 Task: Reply All to email with the signature Chloe Collins with the subject Partnership proposal from softage.1@softage.net with the message I would like to schedule a meeting to discuss the latest developments in the project., select last 2 words, change the font of the message to Serif and change the font typography to bold and underline Send the email
Action: Mouse moved to (447, 582)
Screenshot: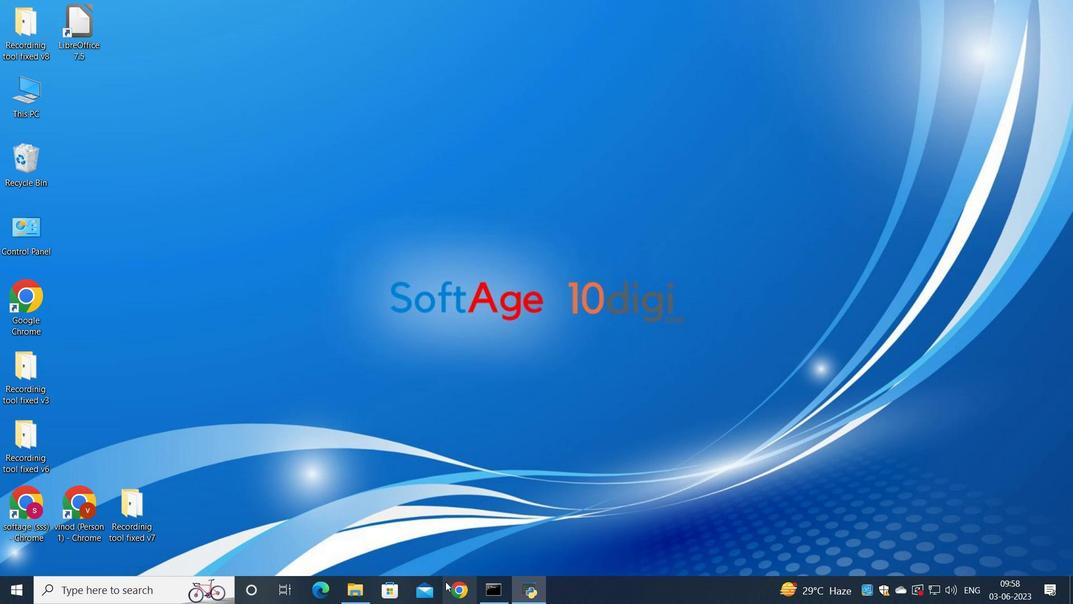
Action: Mouse pressed left at (447, 582)
Screenshot: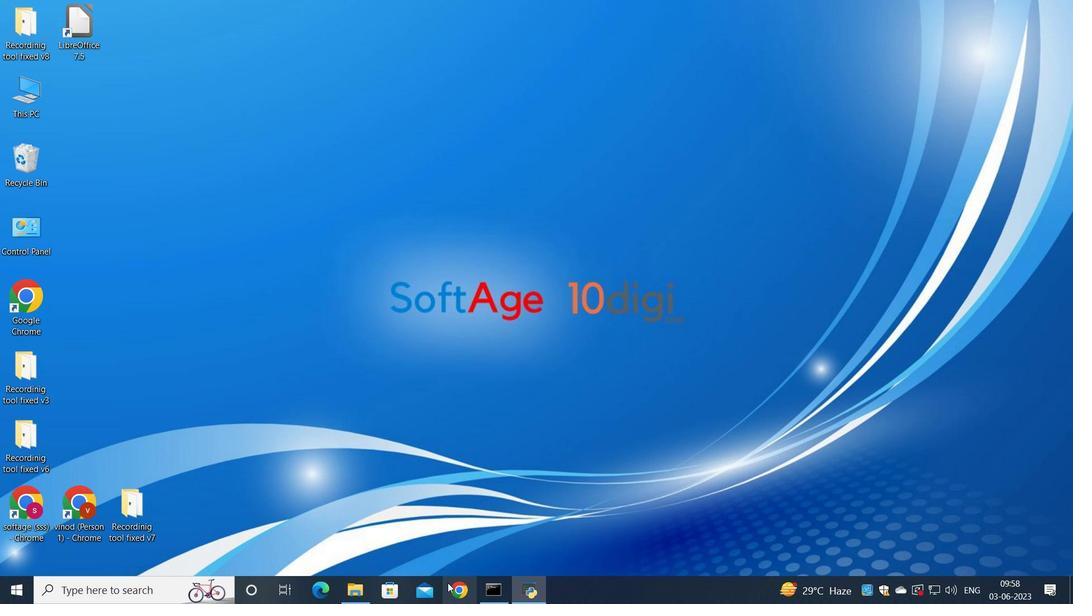 
Action: Mouse moved to (484, 374)
Screenshot: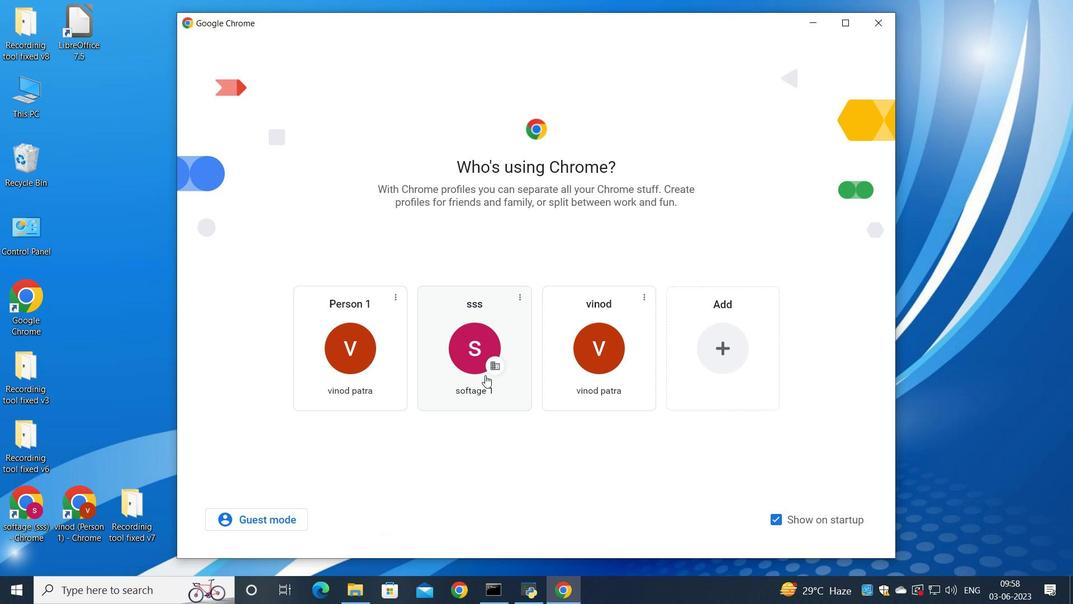 
Action: Mouse pressed left at (484, 374)
Screenshot: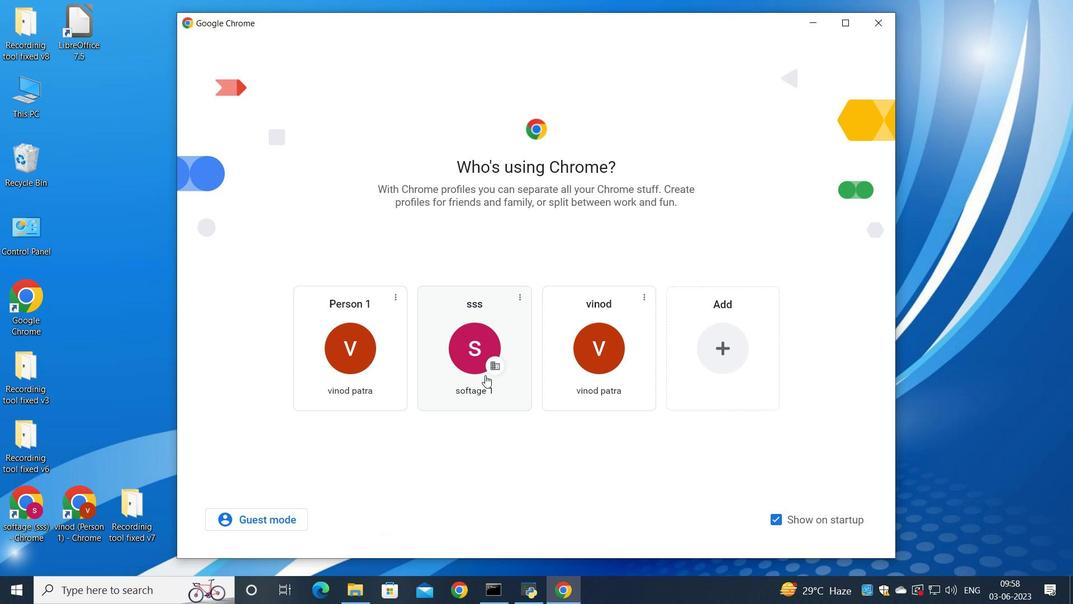 
Action: Mouse moved to (929, 95)
Screenshot: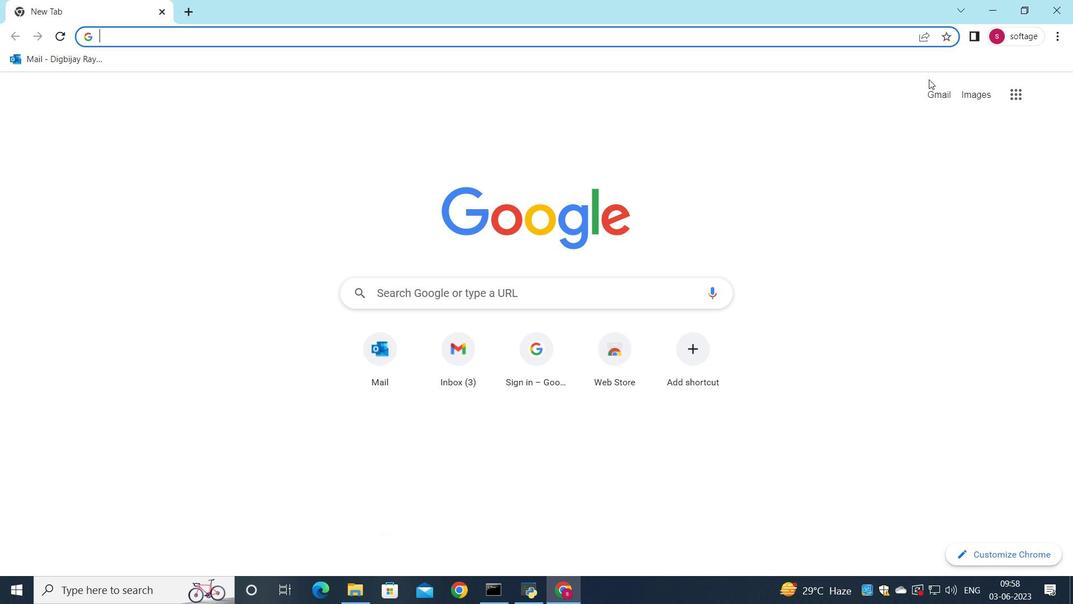 
Action: Mouse pressed left at (929, 95)
Screenshot: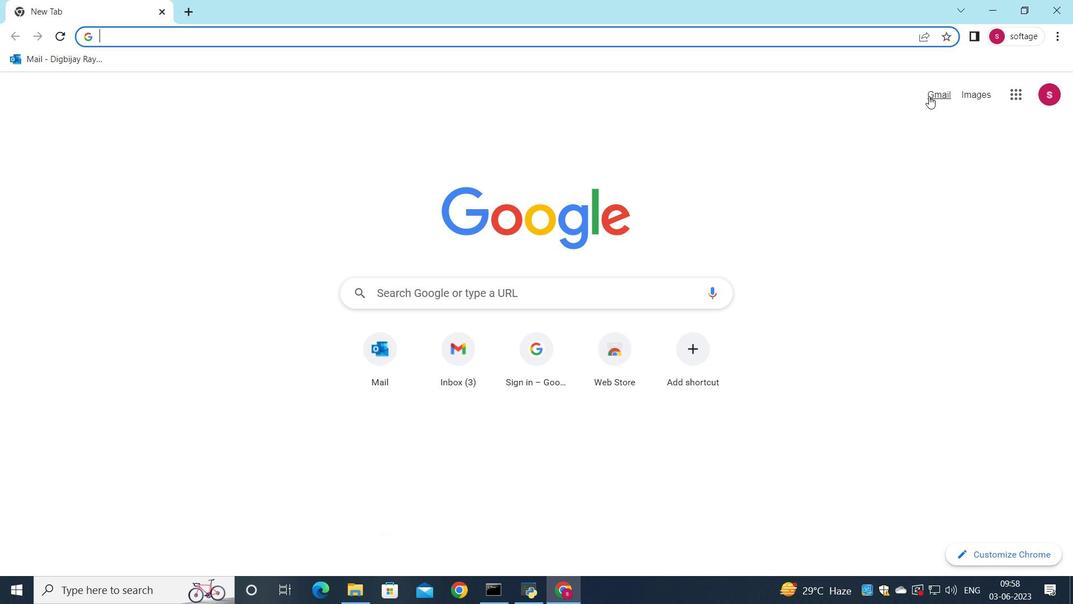 
Action: Mouse moved to (920, 90)
Screenshot: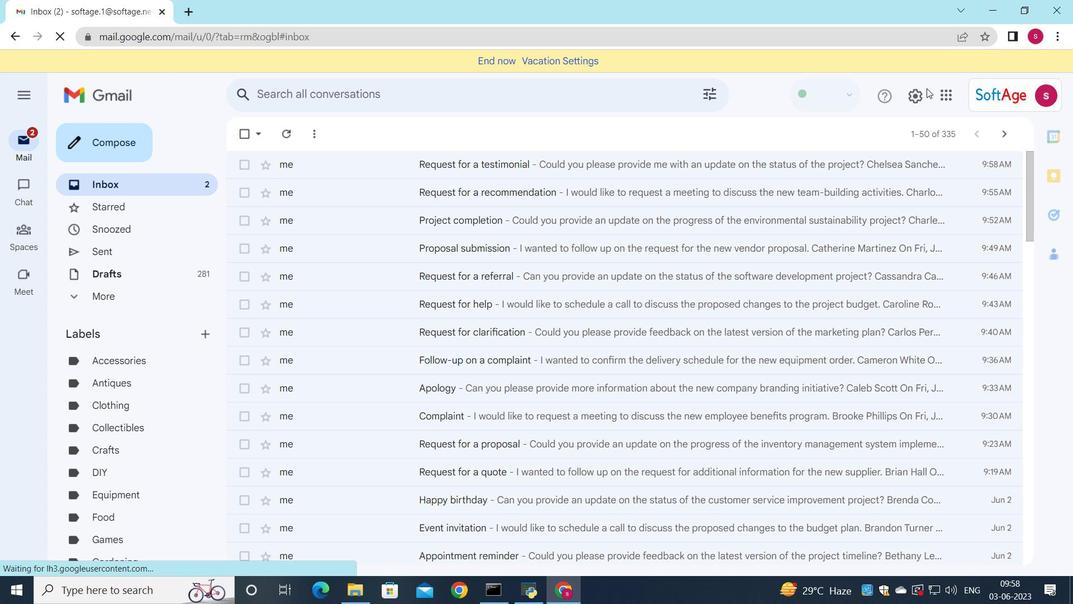 
Action: Mouse pressed left at (920, 90)
Screenshot: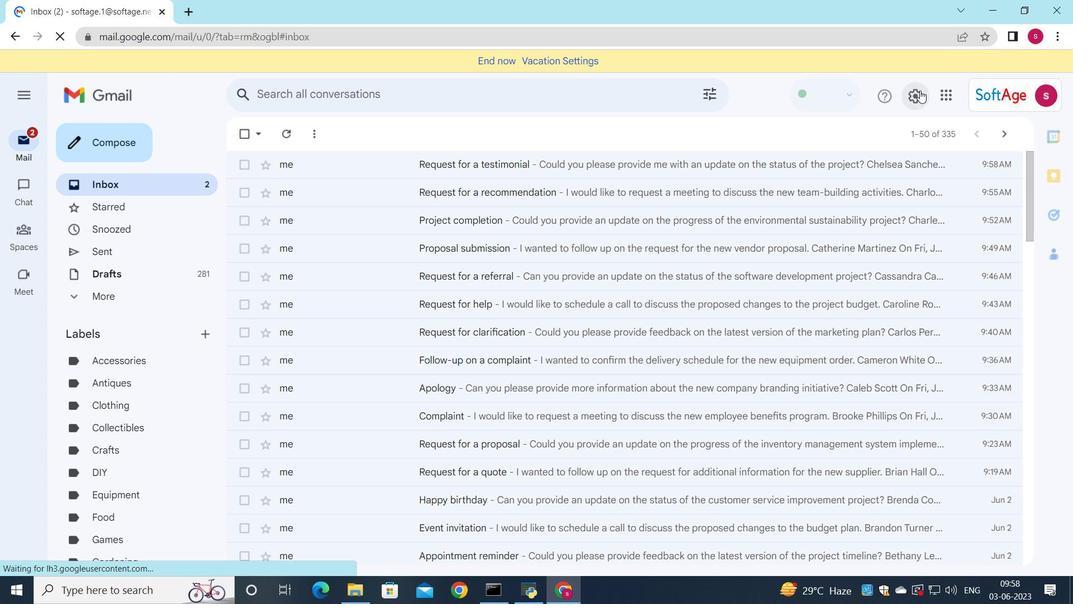 
Action: Mouse moved to (908, 160)
Screenshot: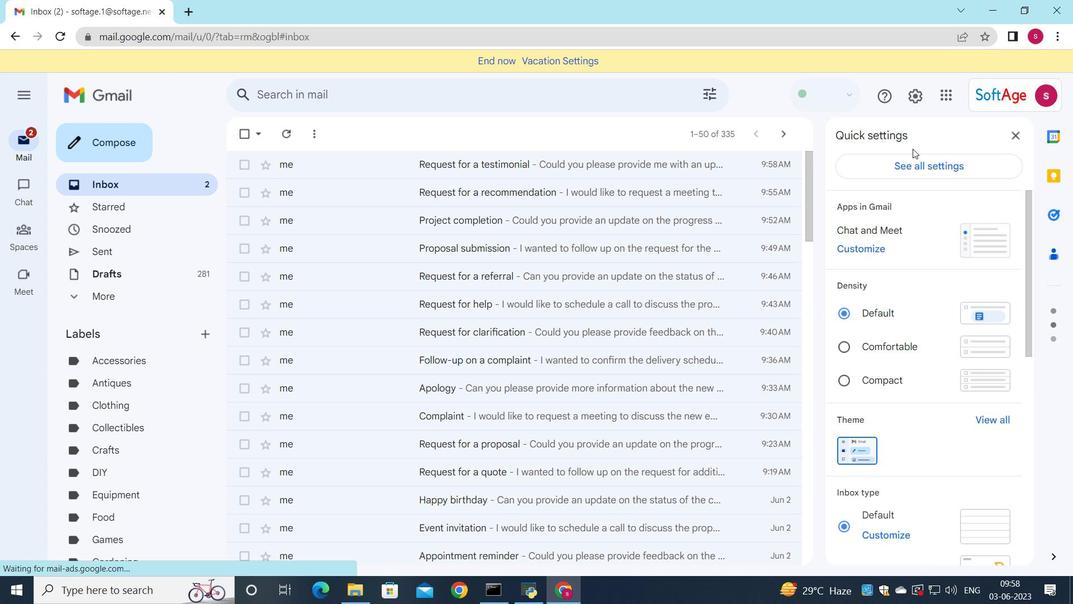 
Action: Mouse pressed left at (908, 160)
Screenshot: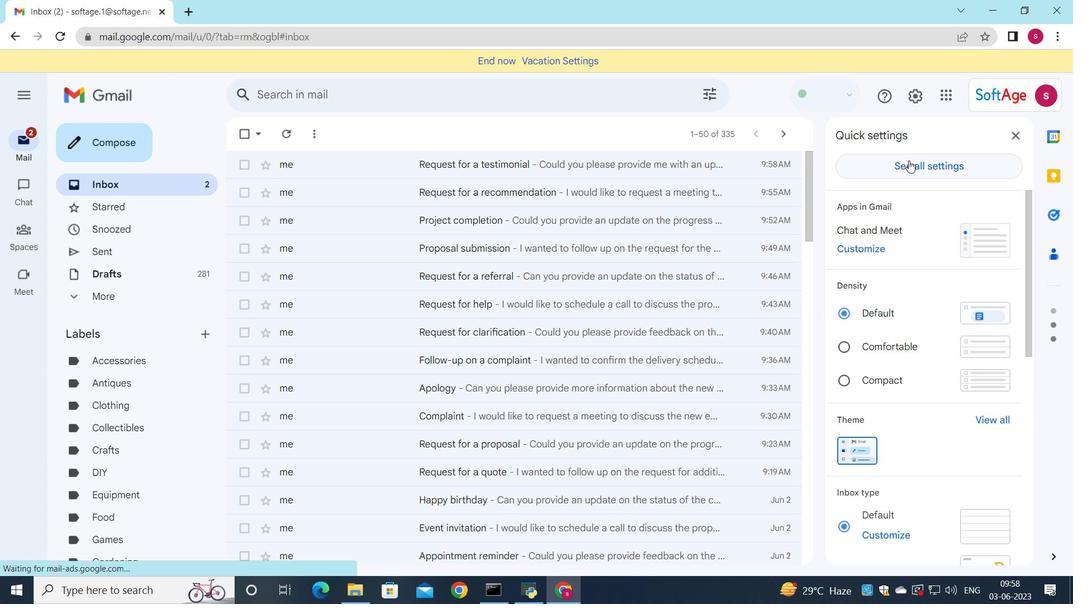 
Action: Mouse moved to (446, 365)
Screenshot: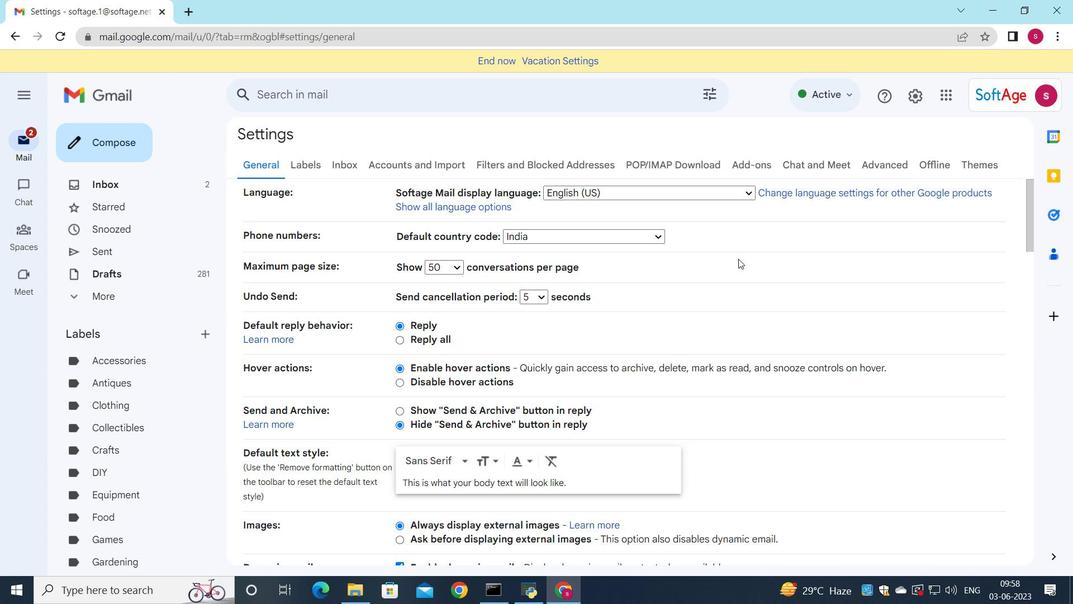 
Action: Mouse scrolled (446, 365) with delta (0, 0)
Screenshot: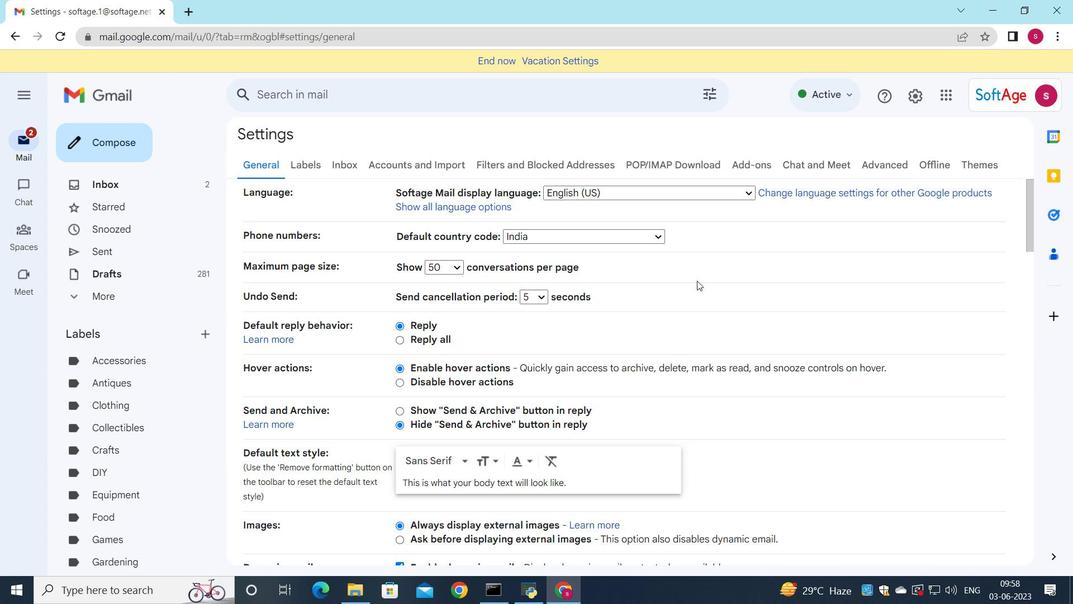 
Action: Mouse scrolled (446, 365) with delta (0, 0)
Screenshot: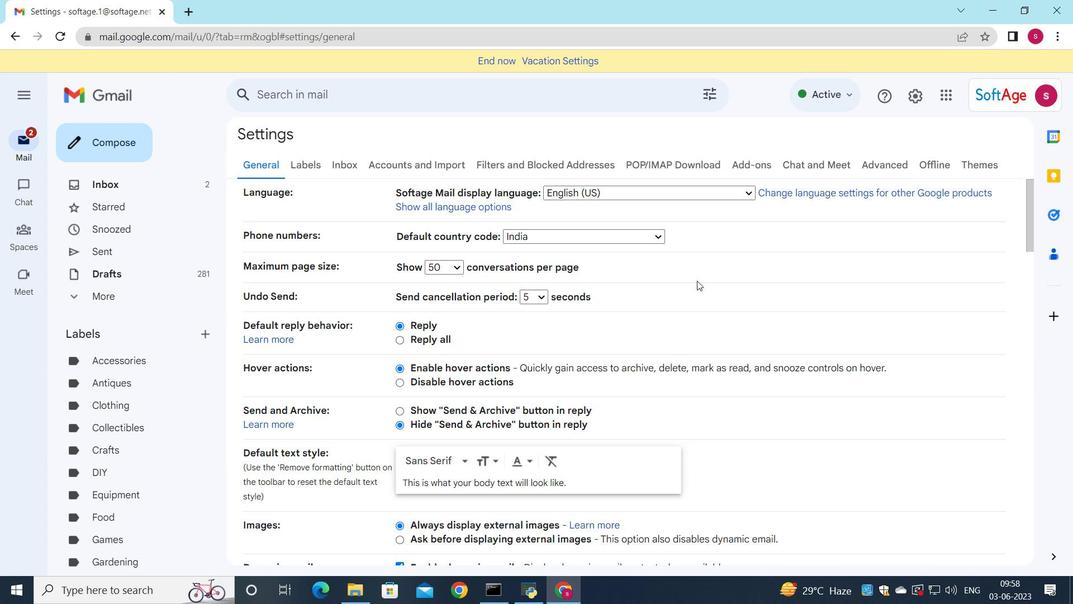 
Action: Mouse scrolled (446, 365) with delta (0, 0)
Screenshot: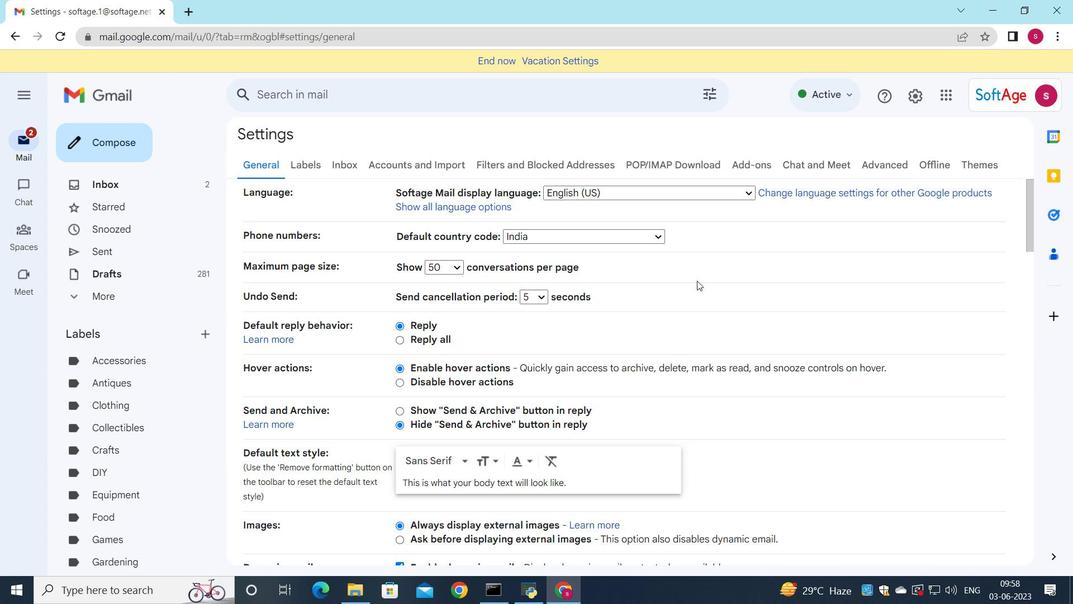 
Action: Mouse scrolled (446, 365) with delta (0, 0)
Screenshot: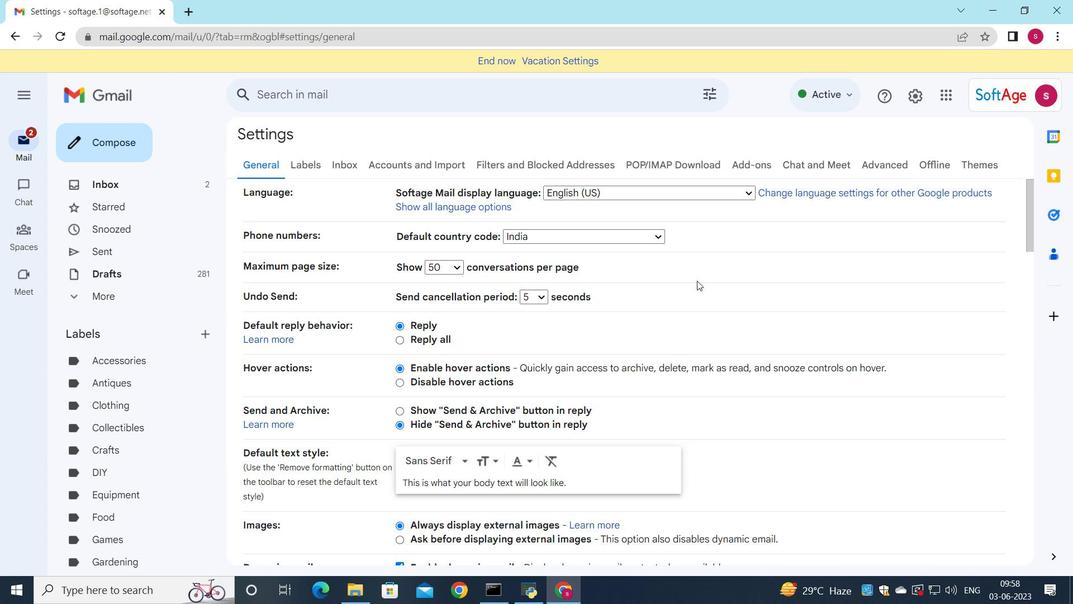 
Action: Mouse scrolled (446, 365) with delta (0, 0)
Screenshot: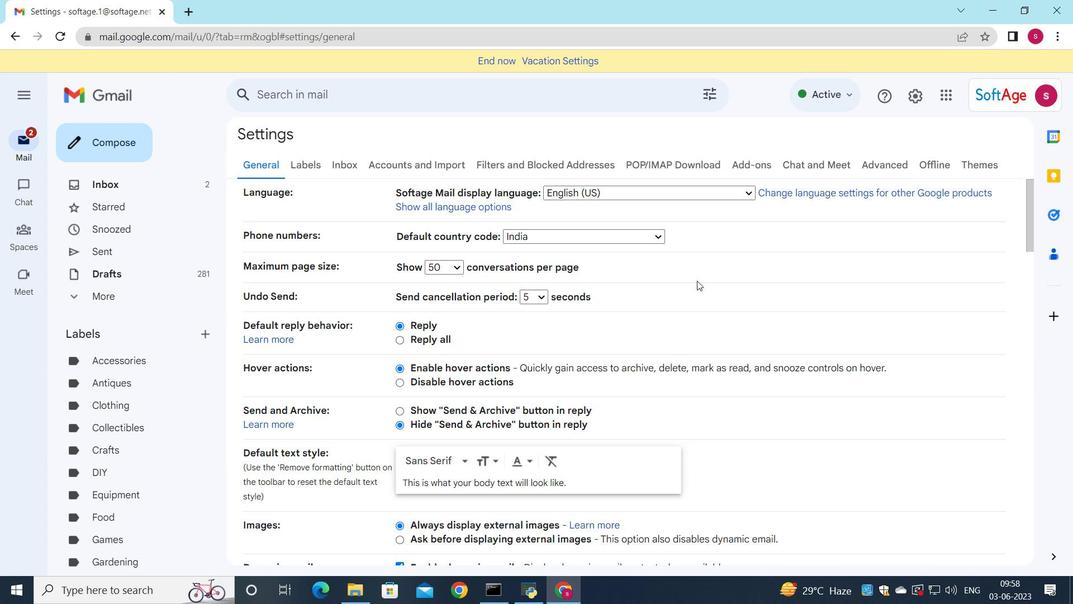 
Action: Mouse moved to (332, 399)
Screenshot: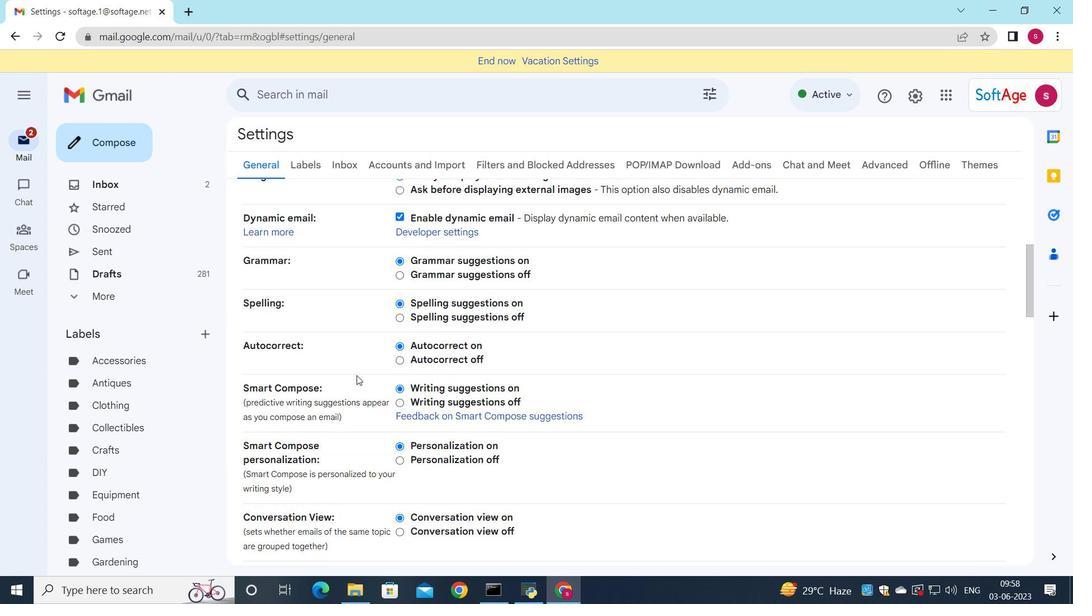 
Action: Mouse scrolled (332, 399) with delta (0, 0)
Screenshot: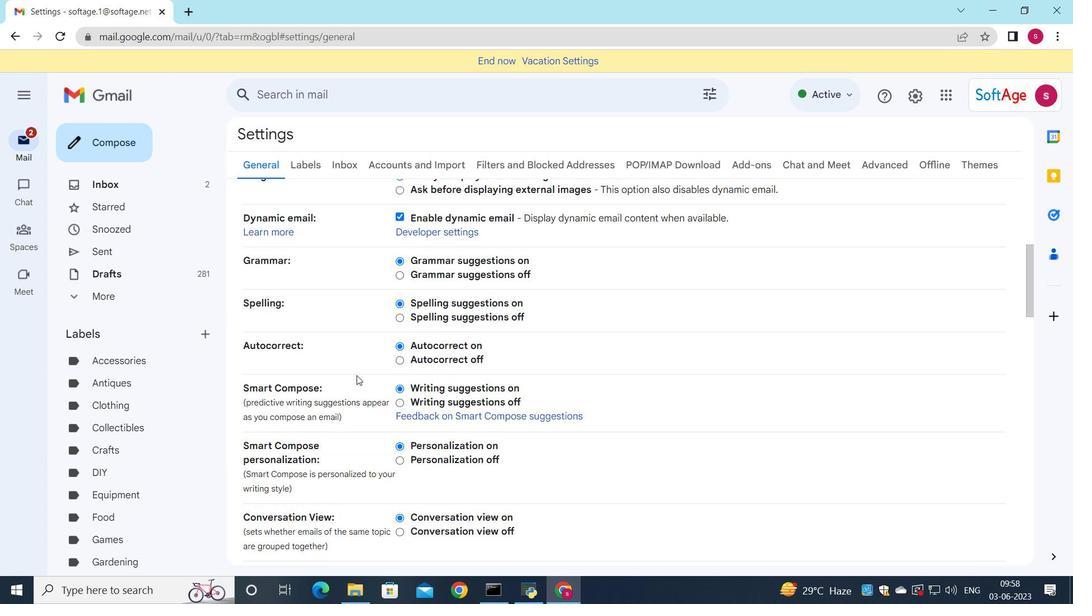 
Action: Mouse moved to (331, 401)
Screenshot: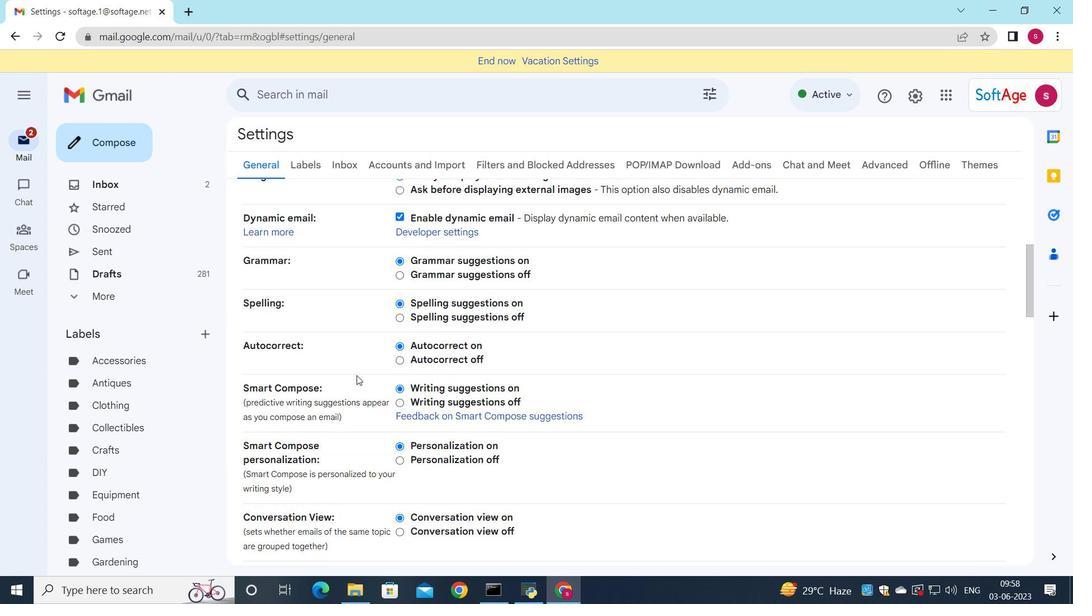 
Action: Mouse scrolled (331, 400) with delta (0, 0)
Screenshot: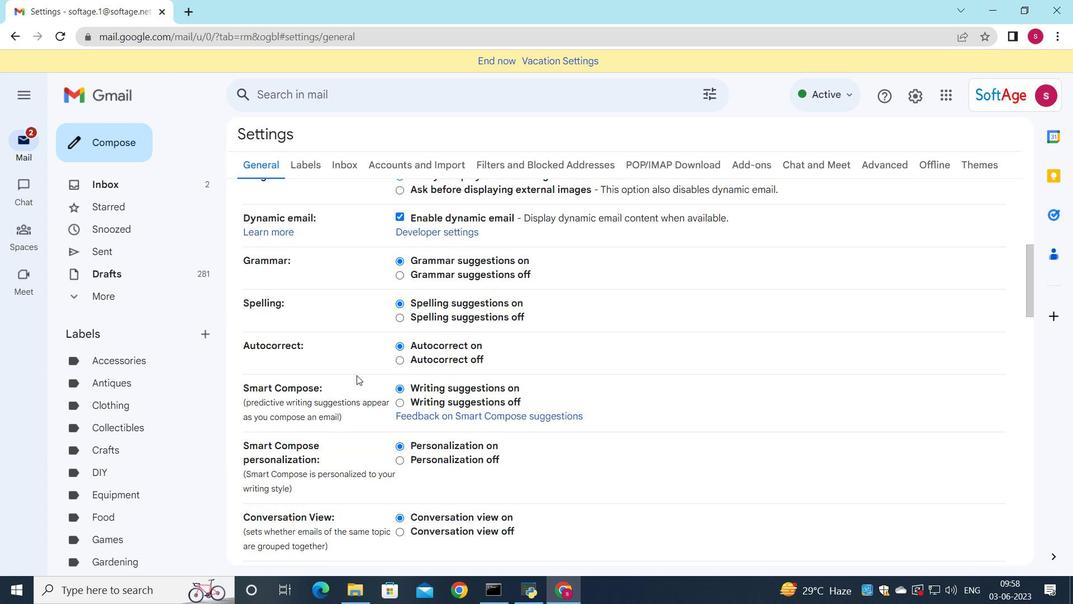 
Action: Mouse scrolled (331, 400) with delta (0, 0)
Screenshot: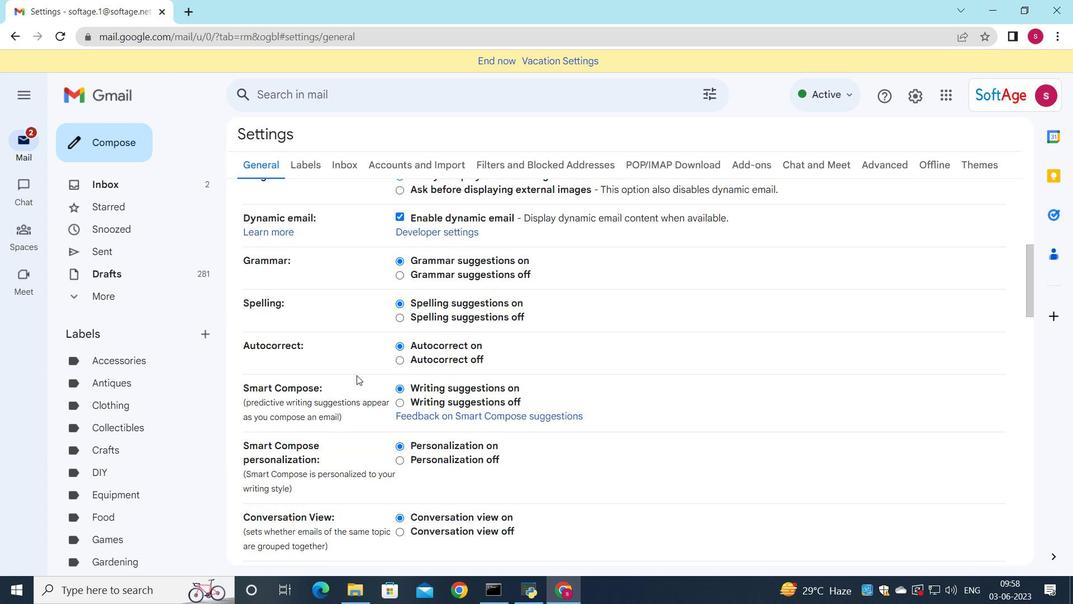 
Action: Mouse scrolled (331, 400) with delta (0, 0)
Screenshot: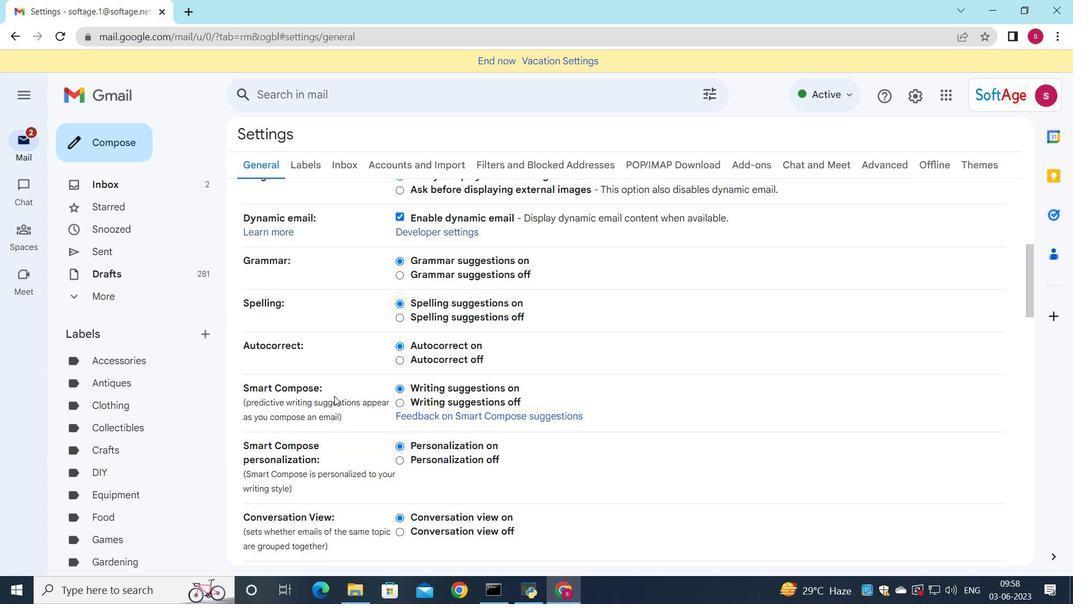 
Action: Mouse moved to (514, 378)
Screenshot: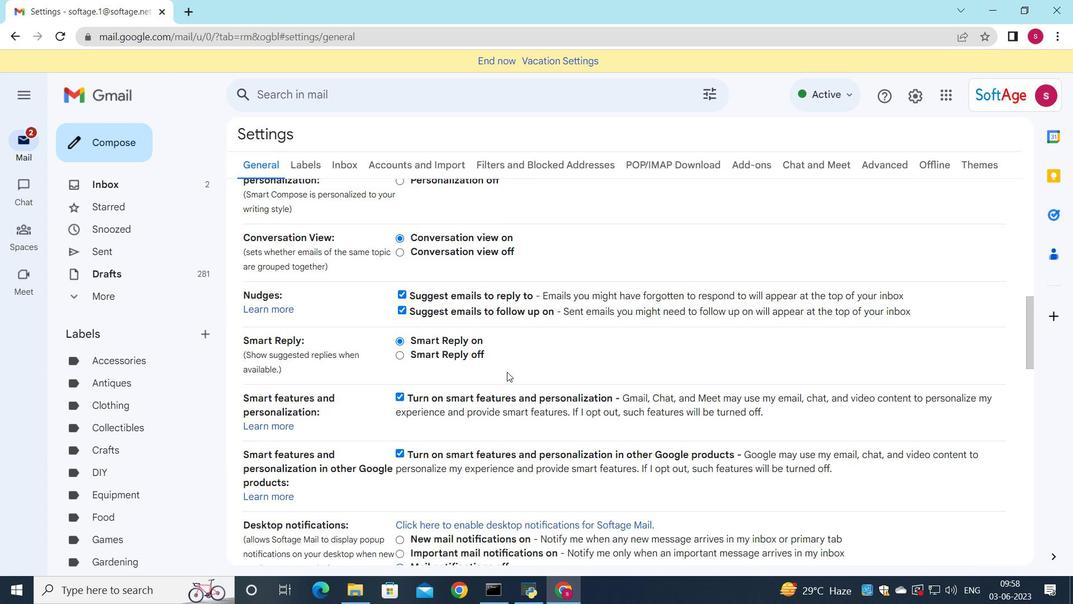 
Action: Mouse scrolled (514, 377) with delta (0, 0)
Screenshot: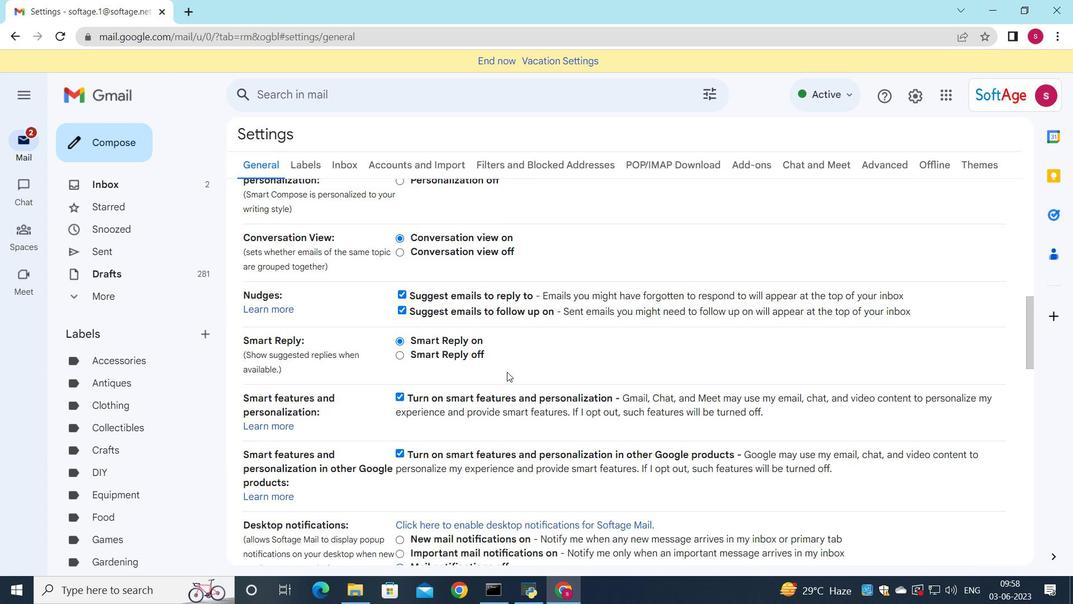 
Action: Mouse moved to (515, 379)
Screenshot: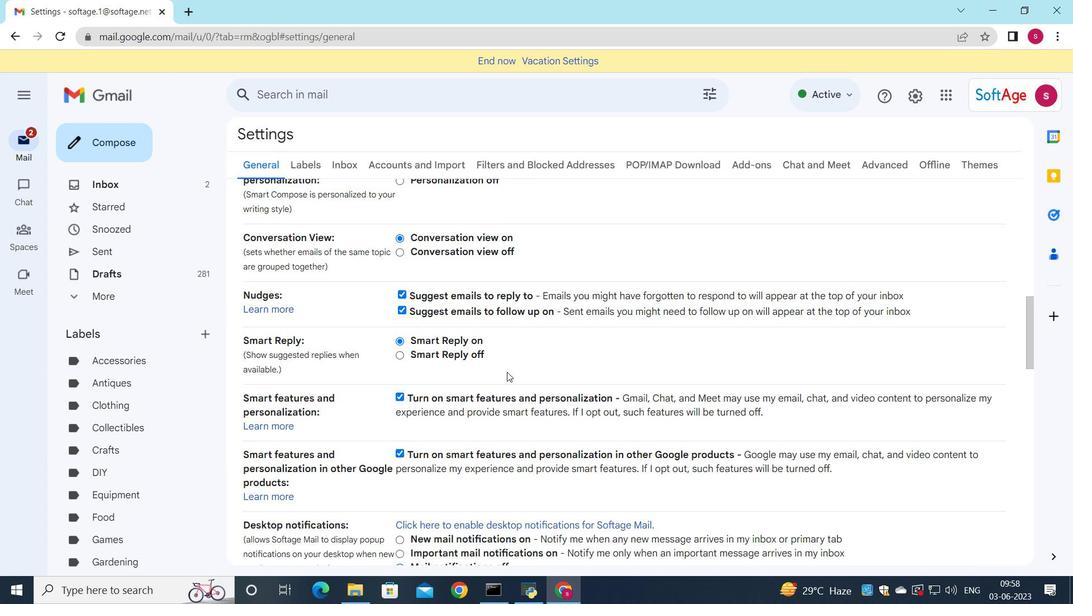 
Action: Mouse scrolled (515, 379) with delta (0, 0)
Screenshot: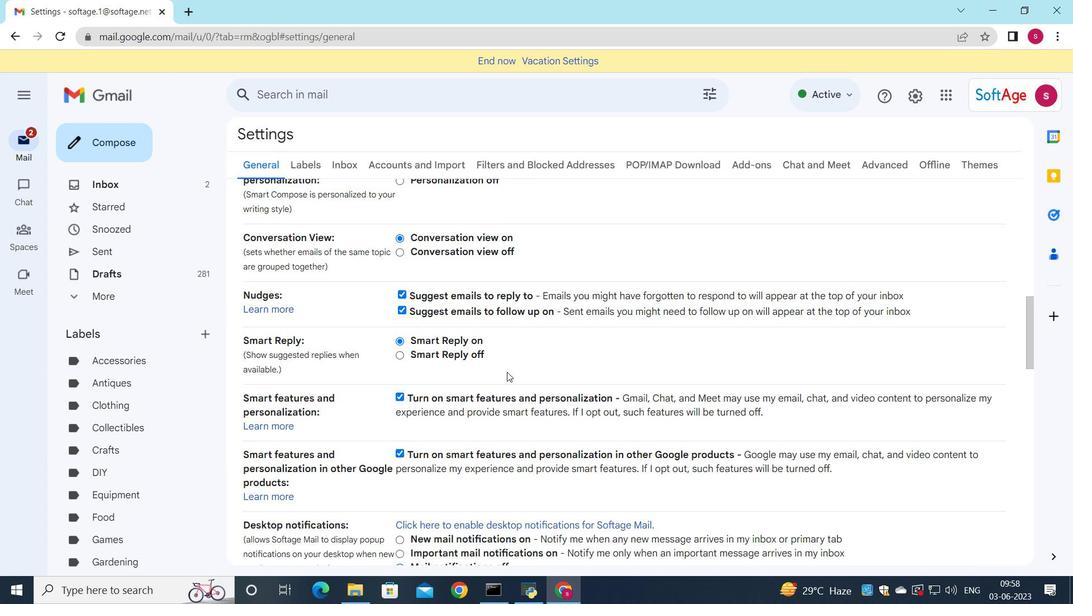 
Action: Mouse moved to (516, 380)
Screenshot: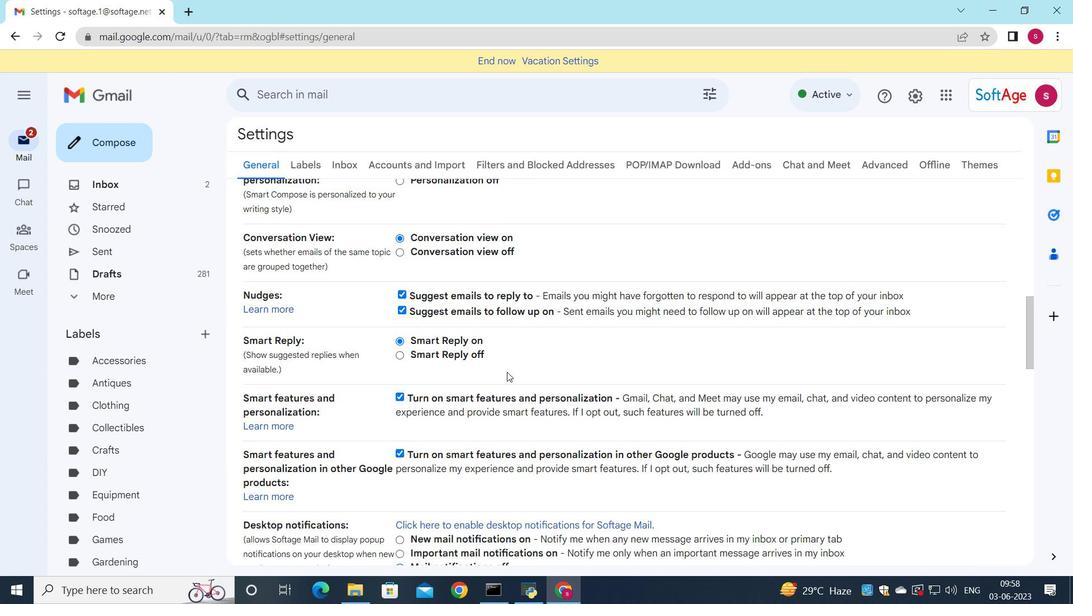 
Action: Mouse scrolled (516, 379) with delta (0, 0)
Screenshot: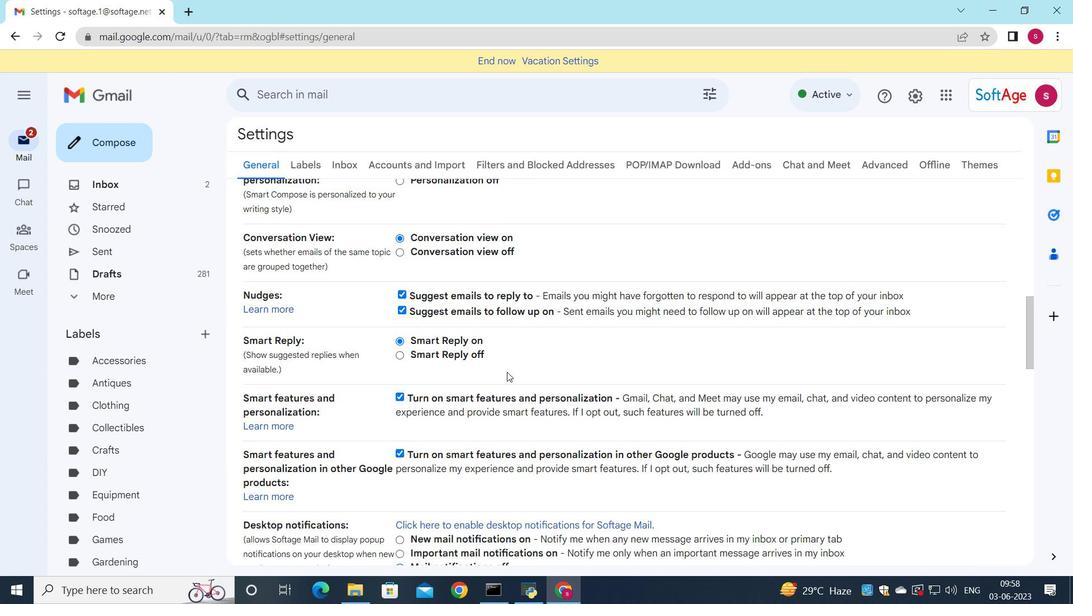 
Action: Mouse scrolled (516, 379) with delta (0, 0)
Screenshot: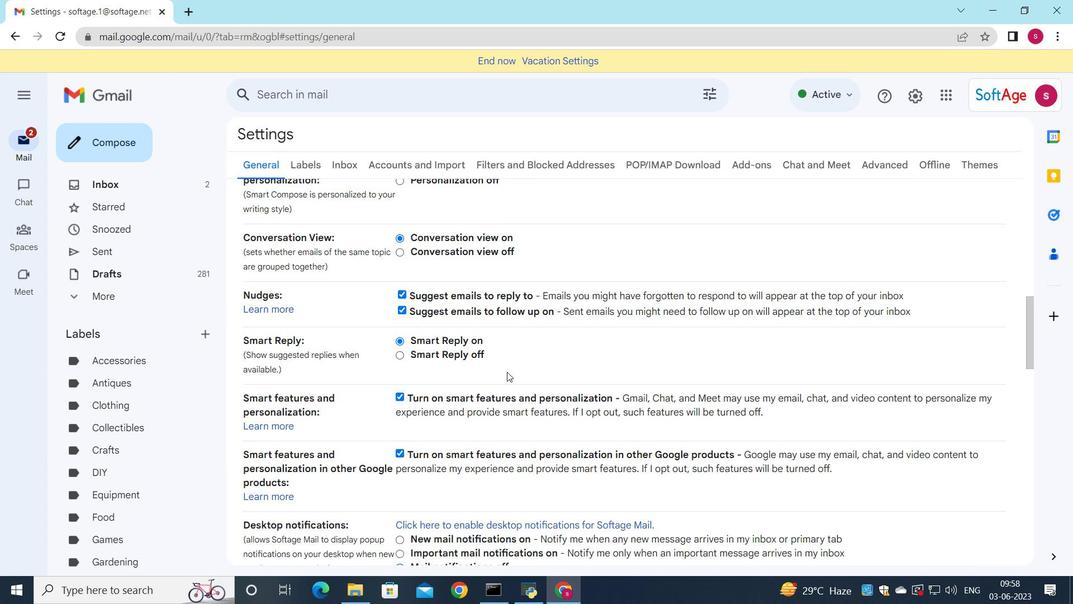 
Action: Mouse moved to (523, 361)
Screenshot: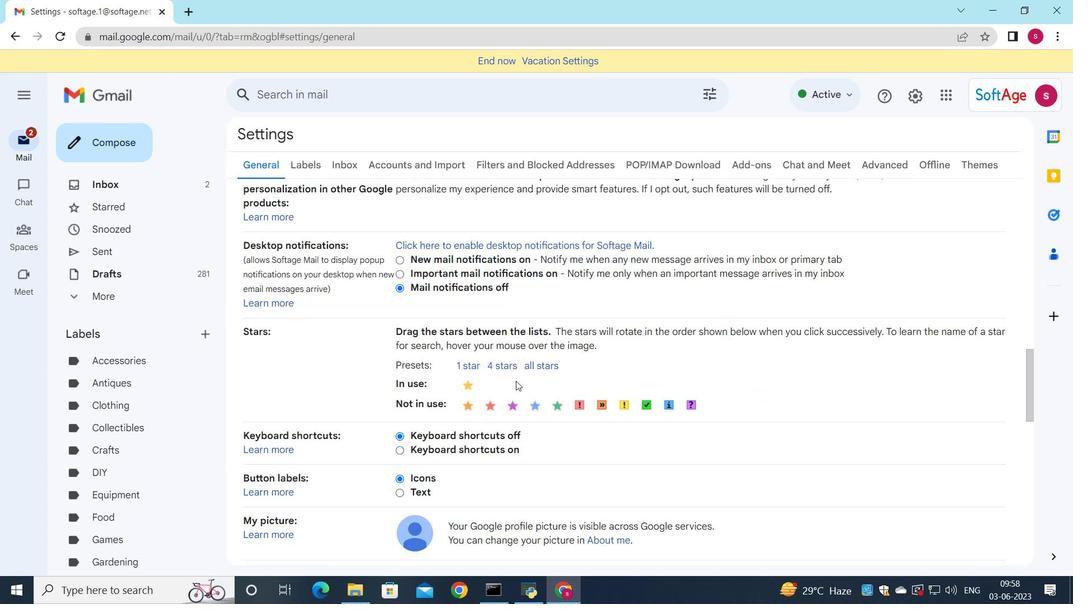 
Action: Mouse scrolled (523, 360) with delta (0, 0)
Screenshot: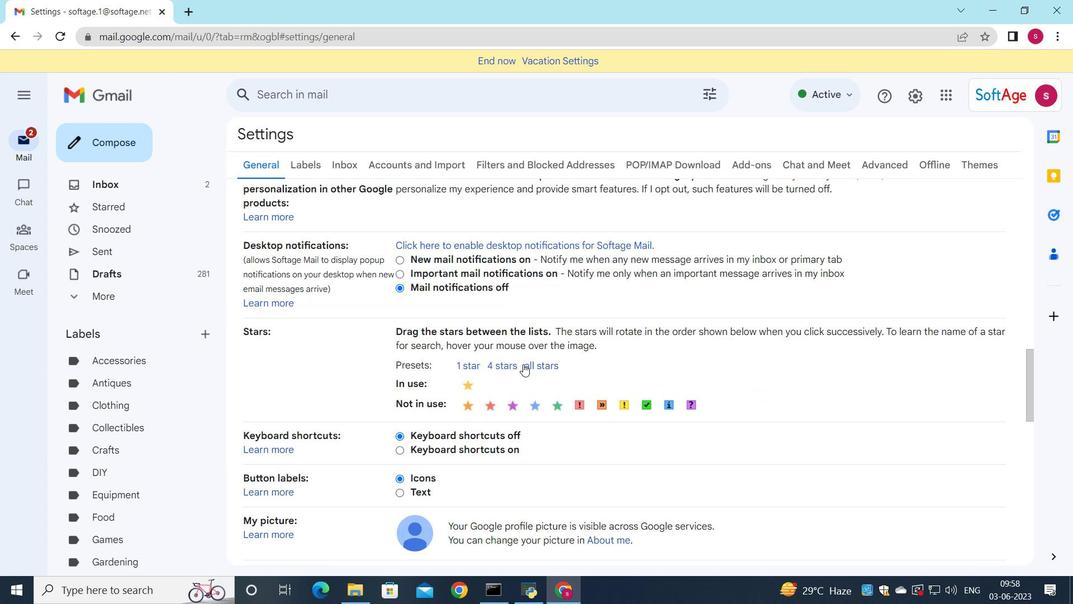 
Action: Mouse moved to (523, 360)
Screenshot: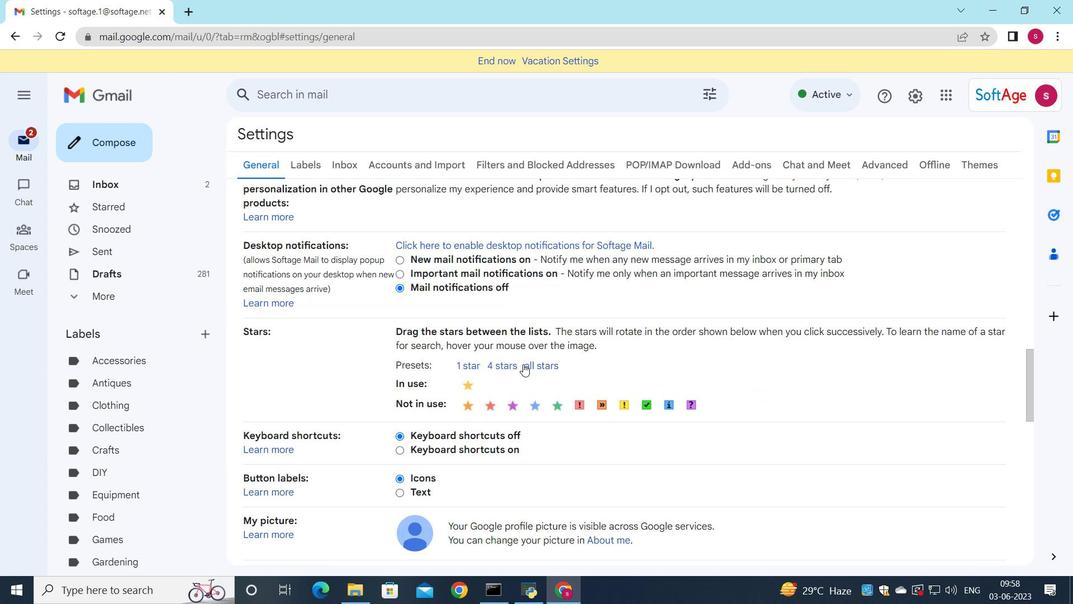 
Action: Mouse scrolled (523, 360) with delta (0, 0)
Screenshot: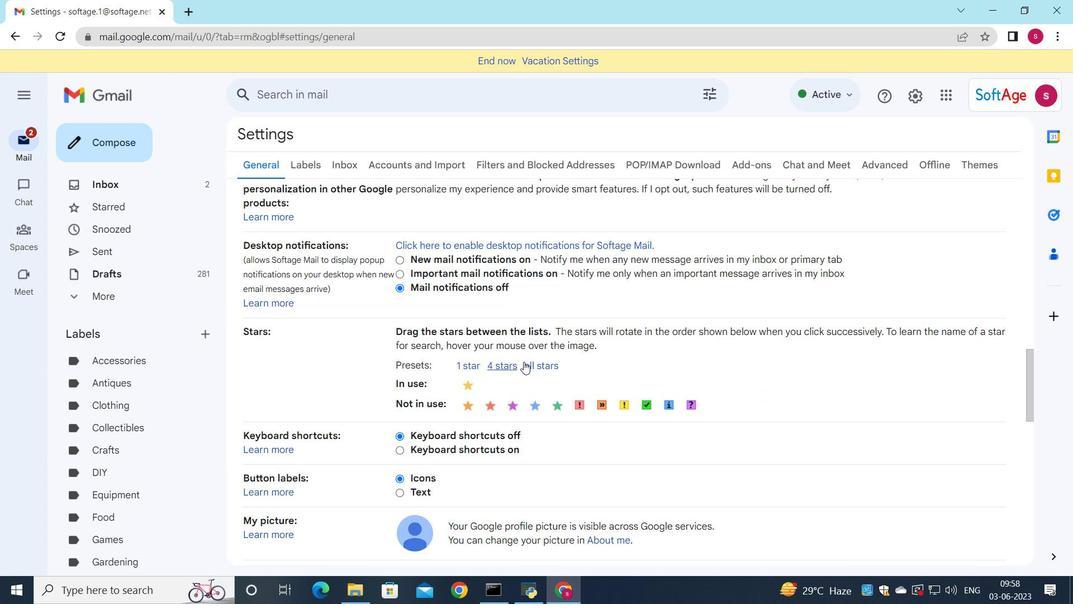 
Action: Mouse scrolled (523, 360) with delta (0, 0)
Screenshot: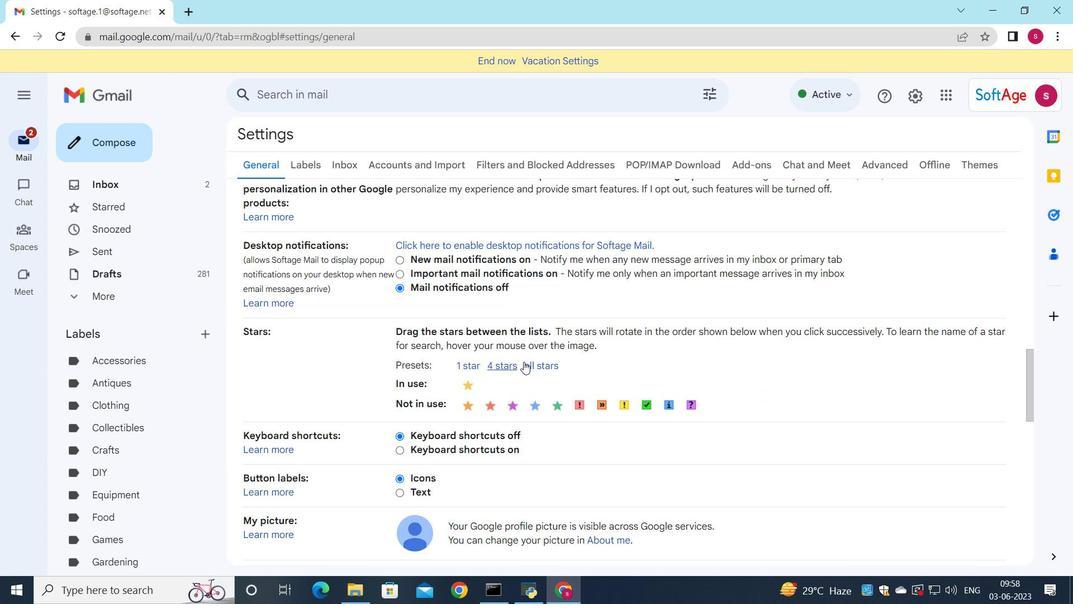 
Action: Mouse scrolled (523, 360) with delta (0, 0)
Screenshot: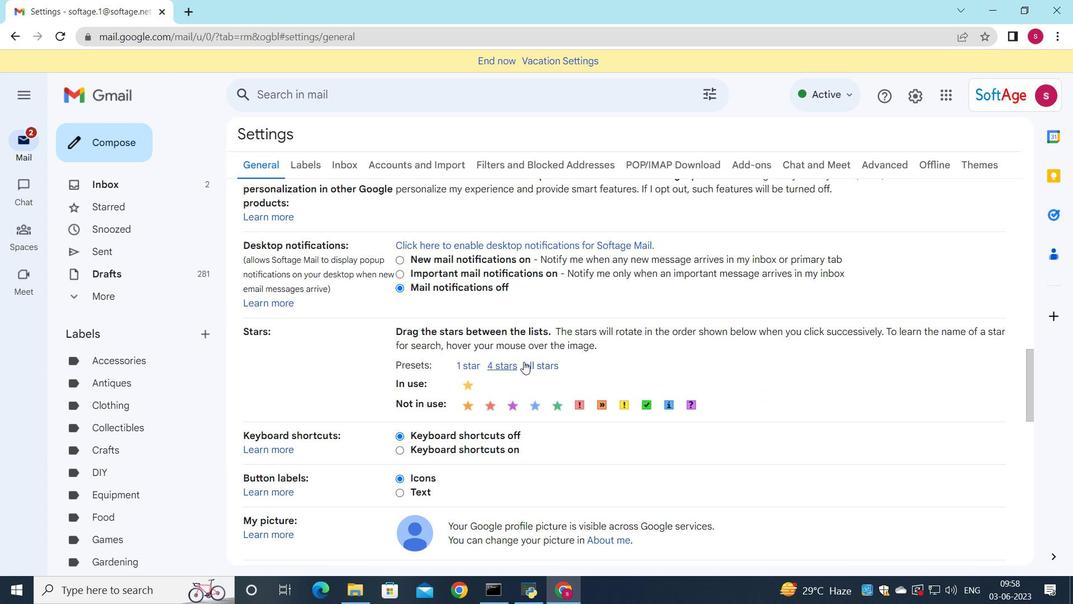 
Action: Mouse moved to (543, 354)
Screenshot: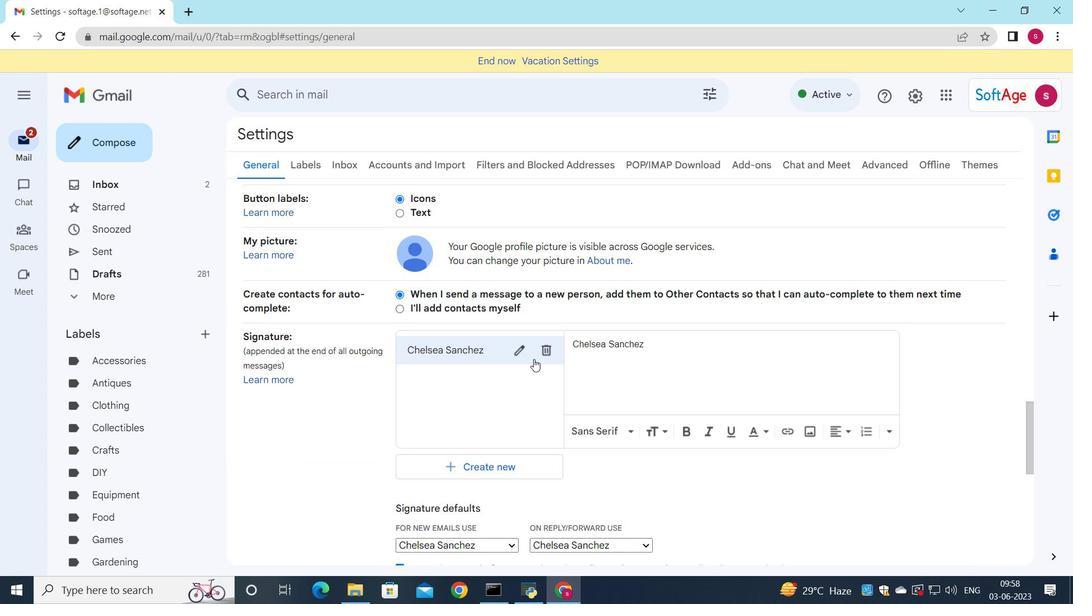 
Action: Mouse pressed left at (543, 354)
Screenshot: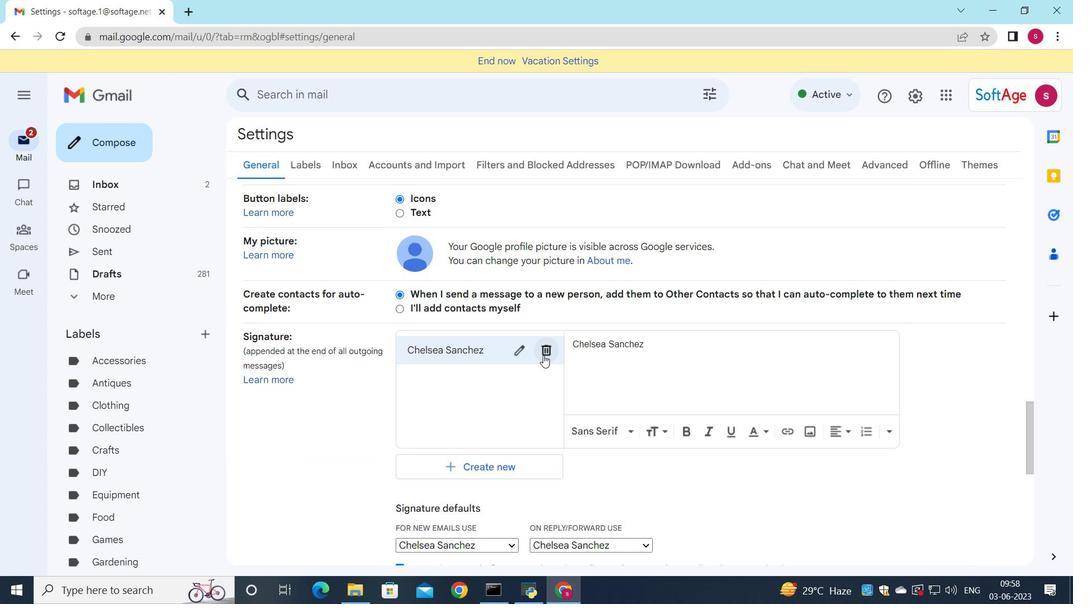 
Action: Mouse moved to (654, 340)
Screenshot: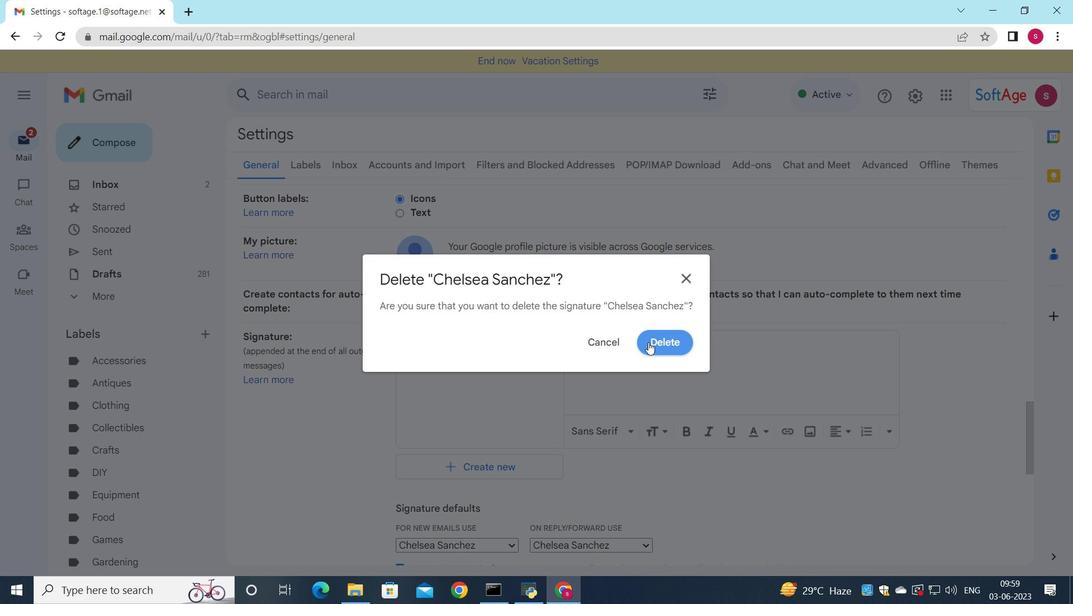 
Action: Mouse pressed left at (654, 340)
Screenshot: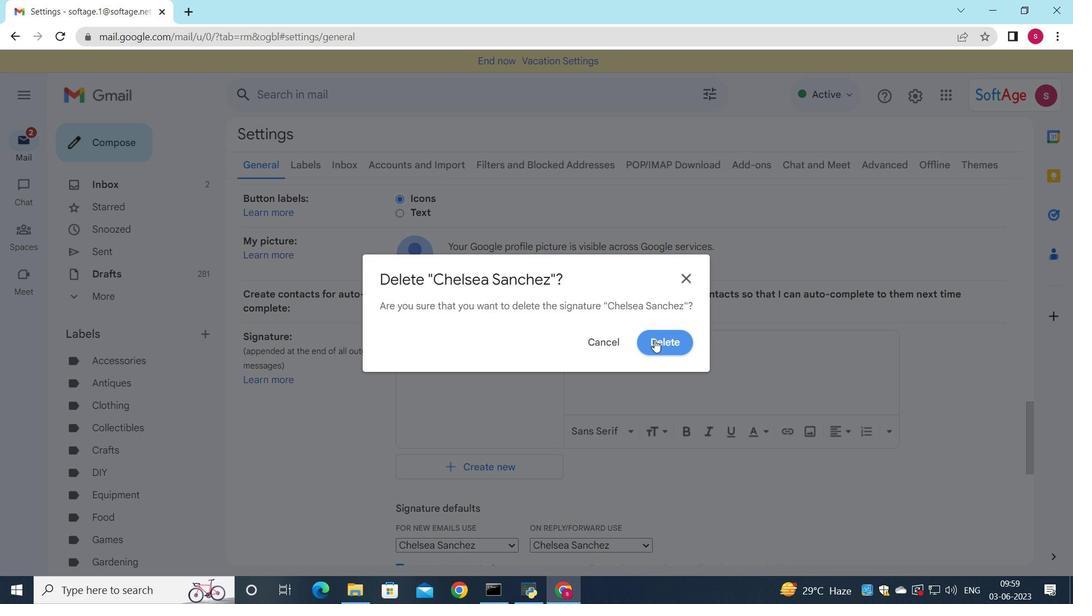 
Action: Mouse moved to (440, 371)
Screenshot: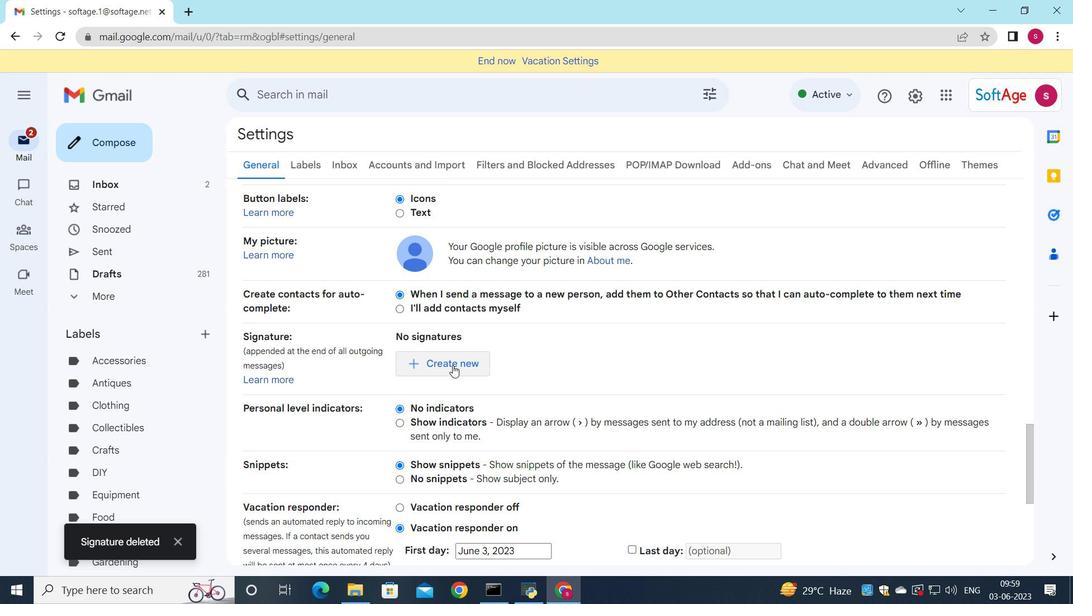 
Action: Mouse pressed left at (440, 371)
Screenshot: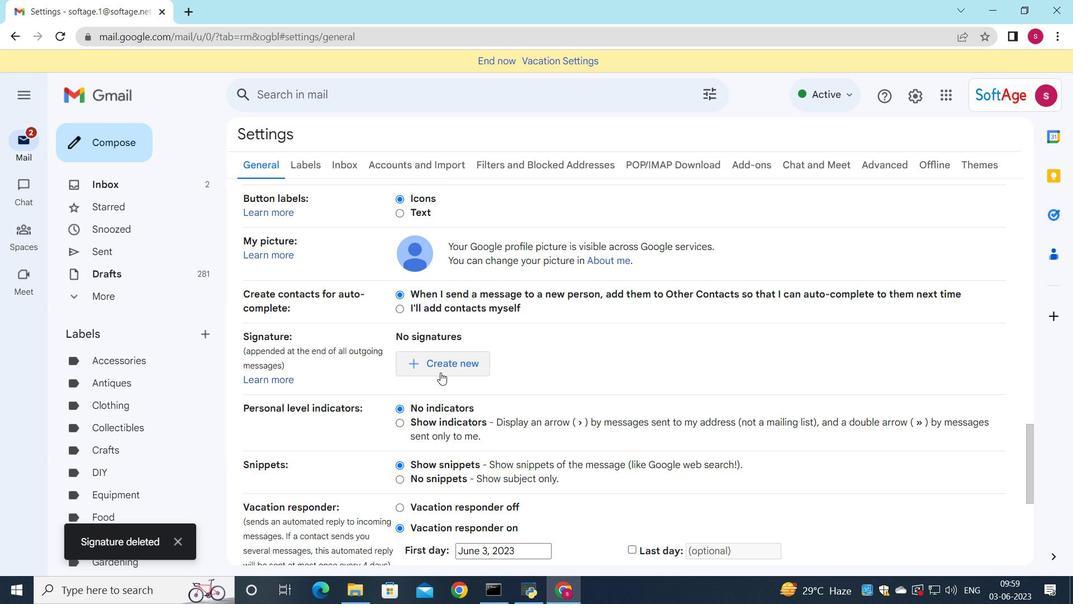 
Action: Mouse moved to (660, 257)
Screenshot: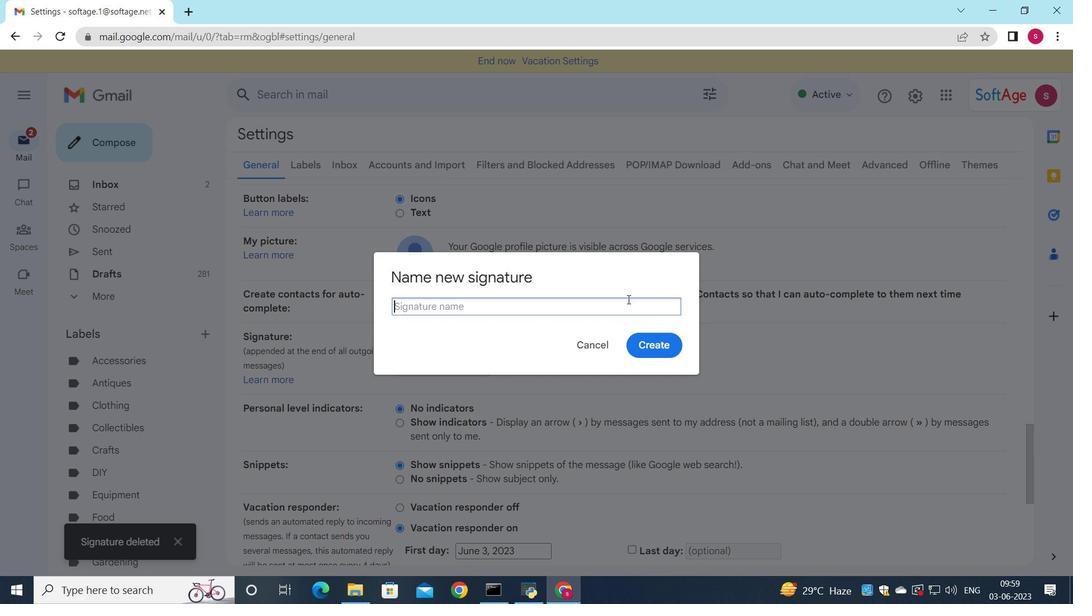 
Action: Key pressed <Key.shift>Chloe<Key.space><Key.shift>Collinsd<Key.backspace>
Screenshot: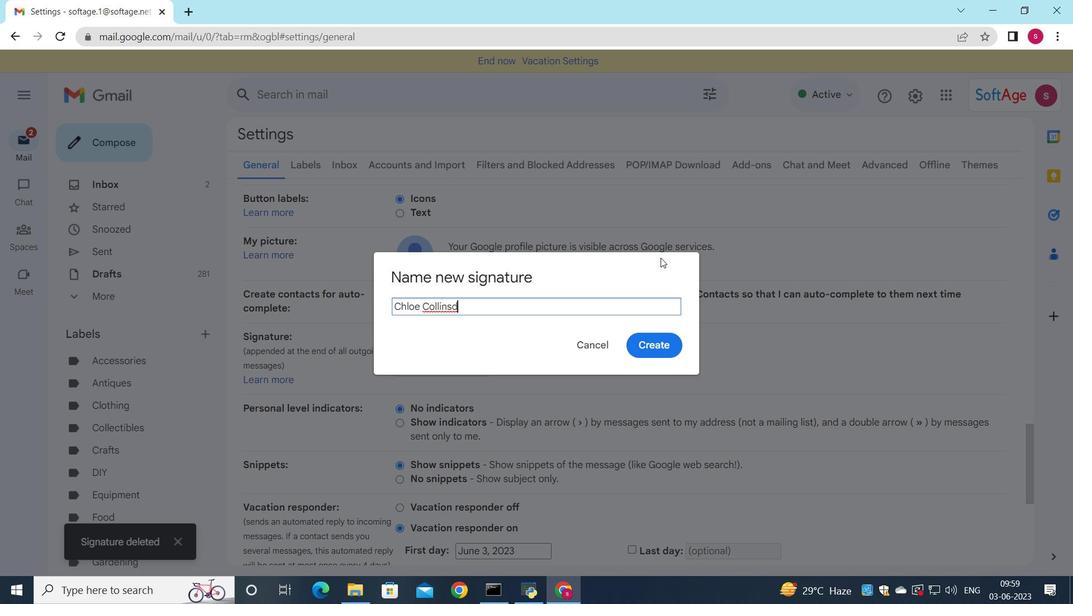 
Action: Mouse moved to (678, 338)
Screenshot: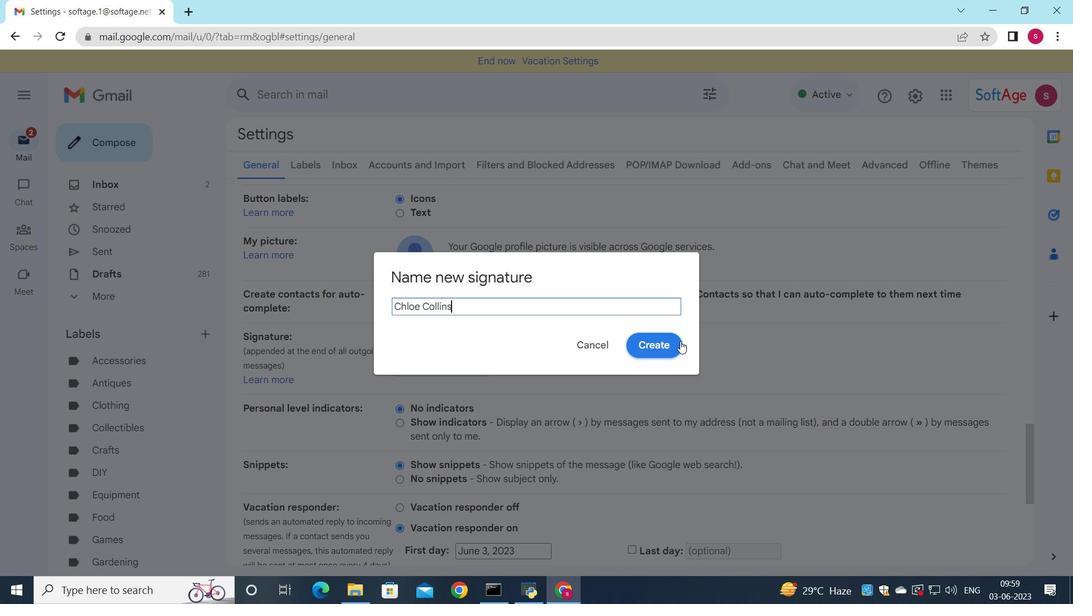 
Action: Mouse pressed left at (678, 338)
Screenshot: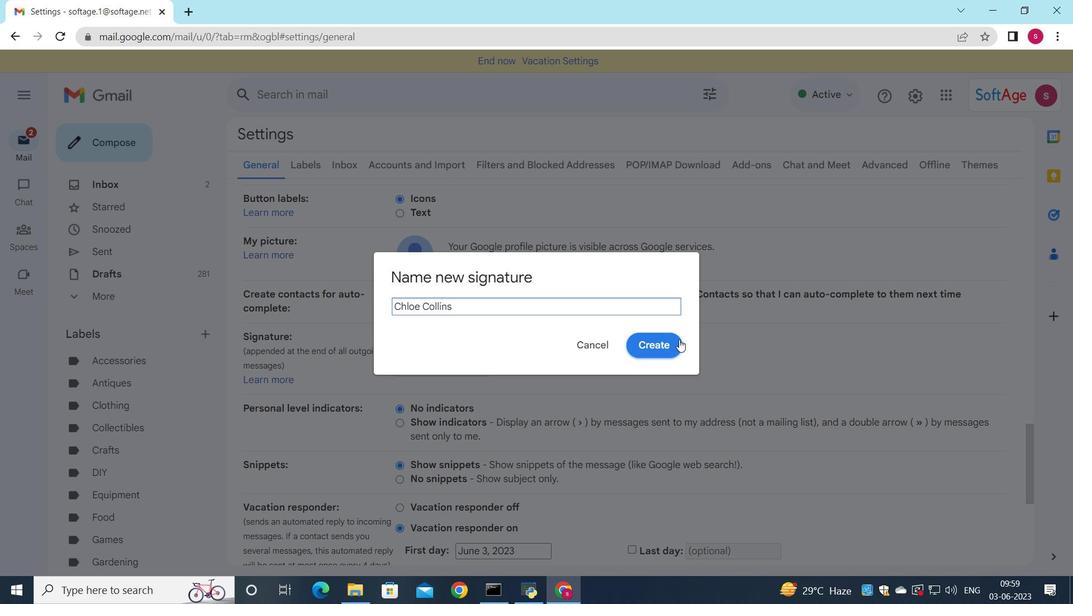 
Action: Mouse moved to (658, 362)
Screenshot: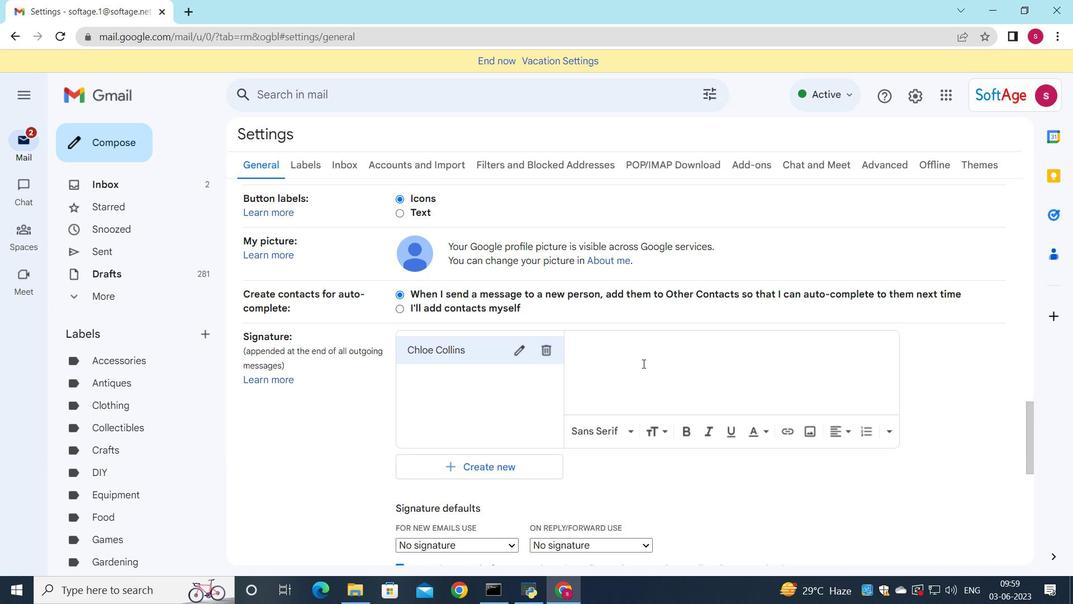 
Action: Mouse pressed left at (658, 362)
Screenshot: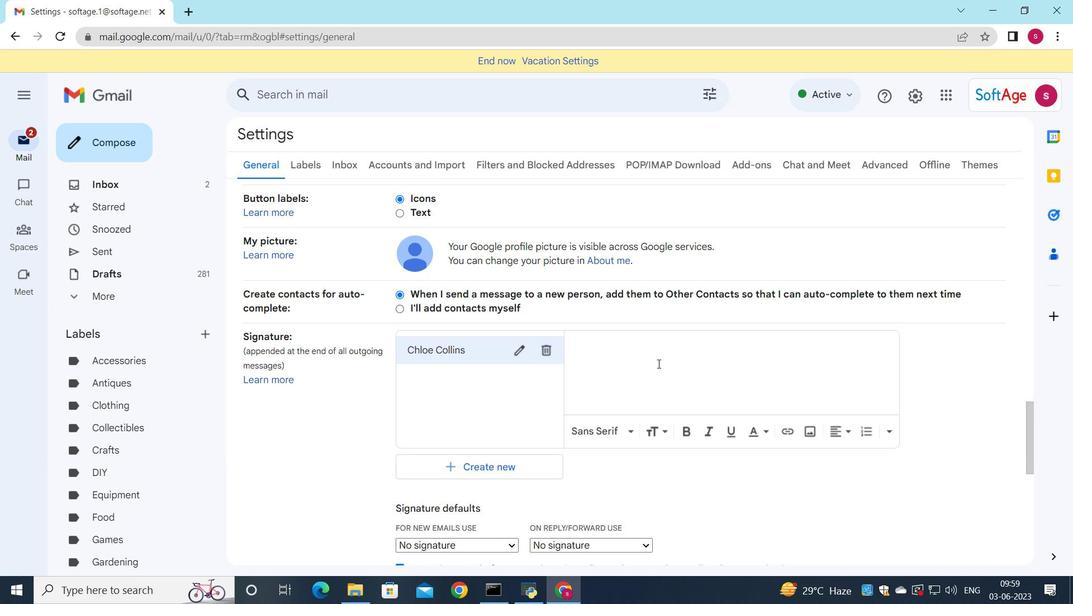 
Action: Mouse moved to (655, 324)
Screenshot: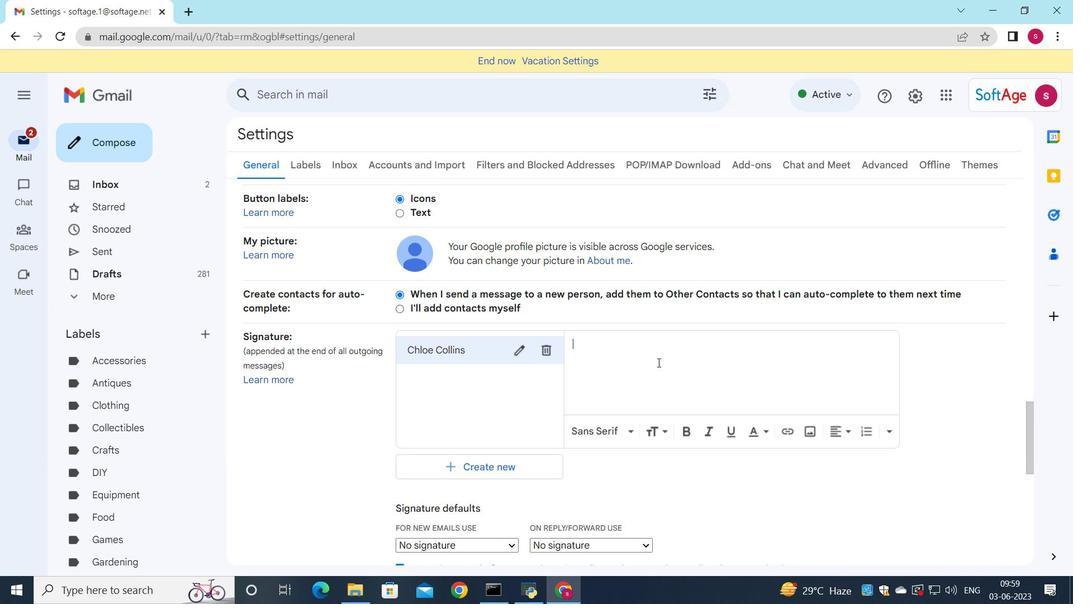 
Action: Key pressed <Key.shift>Chloe<Key.space><Key.shift>Collins
Screenshot: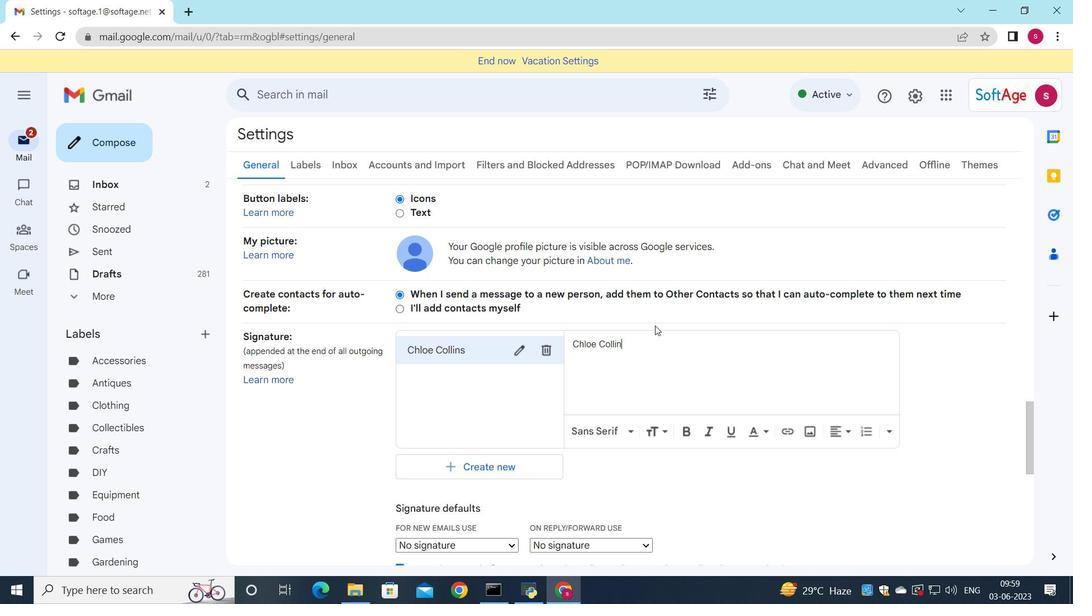 
Action: Mouse moved to (573, 373)
Screenshot: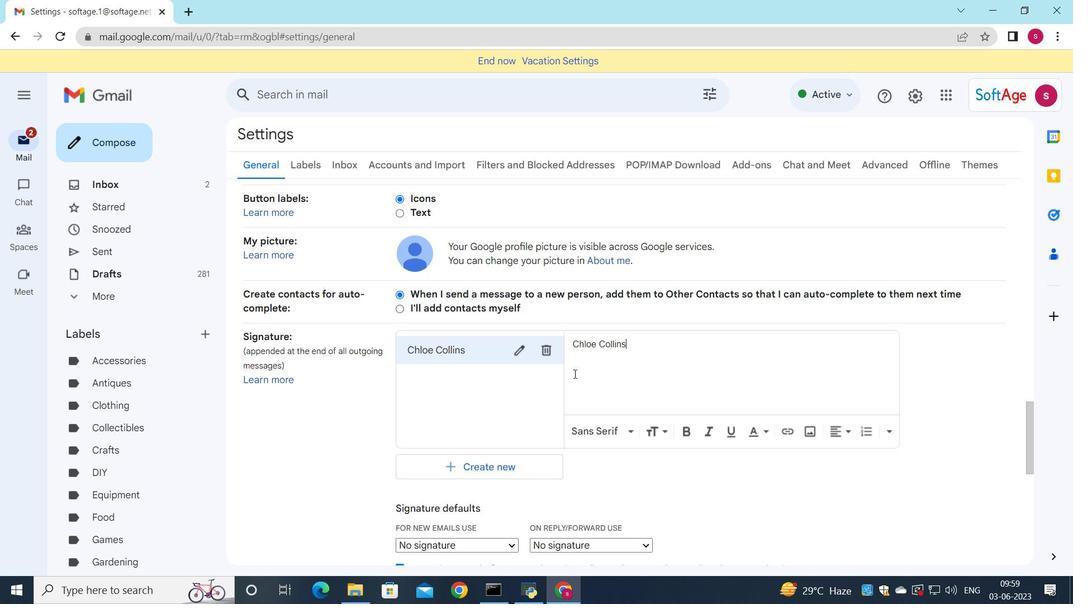 
Action: Mouse scrolled (573, 373) with delta (0, 0)
Screenshot: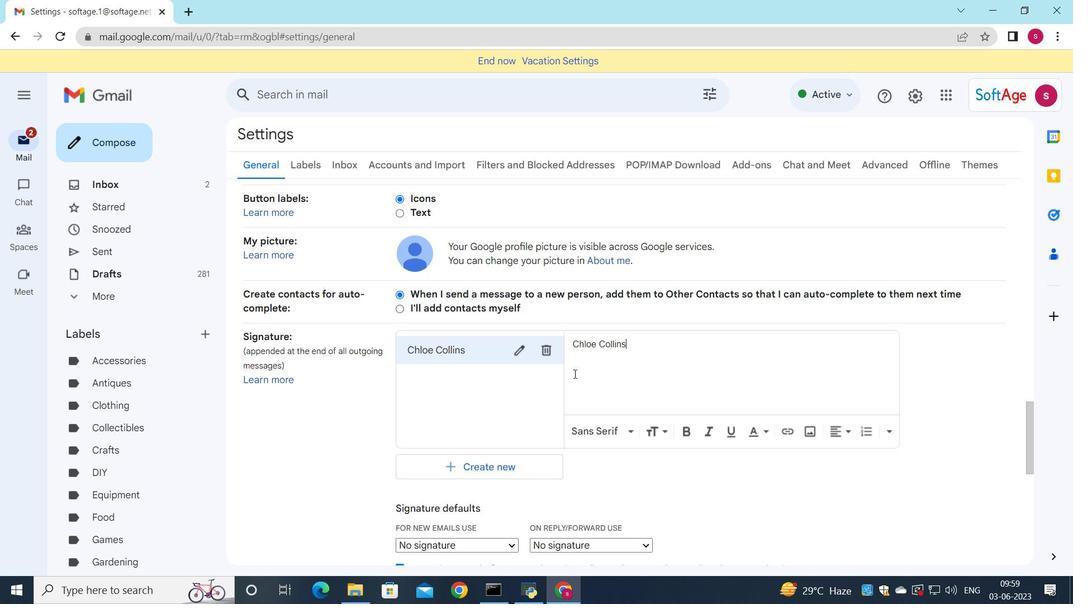 
Action: Mouse moved to (572, 373)
Screenshot: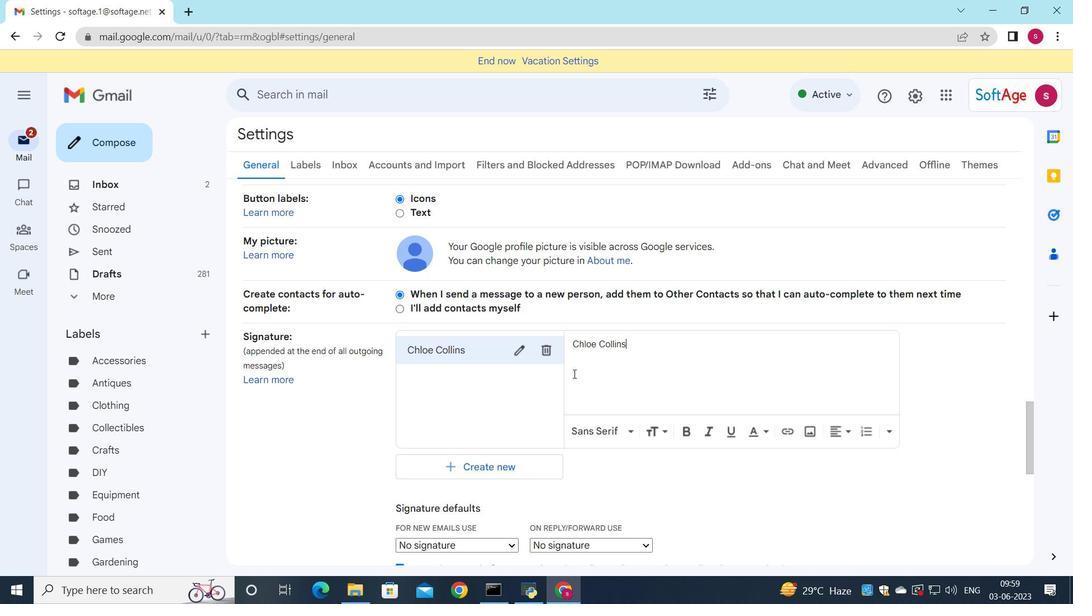 
Action: Mouse scrolled (572, 373) with delta (0, 0)
Screenshot: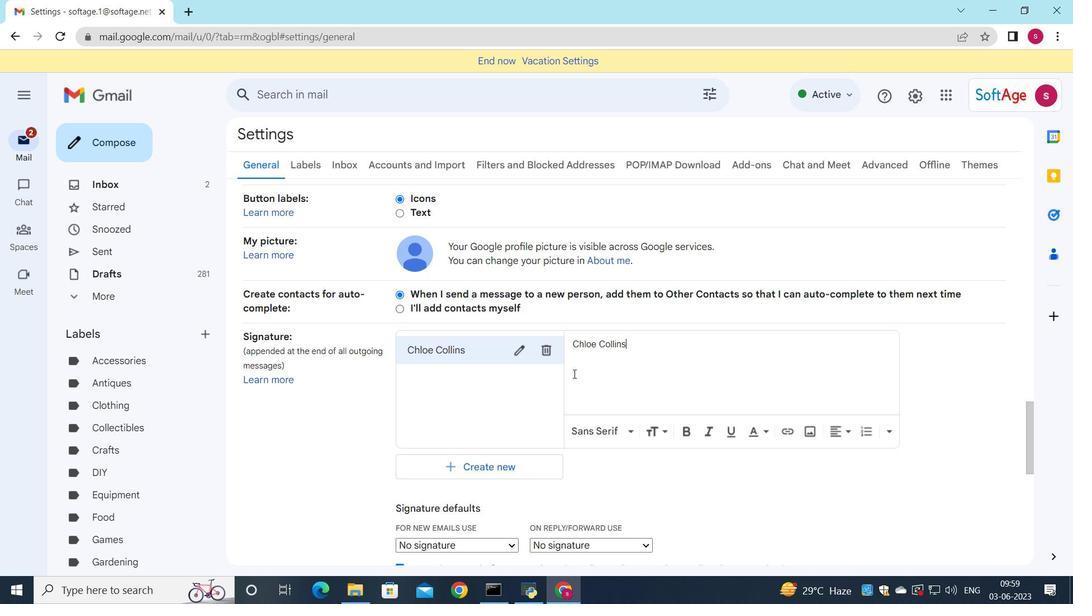 
Action: Mouse moved to (482, 402)
Screenshot: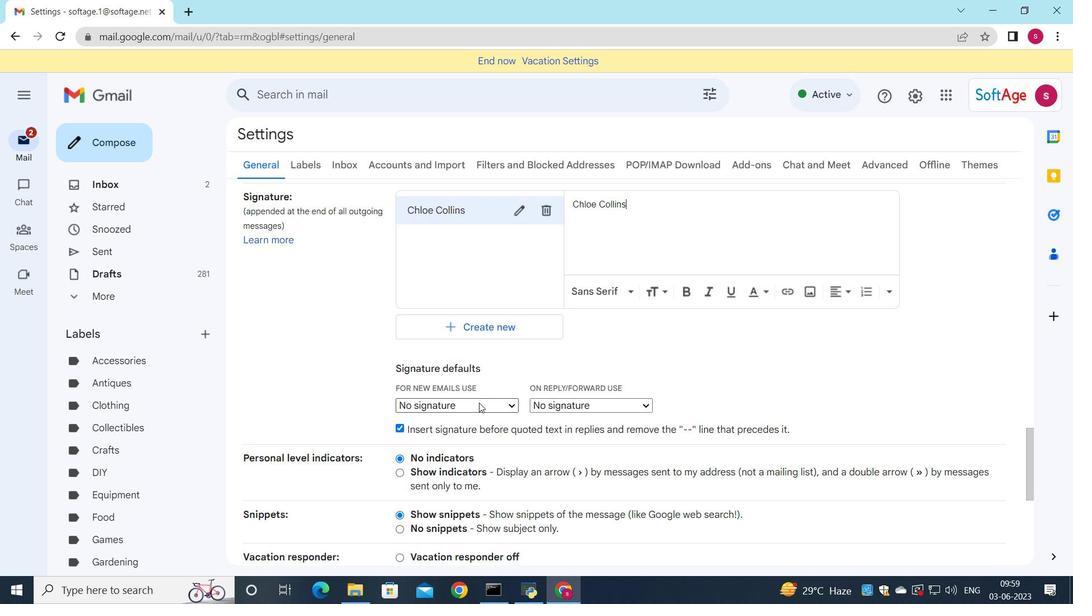 
Action: Mouse pressed left at (482, 402)
Screenshot: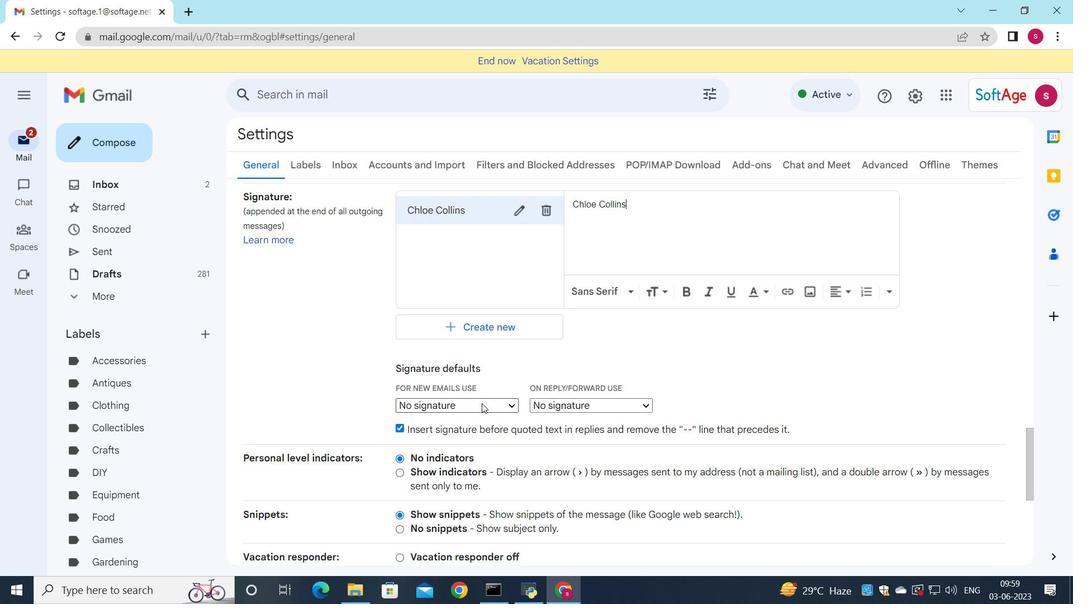 
Action: Mouse moved to (482, 427)
Screenshot: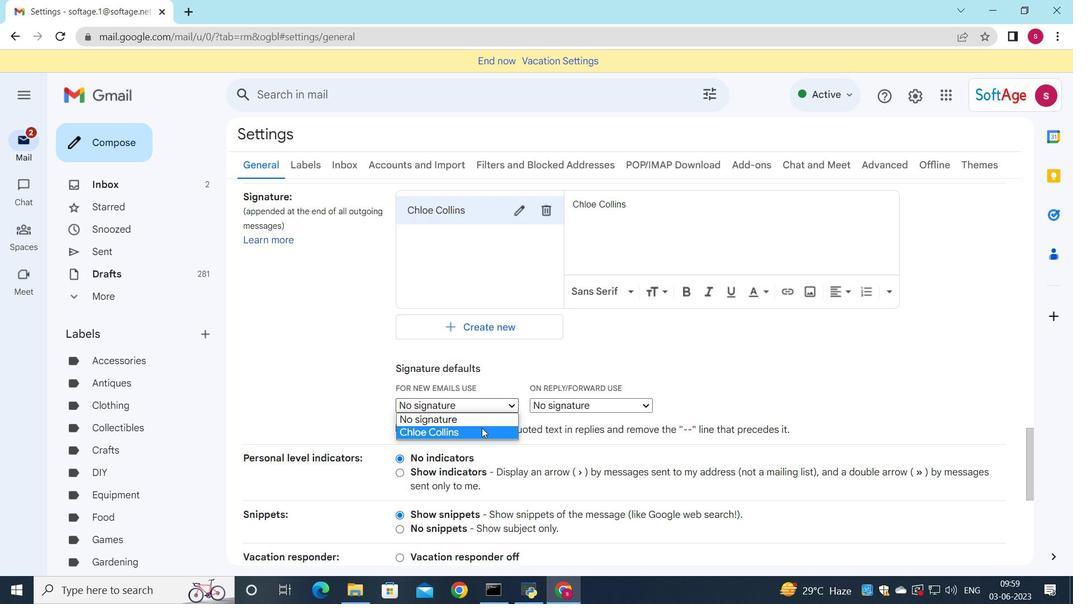 
Action: Mouse pressed left at (482, 427)
Screenshot: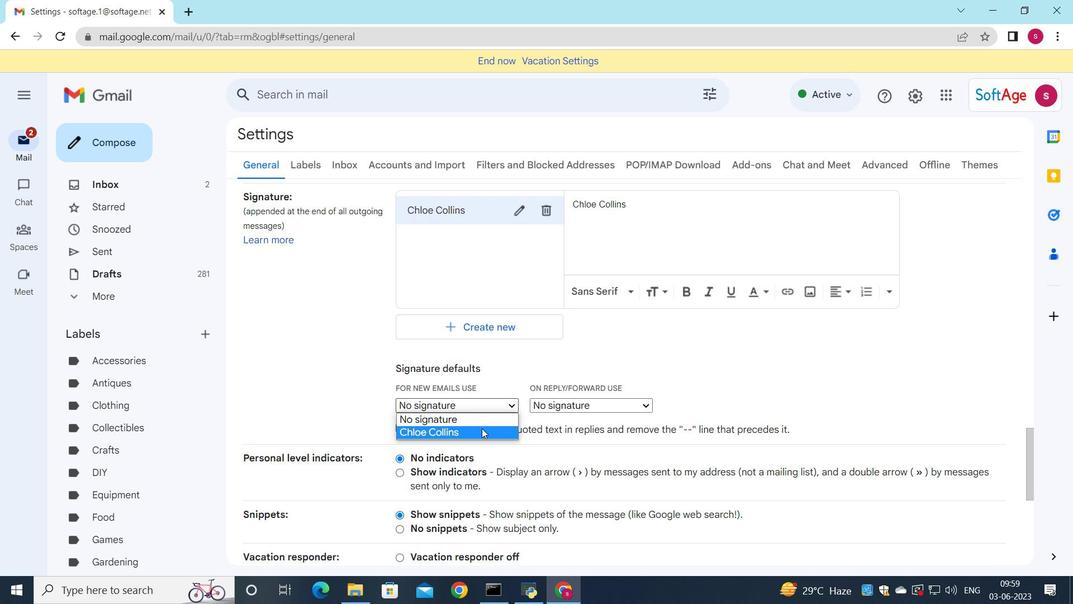 
Action: Mouse moved to (542, 401)
Screenshot: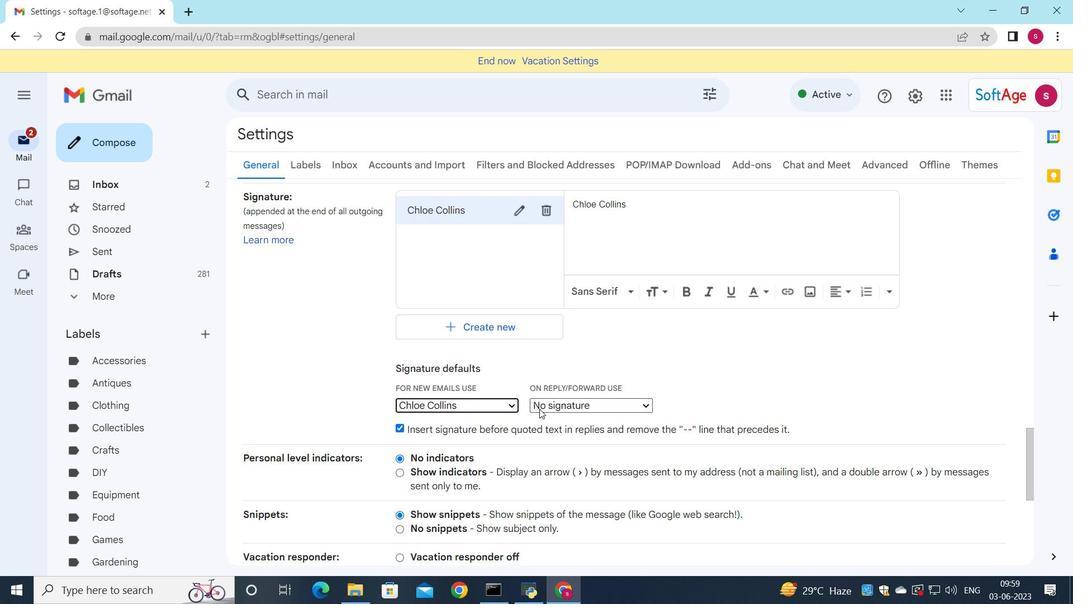 
Action: Mouse pressed left at (542, 401)
Screenshot: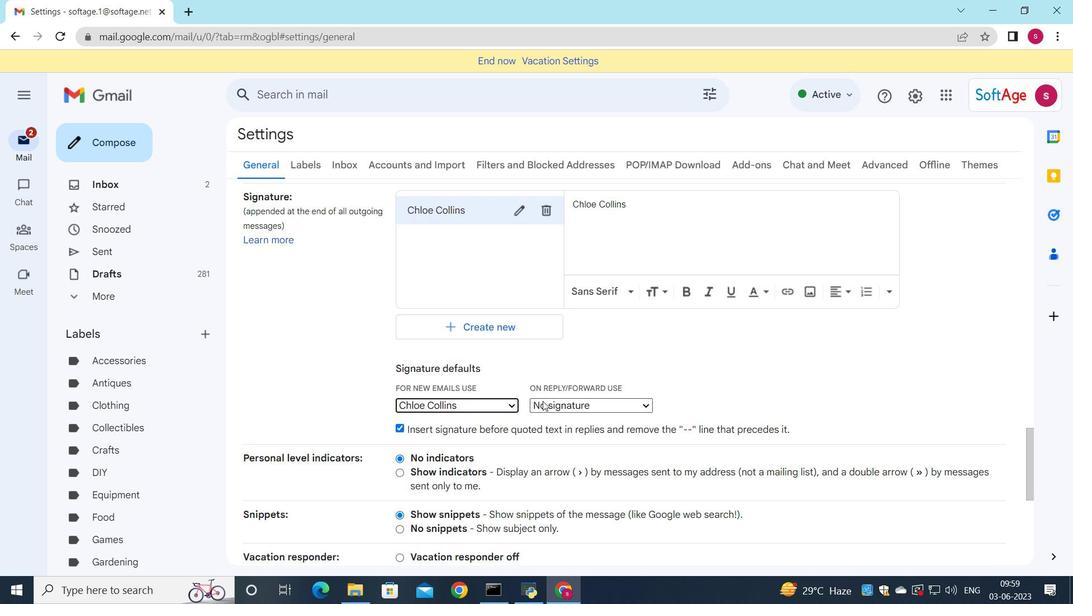 
Action: Mouse moved to (547, 428)
Screenshot: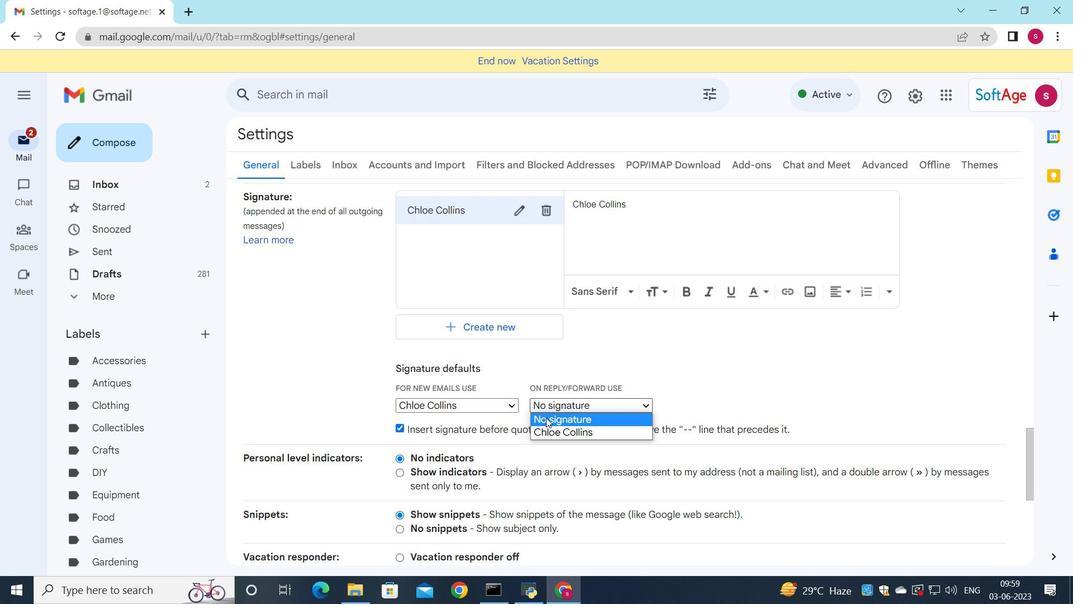 
Action: Mouse pressed left at (547, 428)
Screenshot: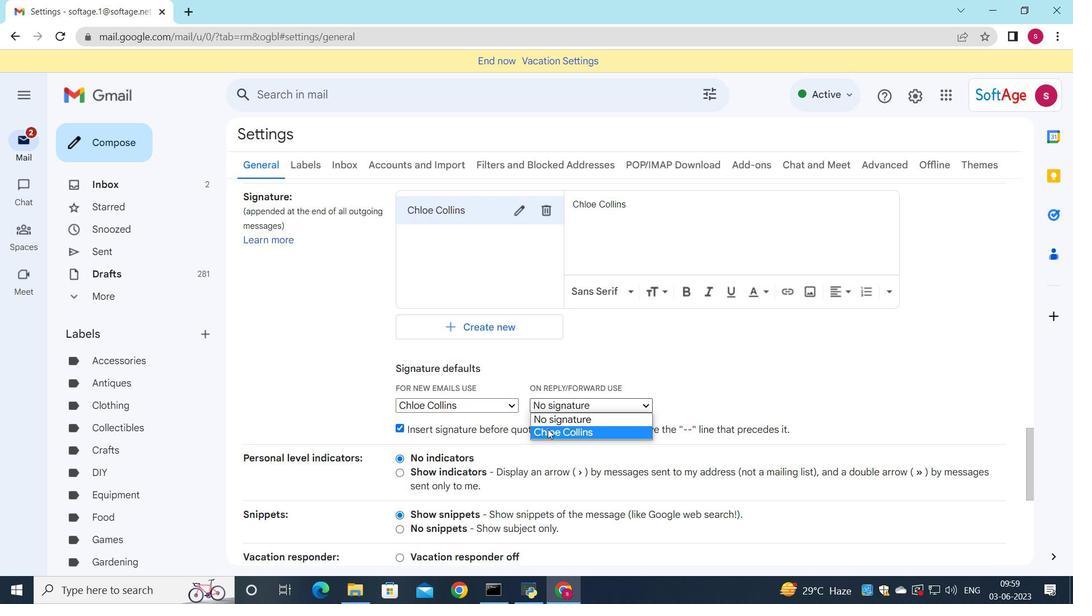 
Action: Mouse moved to (547, 426)
Screenshot: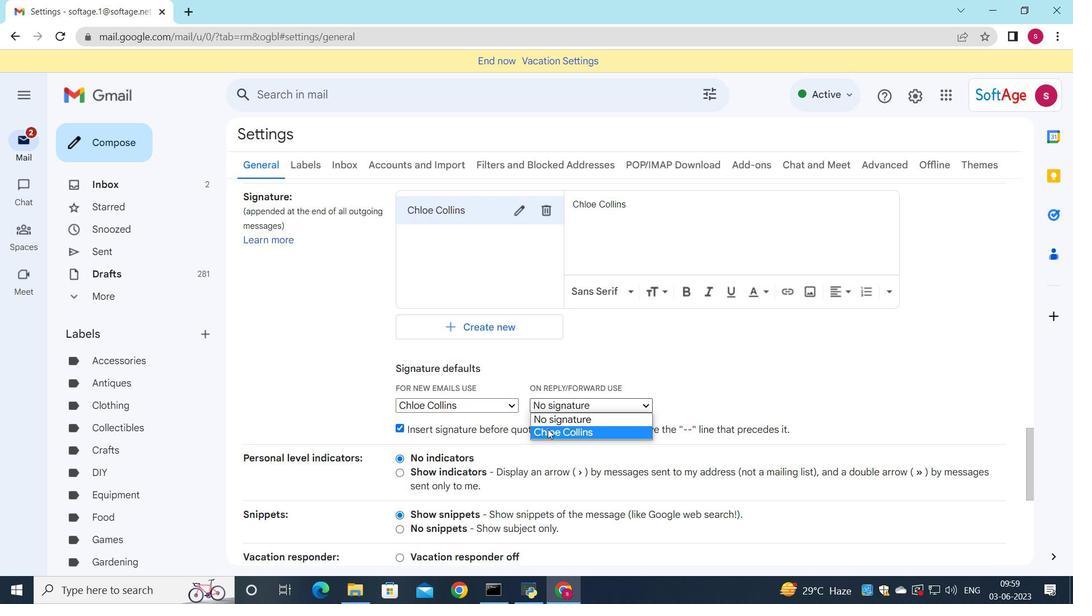 
Action: Mouse scrolled (547, 425) with delta (0, 0)
Screenshot: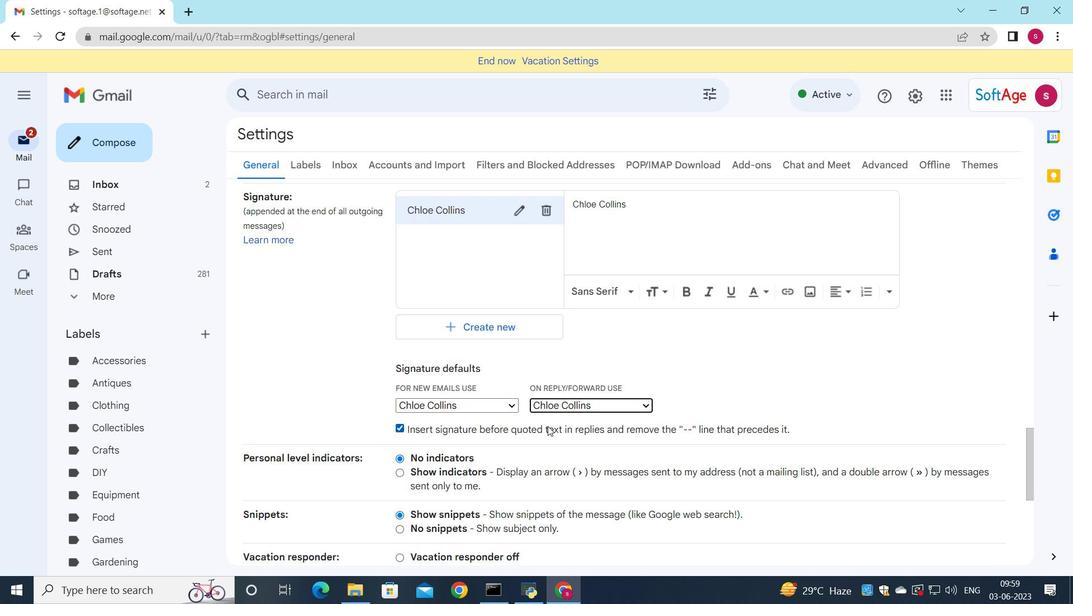 
Action: Mouse scrolled (547, 425) with delta (0, 0)
Screenshot: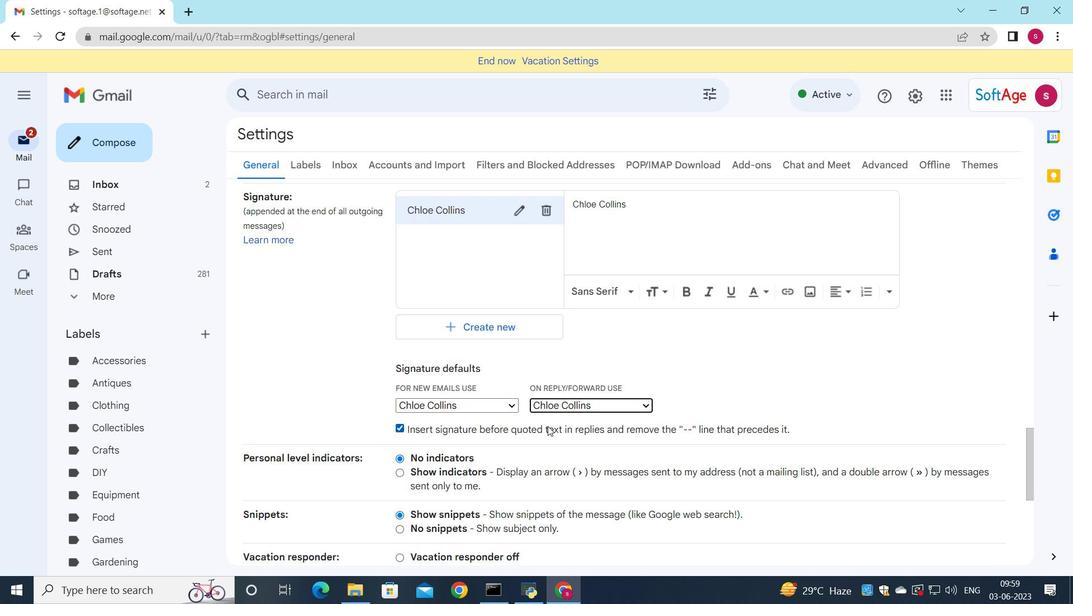 
Action: Mouse scrolled (547, 425) with delta (0, 0)
Screenshot: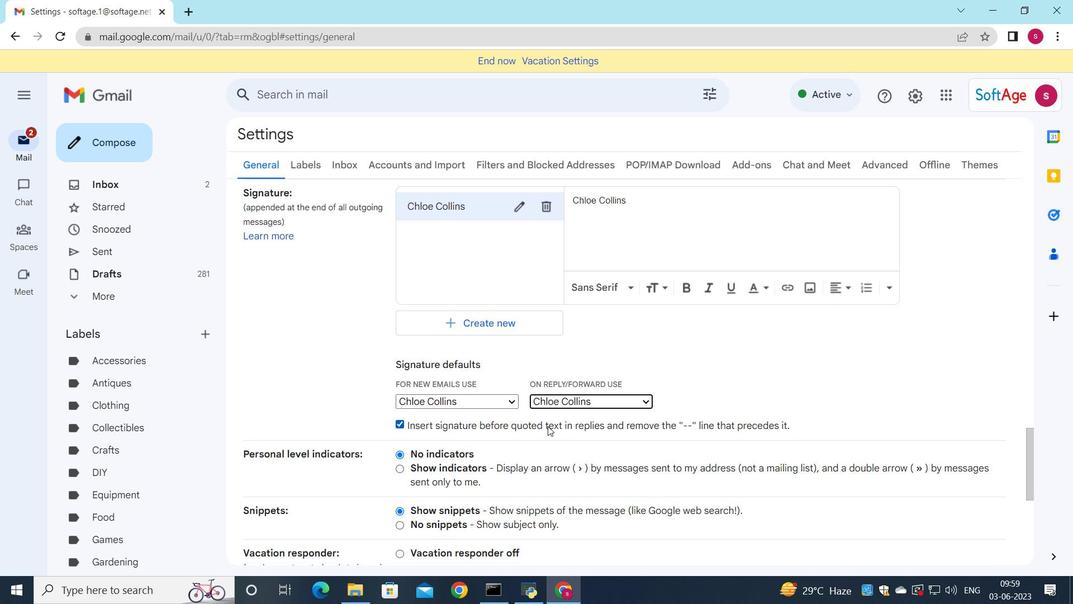 
Action: Mouse moved to (571, 442)
Screenshot: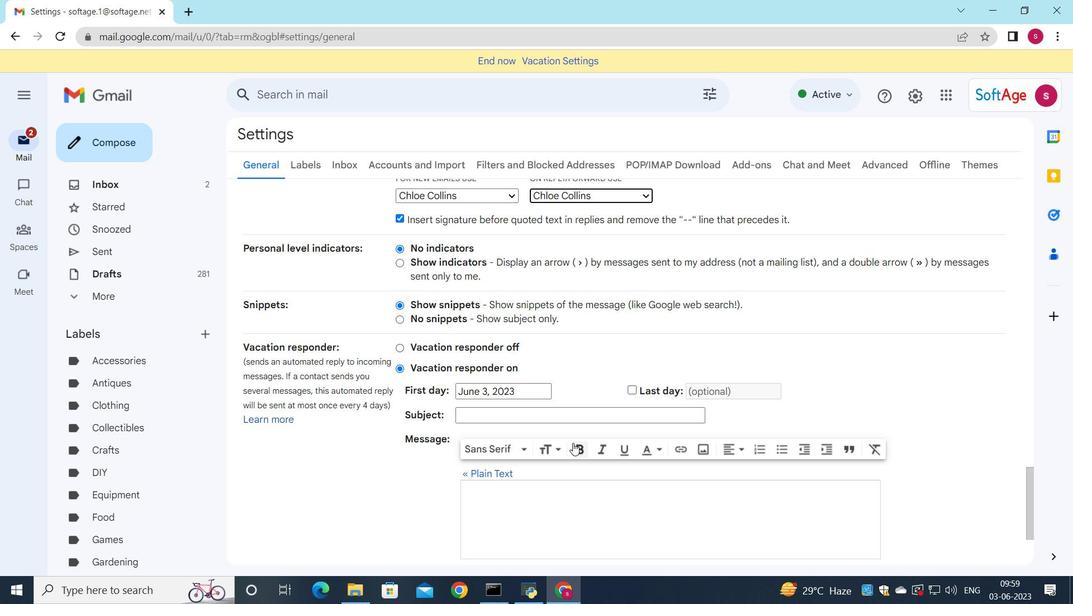 
Action: Mouse scrolled (571, 441) with delta (0, 0)
Screenshot: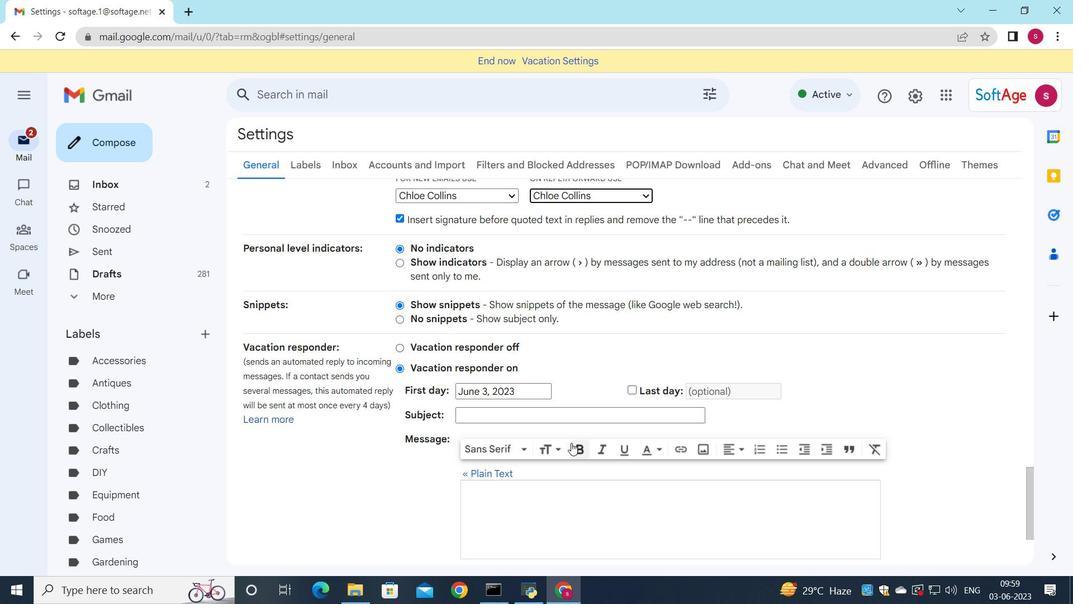 
Action: Mouse scrolled (571, 441) with delta (0, 0)
Screenshot: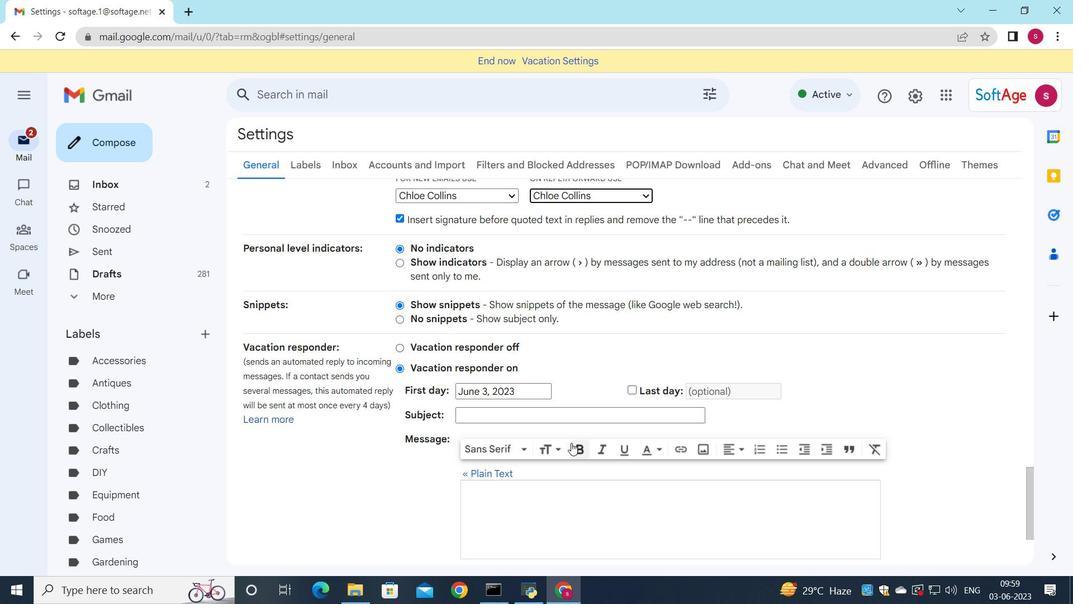 
Action: Mouse scrolled (571, 441) with delta (0, 0)
Screenshot: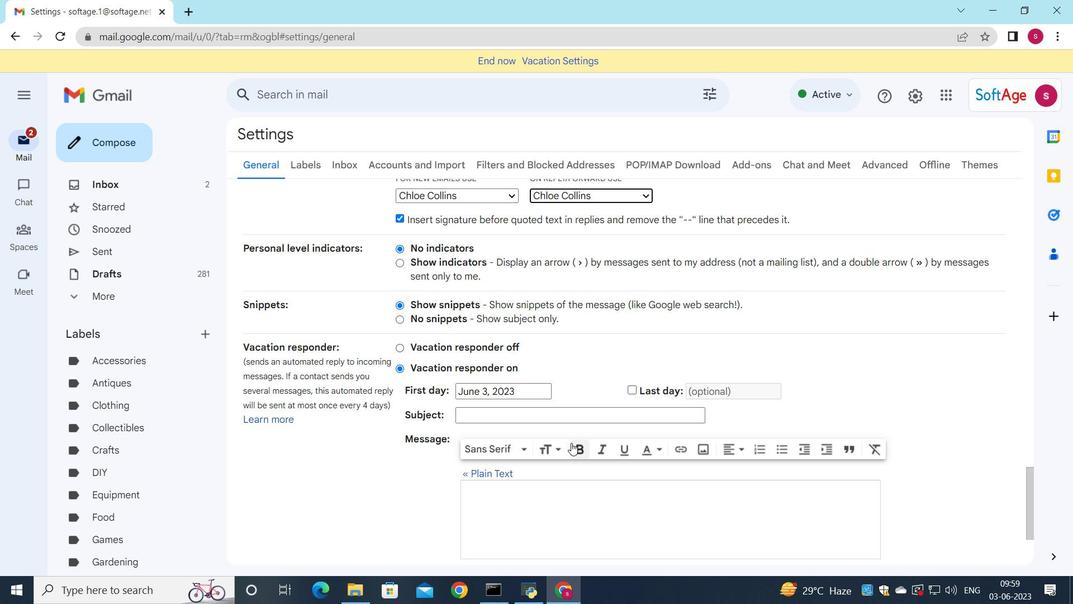 
Action: Mouse moved to (570, 439)
Screenshot: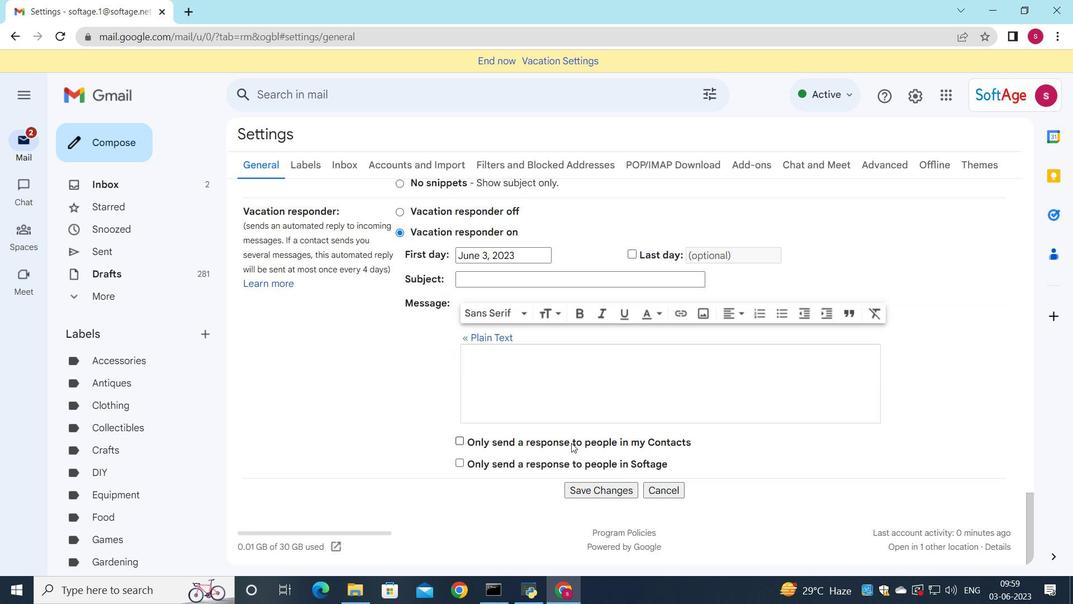 
Action: Mouse scrolled (570, 439) with delta (0, 0)
Screenshot: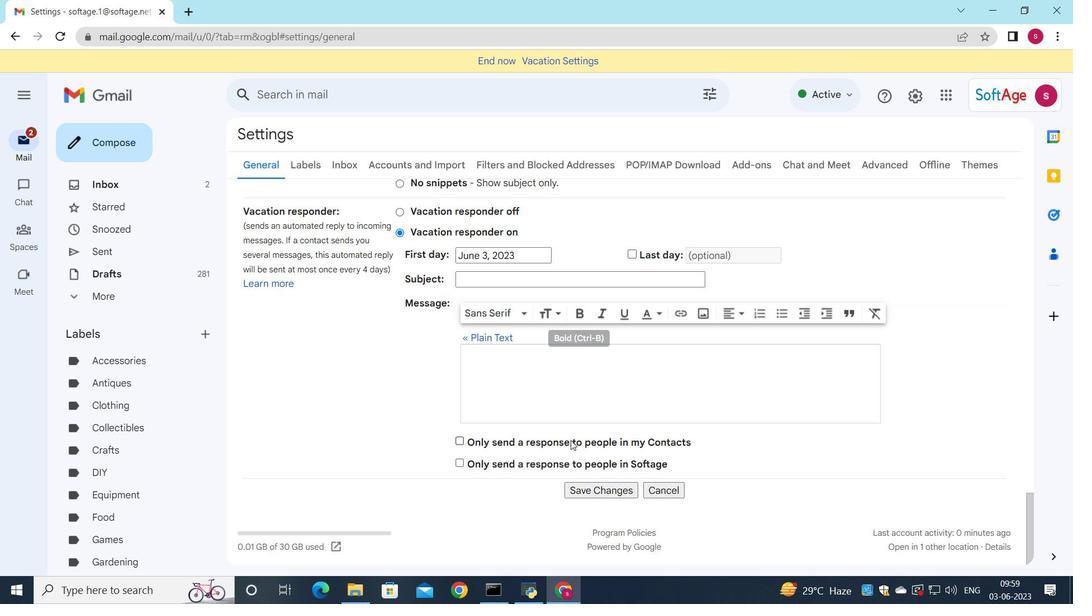 
Action: Mouse scrolled (570, 439) with delta (0, 0)
Screenshot: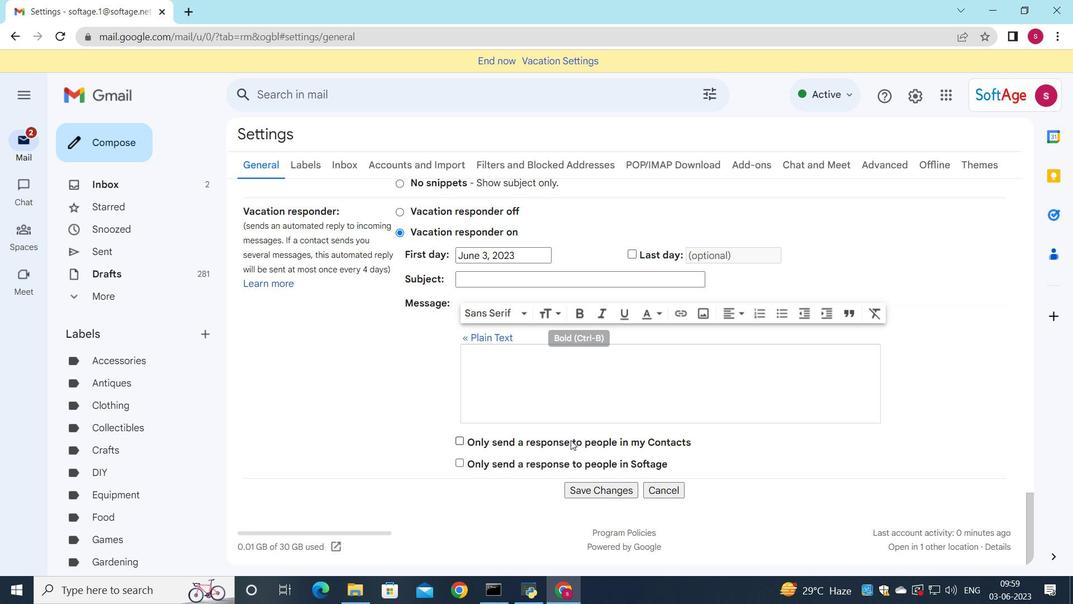 
Action: Mouse scrolled (570, 439) with delta (0, 0)
Screenshot: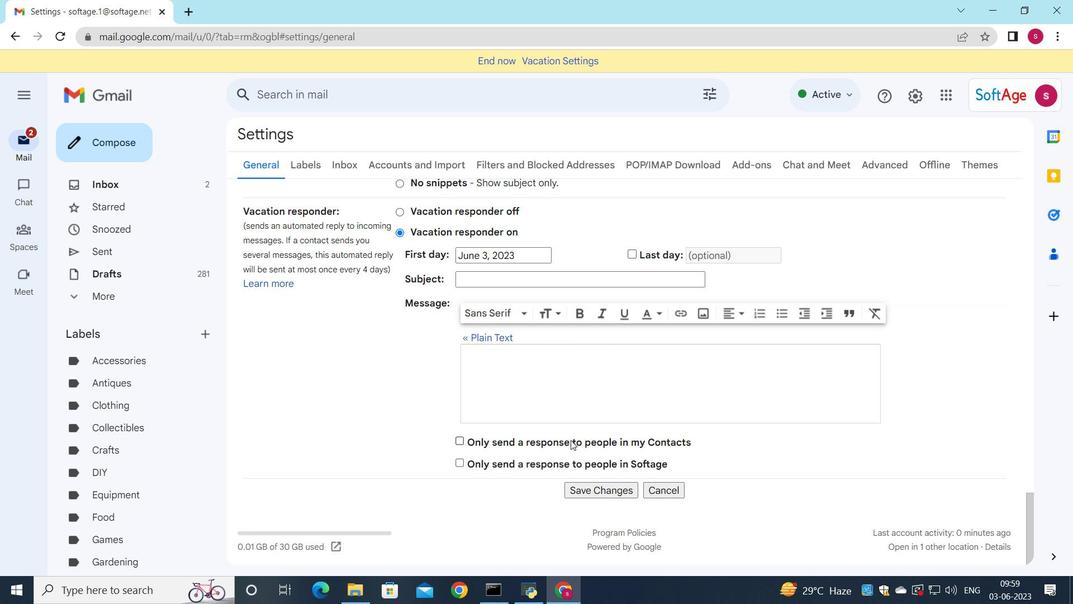 
Action: Mouse moved to (592, 495)
Screenshot: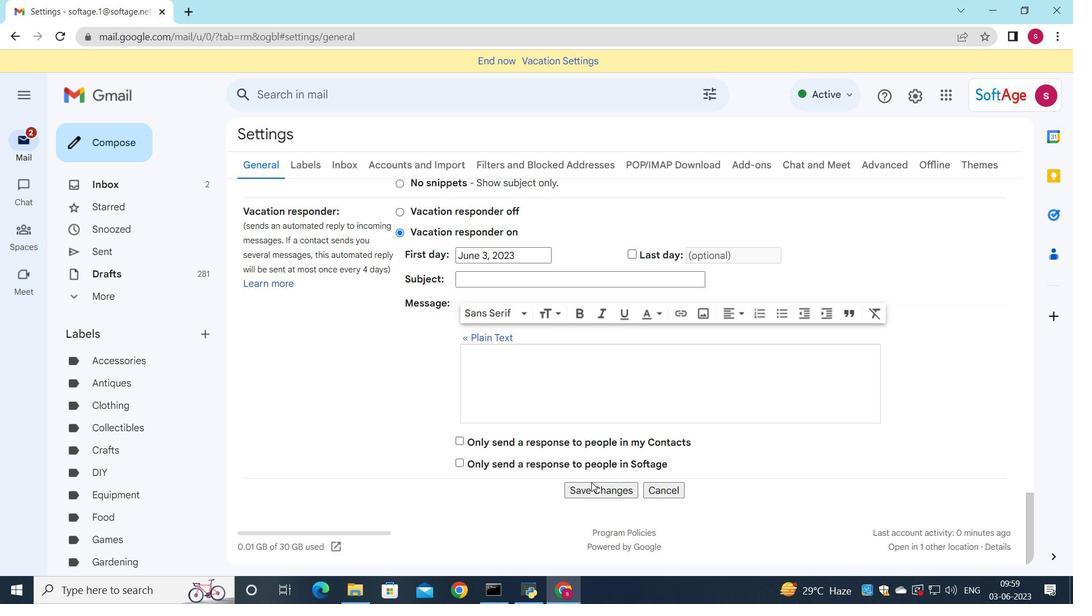 
Action: Mouse pressed left at (592, 495)
Screenshot: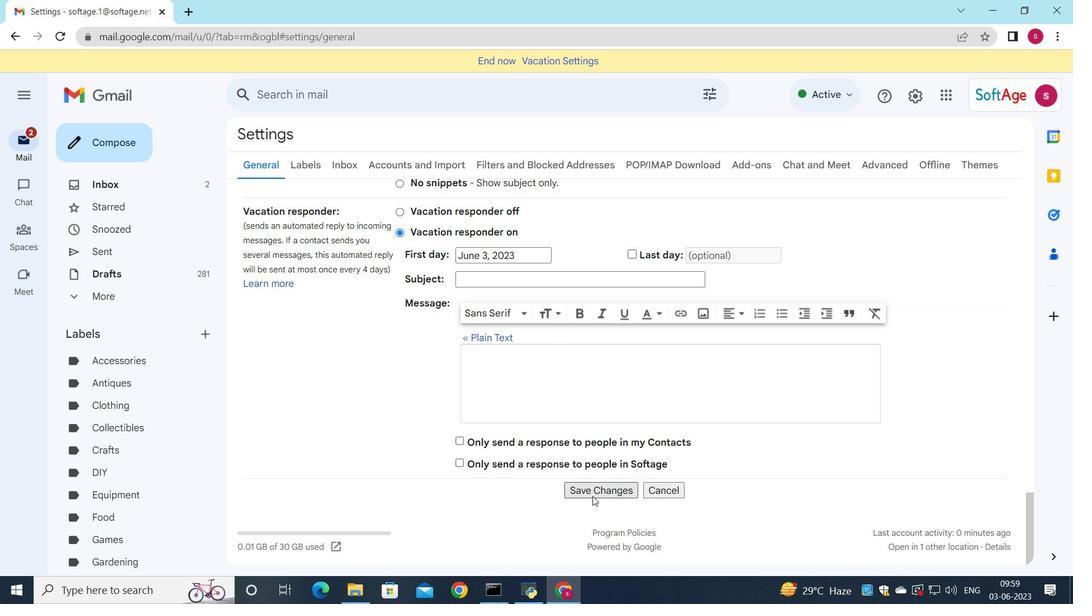 
Action: Mouse moved to (503, 341)
Screenshot: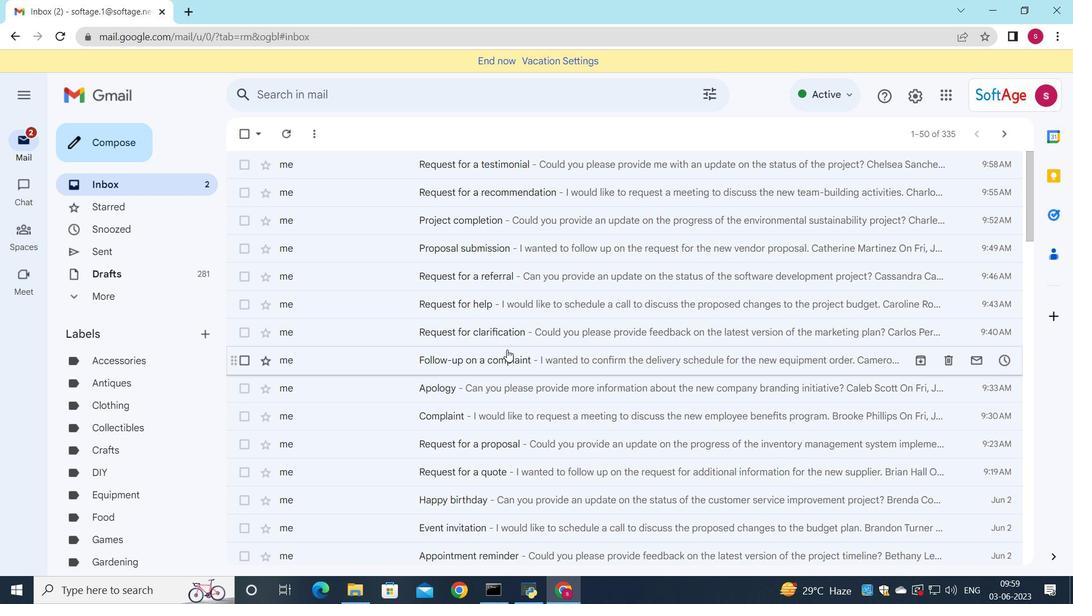 
Action: Mouse pressed left at (503, 341)
Screenshot: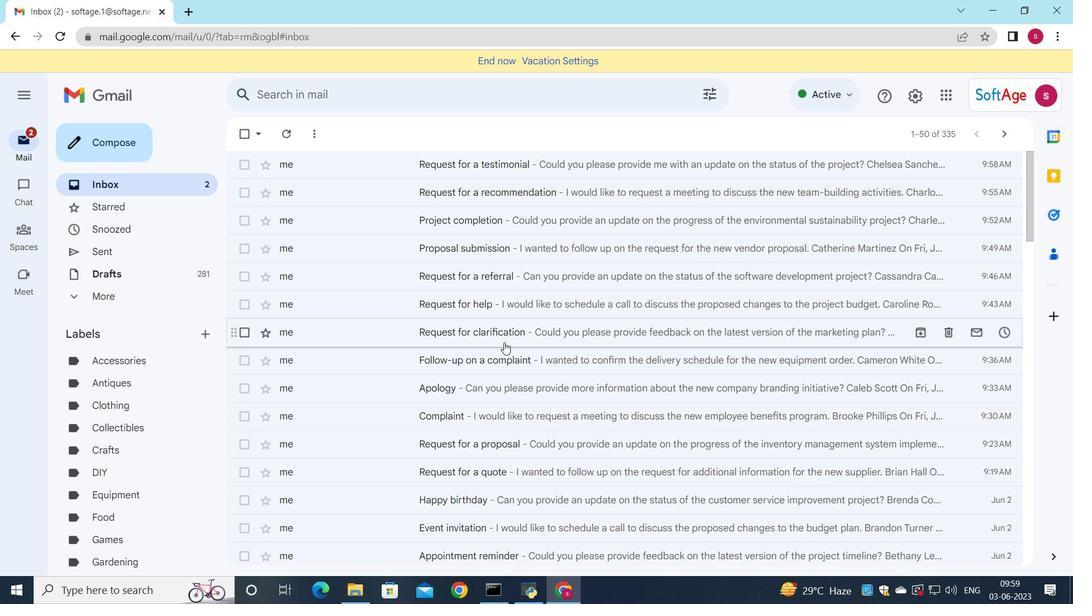
Action: Mouse moved to (393, 433)
Screenshot: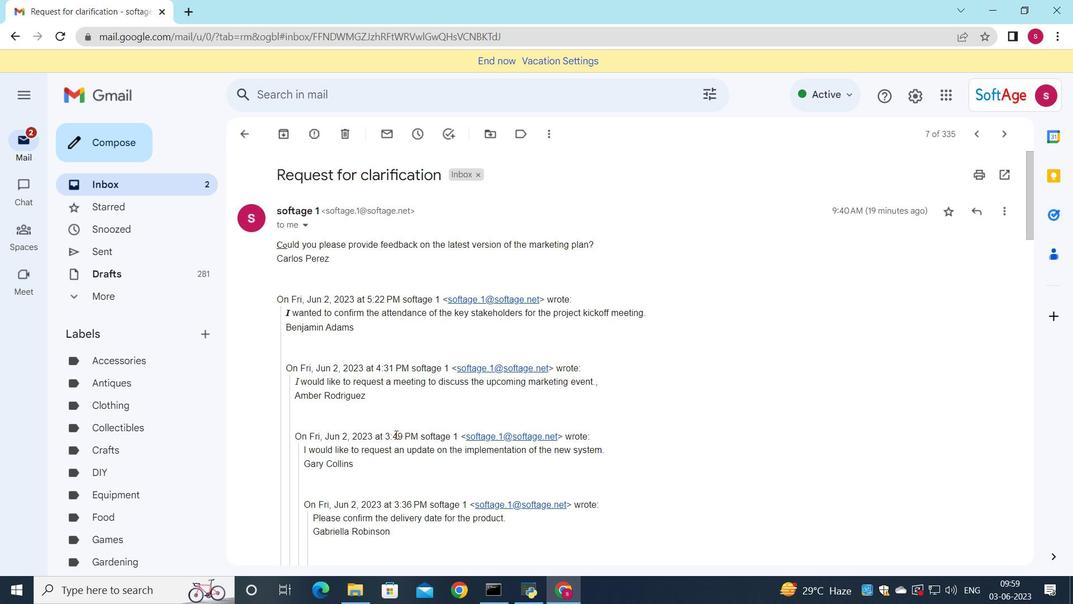 
Action: Mouse scrolled (393, 432) with delta (0, 0)
Screenshot: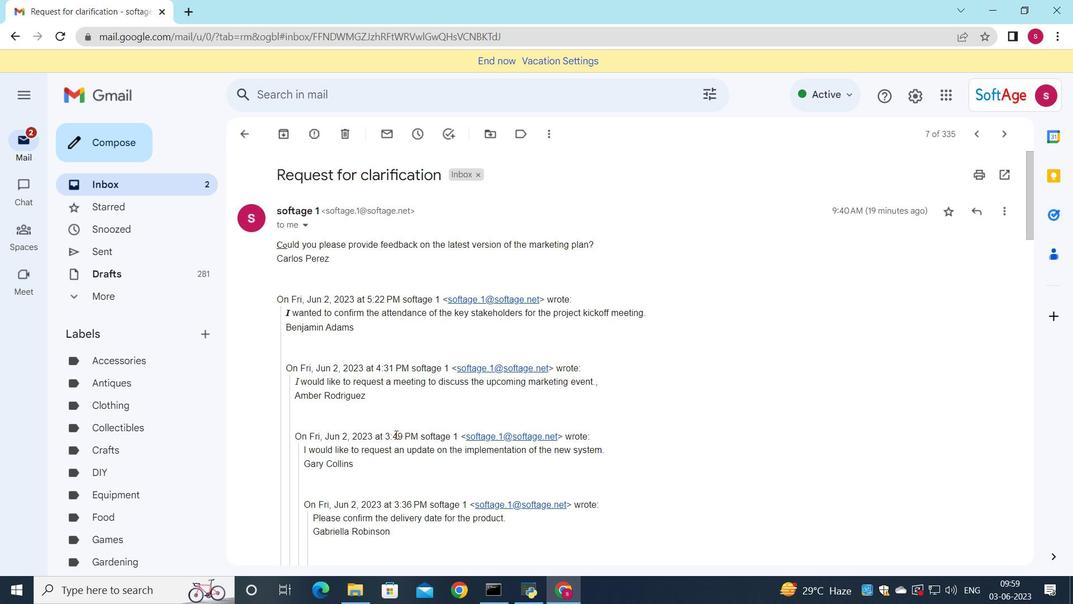 
Action: Mouse moved to (389, 434)
Screenshot: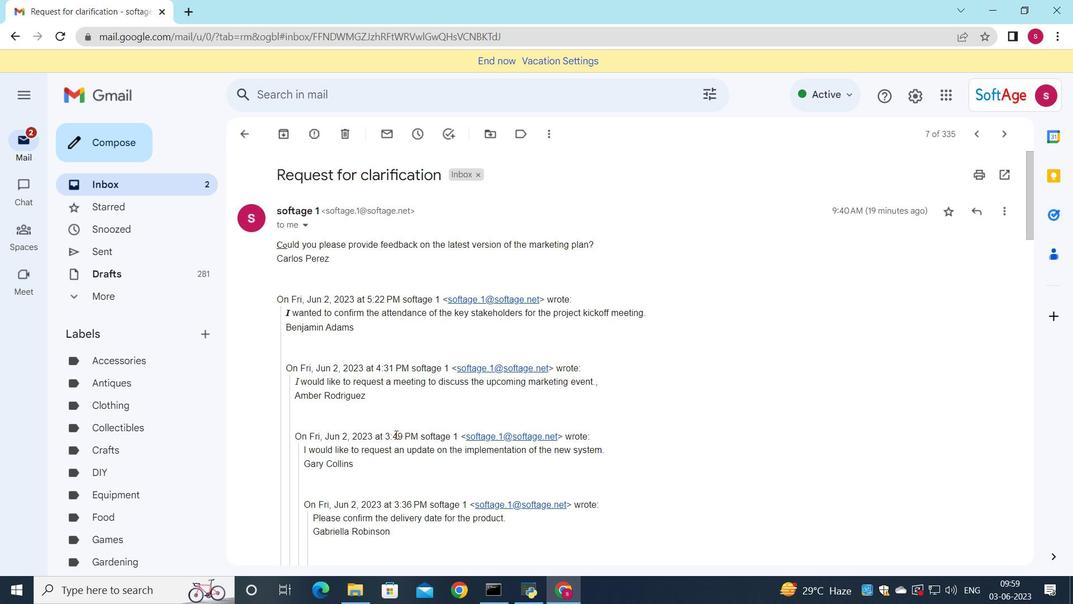 
Action: Mouse scrolled (389, 434) with delta (0, 0)
Screenshot: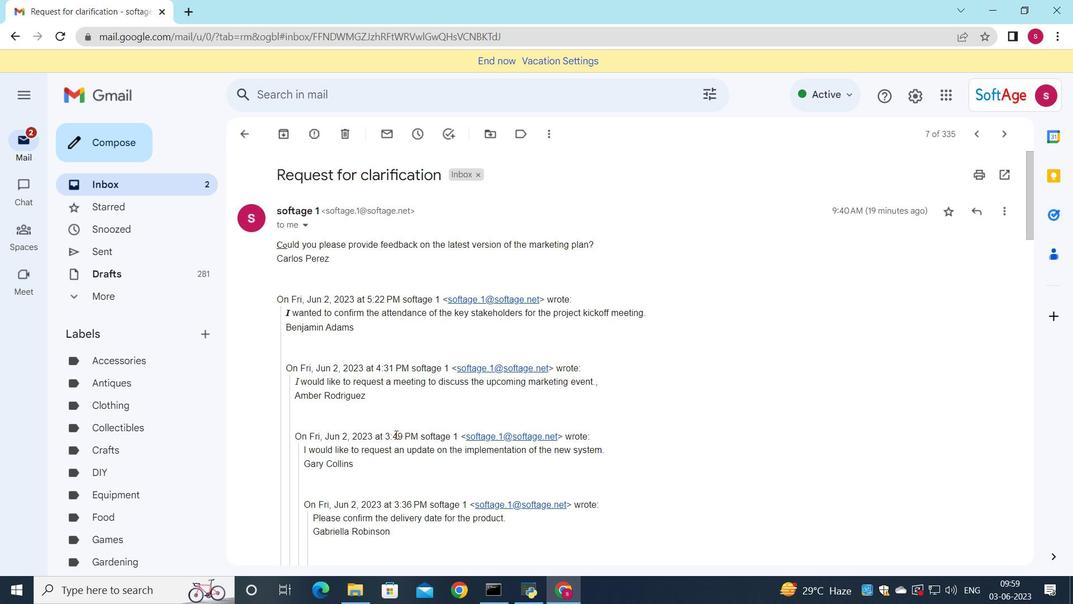 
Action: Mouse moved to (385, 437)
Screenshot: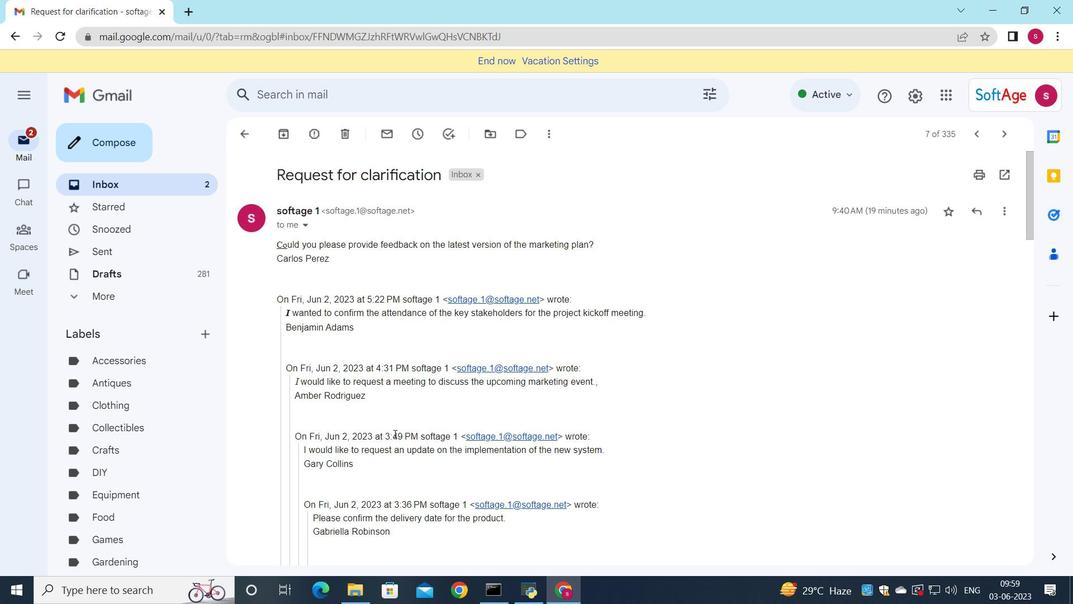 
Action: Mouse scrolled (385, 437) with delta (0, 0)
Screenshot: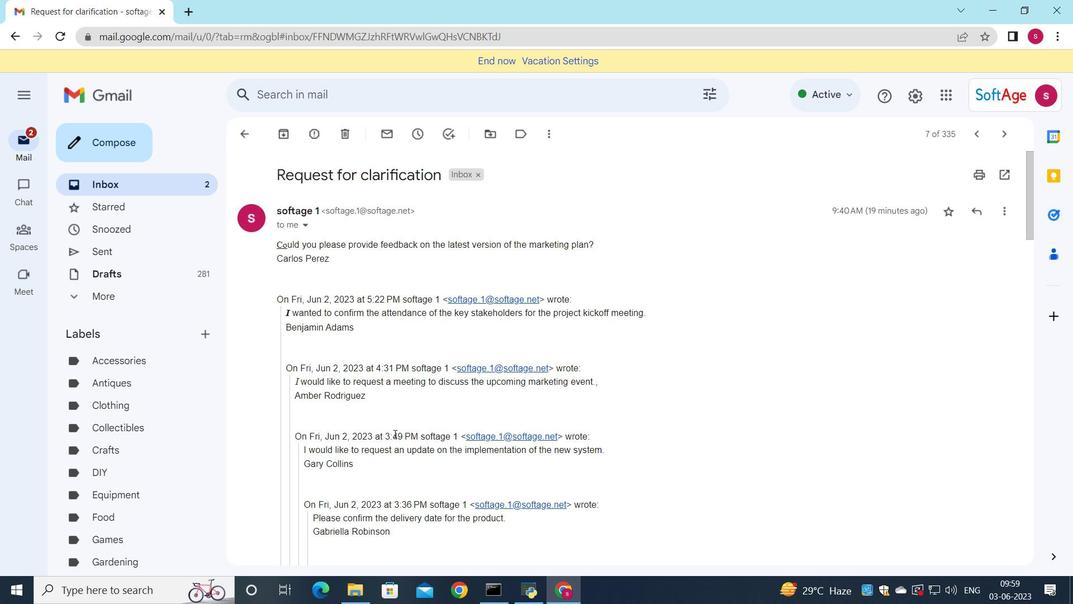 
Action: Mouse moved to (381, 438)
Screenshot: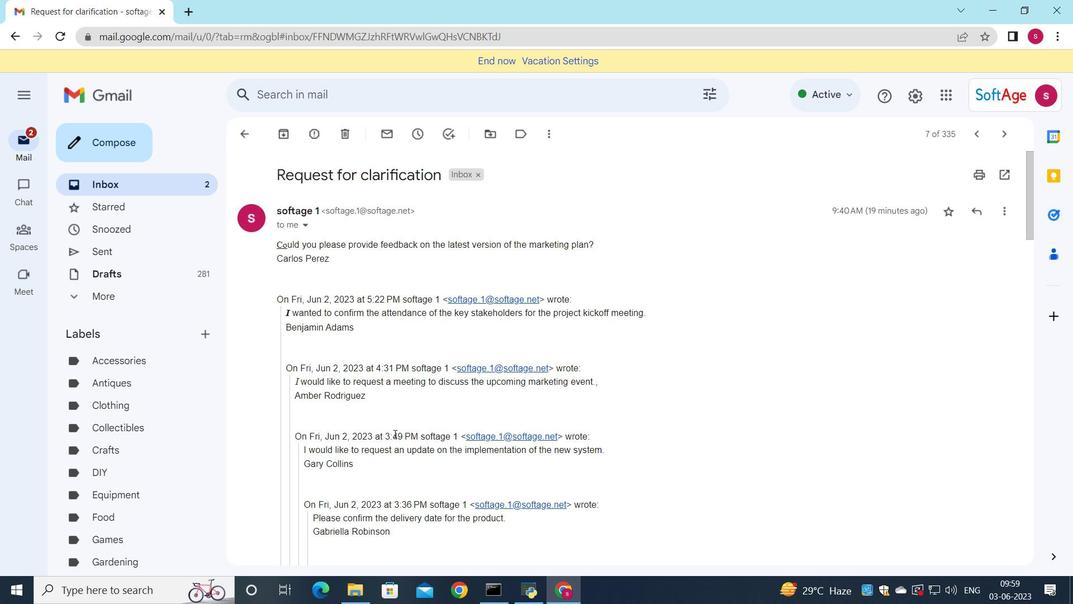 
Action: Mouse scrolled (381, 437) with delta (0, 0)
Screenshot: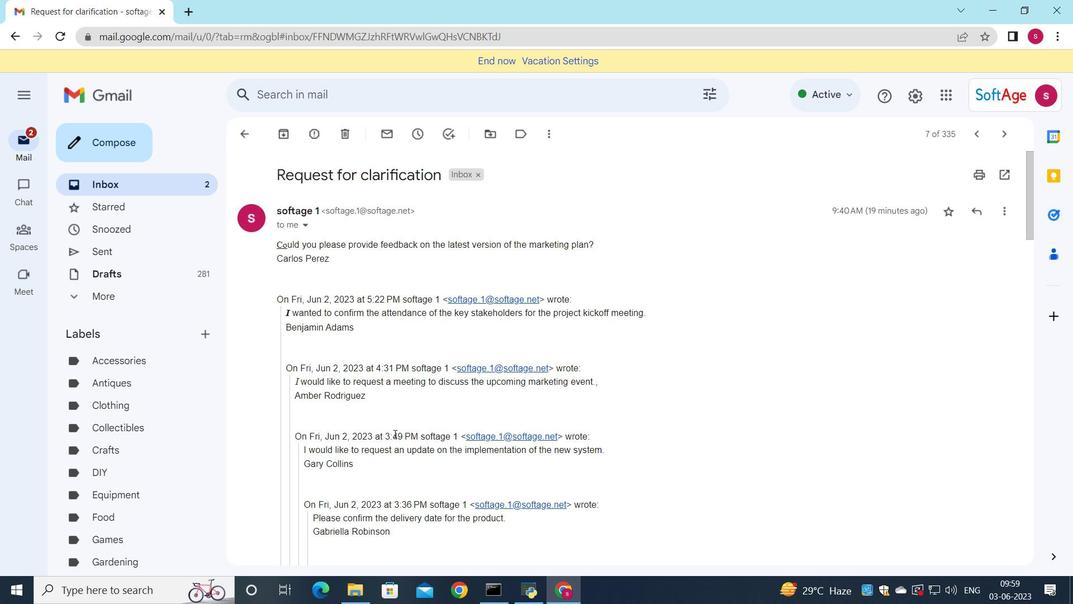 
Action: Mouse moved to (380, 438)
Screenshot: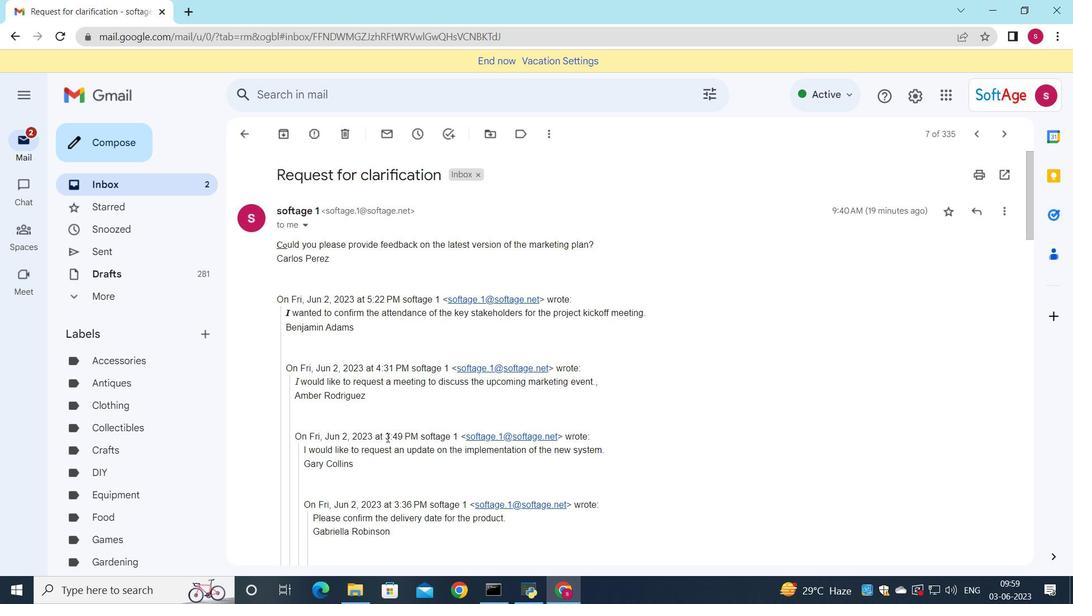 
Action: Mouse scrolled (380, 437) with delta (0, 0)
Screenshot: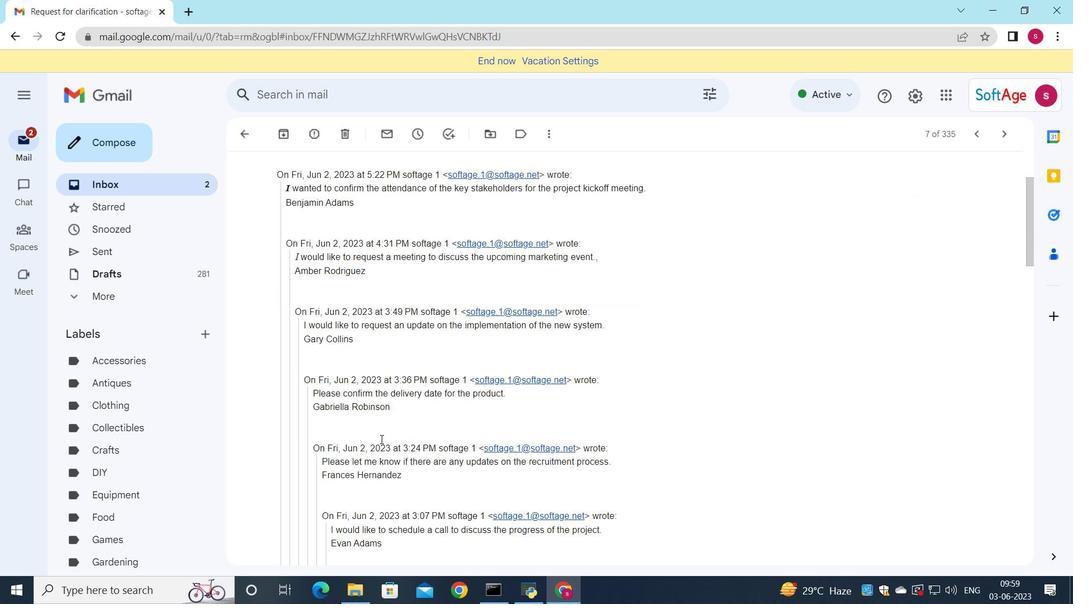 
Action: Mouse scrolled (380, 437) with delta (0, 0)
Screenshot: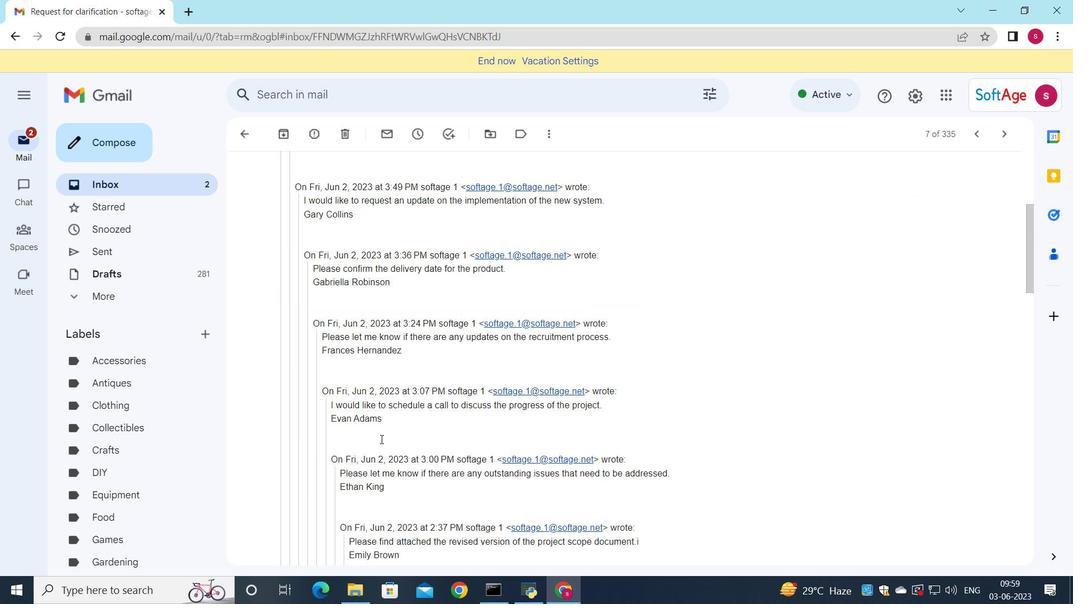 
Action: Mouse scrolled (380, 437) with delta (0, 0)
Screenshot: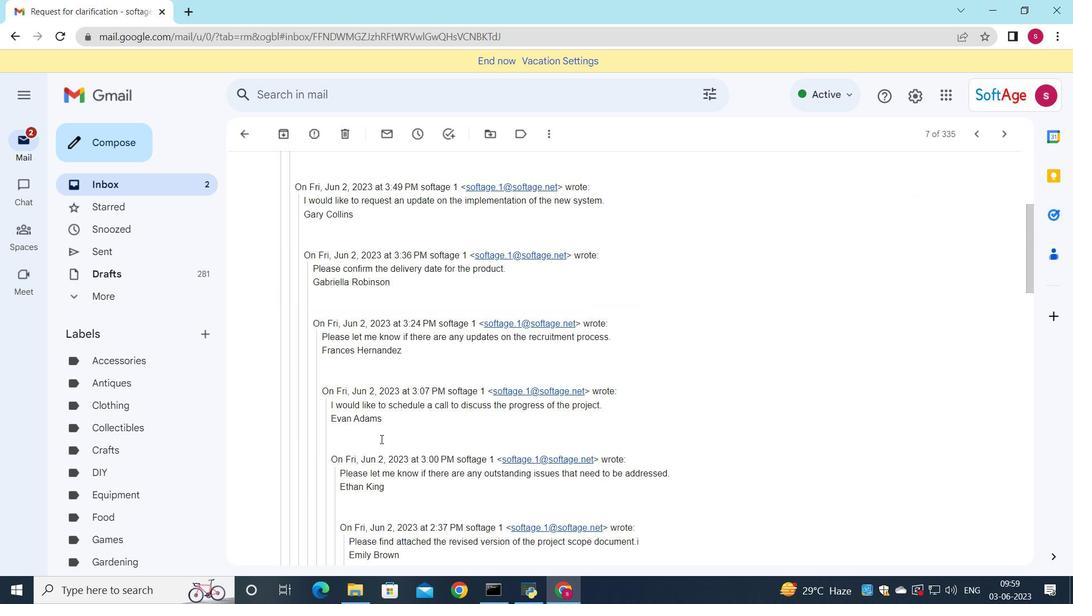 
Action: Mouse moved to (379, 439)
Screenshot: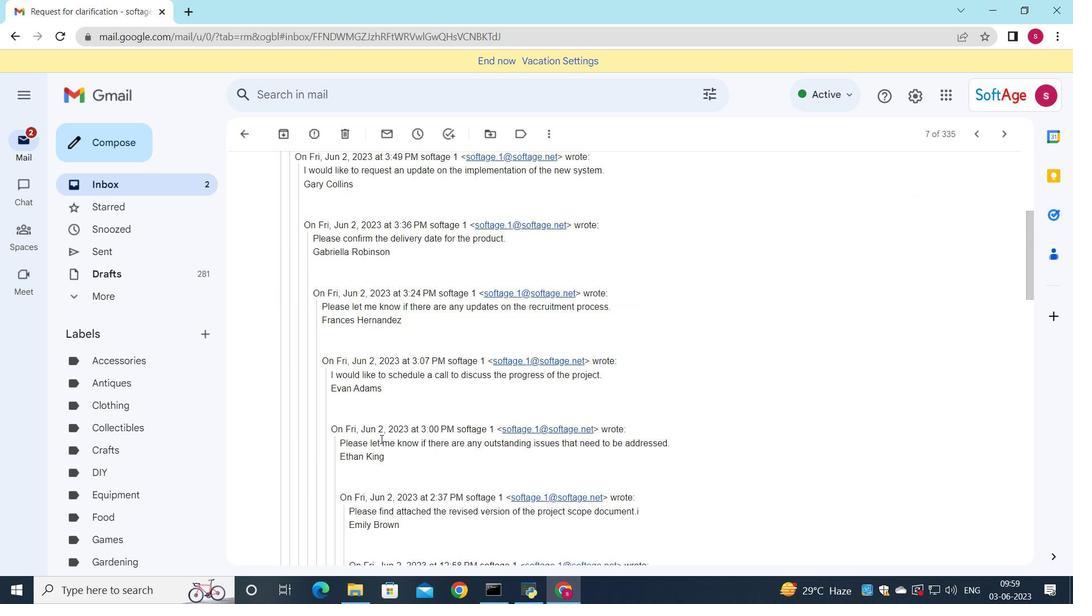 
Action: Mouse scrolled (379, 439) with delta (0, 0)
Screenshot: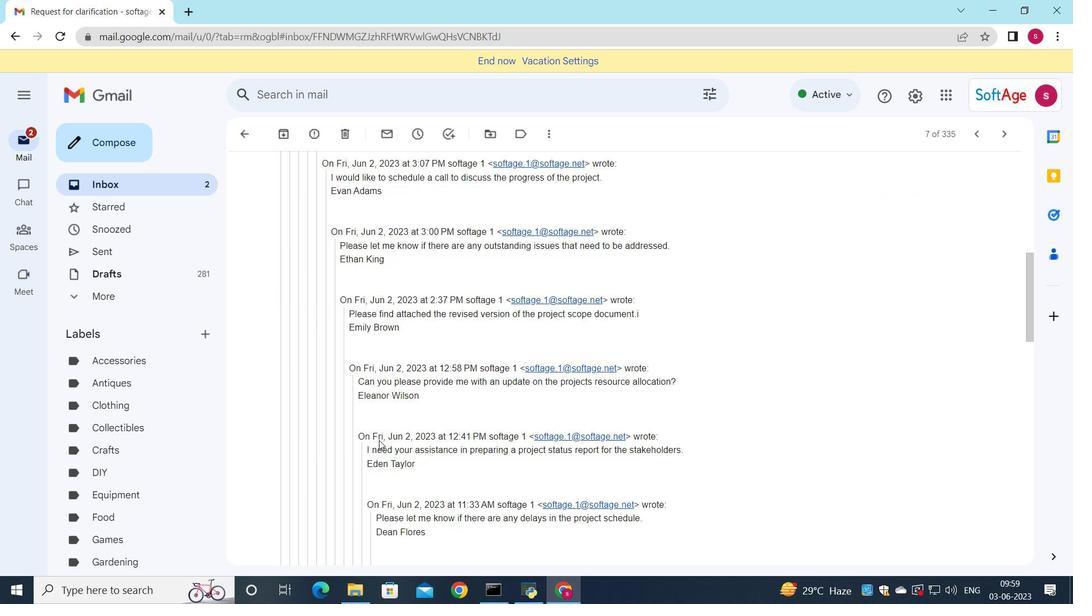 
Action: Mouse scrolled (379, 439) with delta (0, 0)
Screenshot: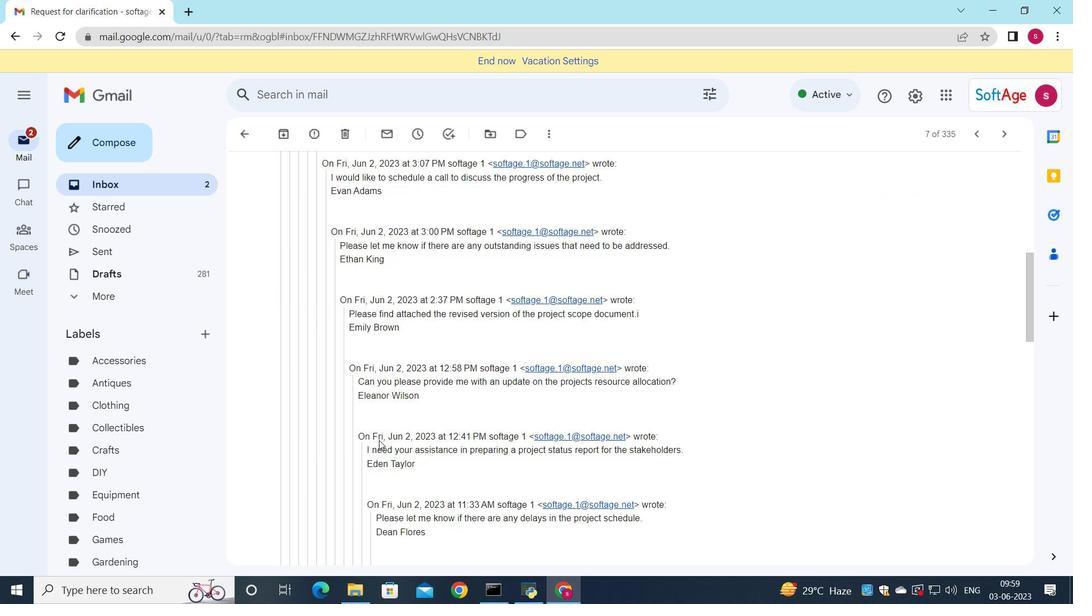 
Action: Mouse scrolled (379, 439) with delta (0, 0)
Screenshot: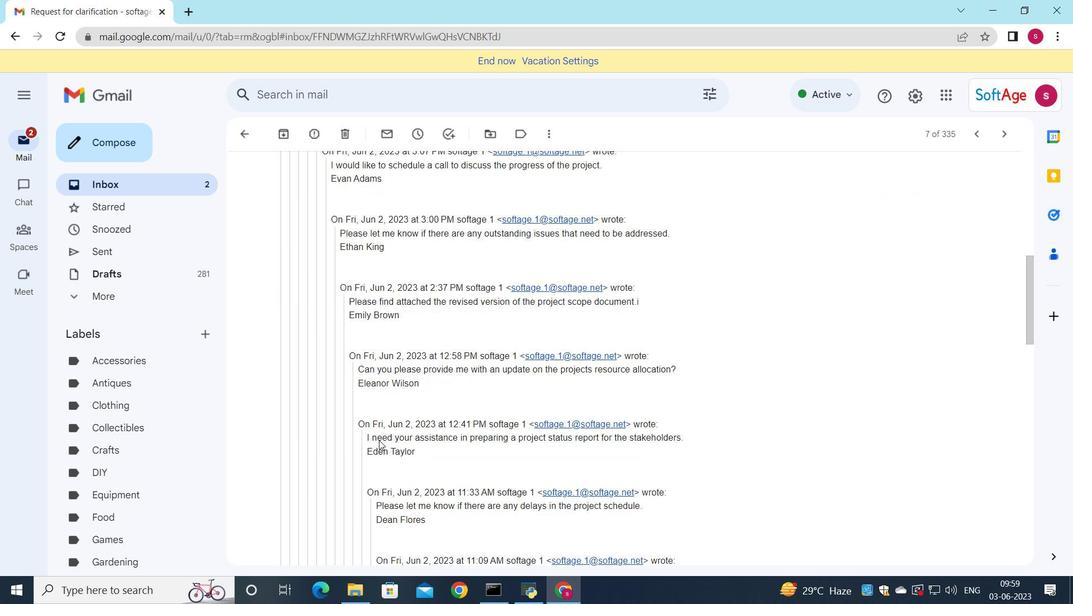 
Action: Mouse scrolled (379, 439) with delta (0, 0)
Screenshot: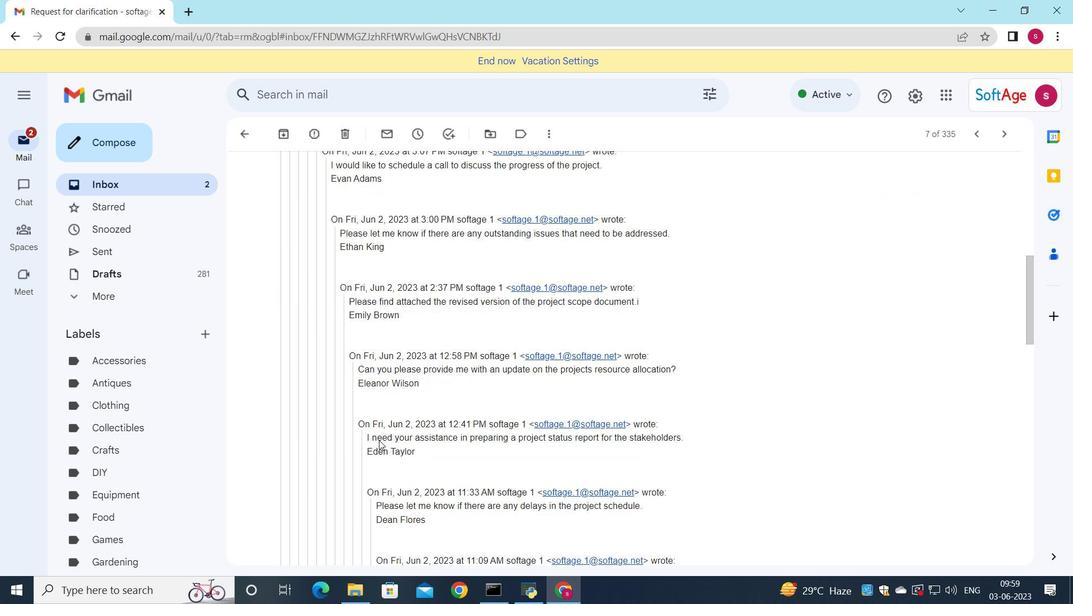 
Action: Mouse scrolled (379, 439) with delta (0, 0)
Screenshot: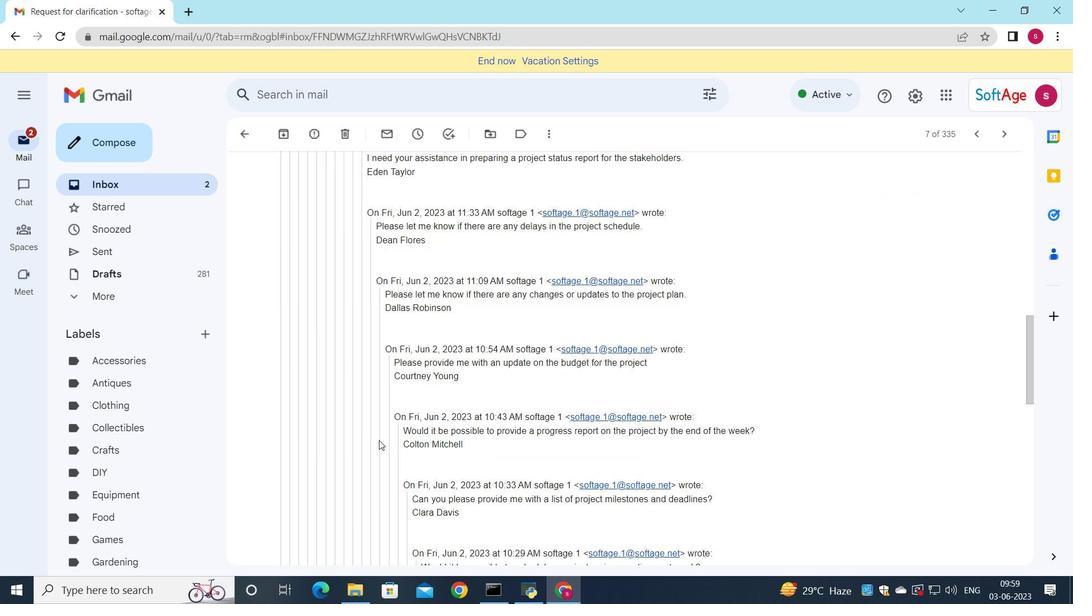 
Action: Mouse scrolled (379, 439) with delta (0, 0)
Screenshot: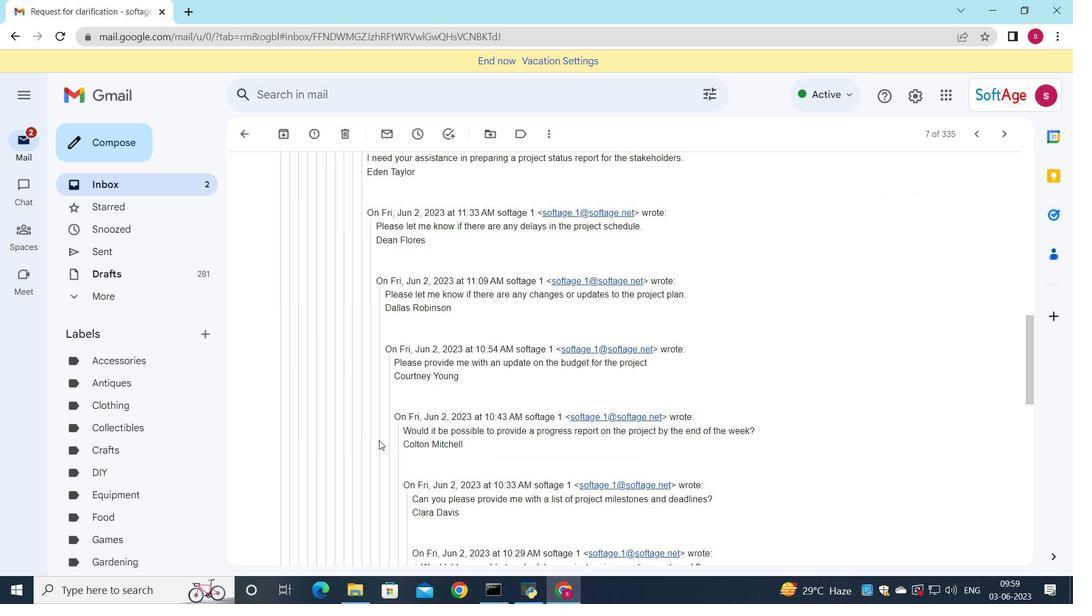 
Action: Mouse scrolled (379, 439) with delta (0, 0)
Screenshot: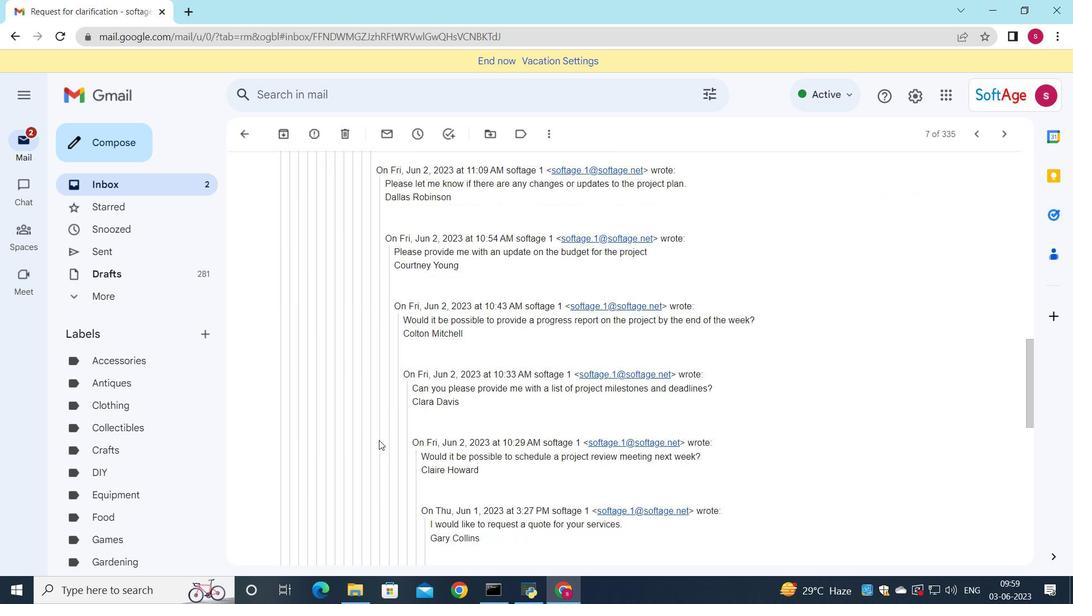 
Action: Mouse scrolled (379, 439) with delta (0, 0)
Screenshot: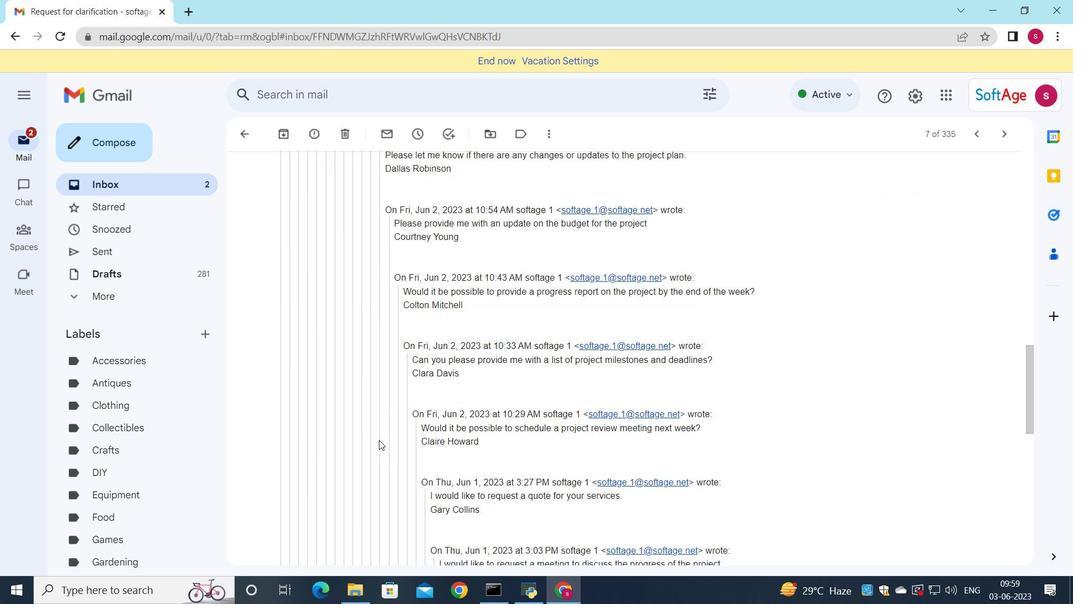 
Action: Mouse scrolled (379, 439) with delta (0, 0)
Screenshot: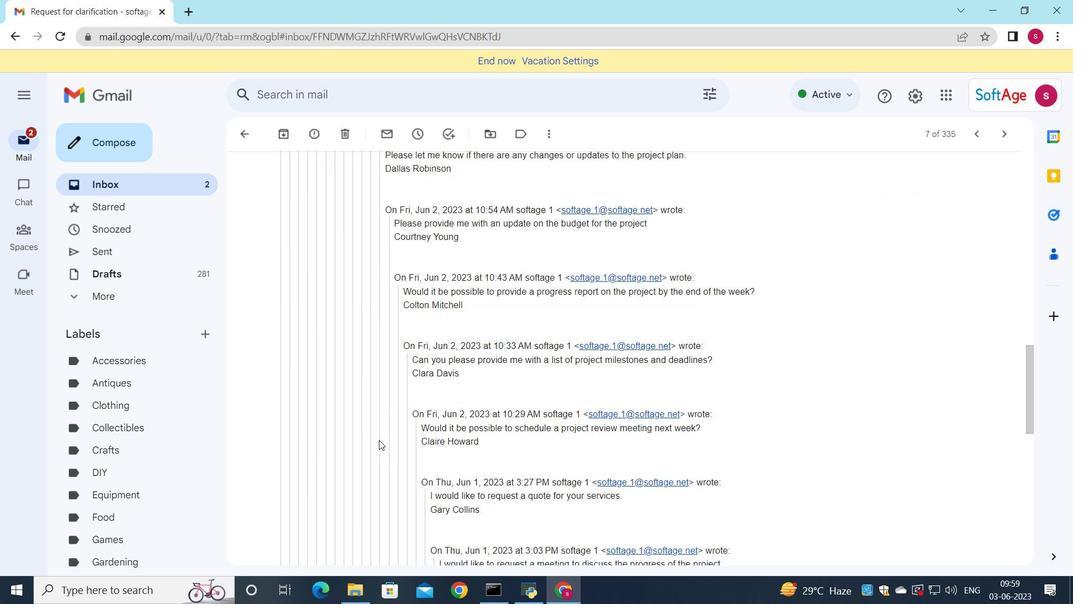 
Action: Mouse scrolled (379, 439) with delta (0, 0)
Screenshot: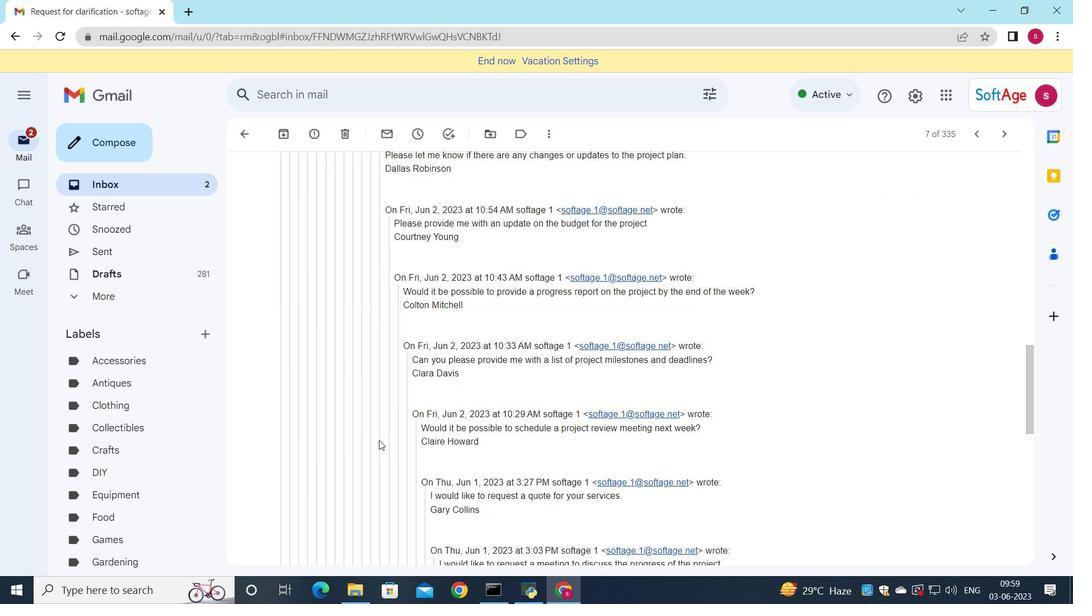 
Action: Mouse scrolled (379, 439) with delta (0, 0)
Screenshot: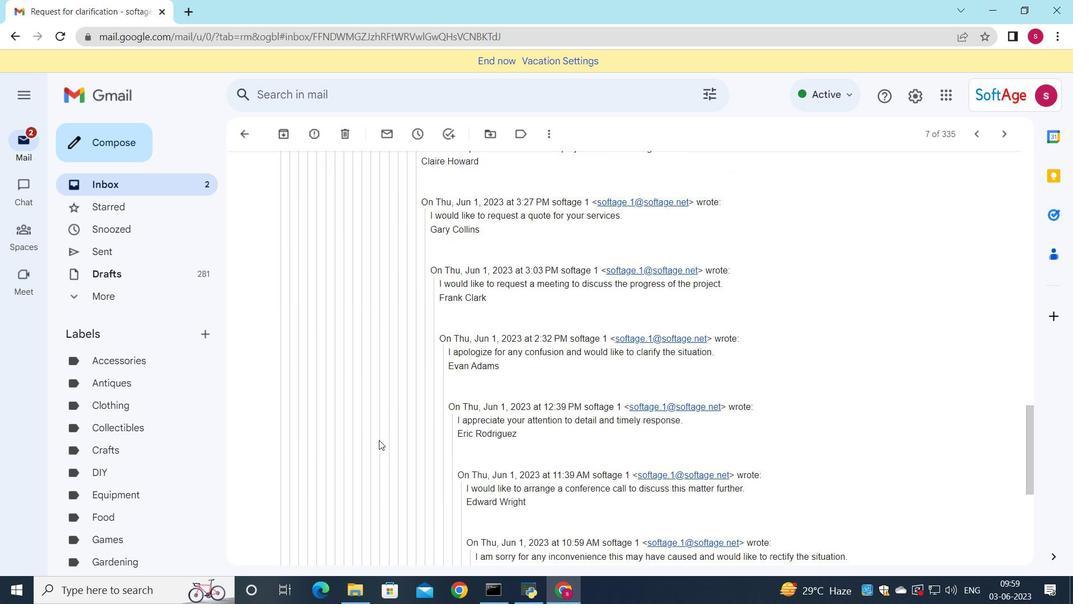 
Action: Mouse scrolled (379, 439) with delta (0, 0)
Screenshot: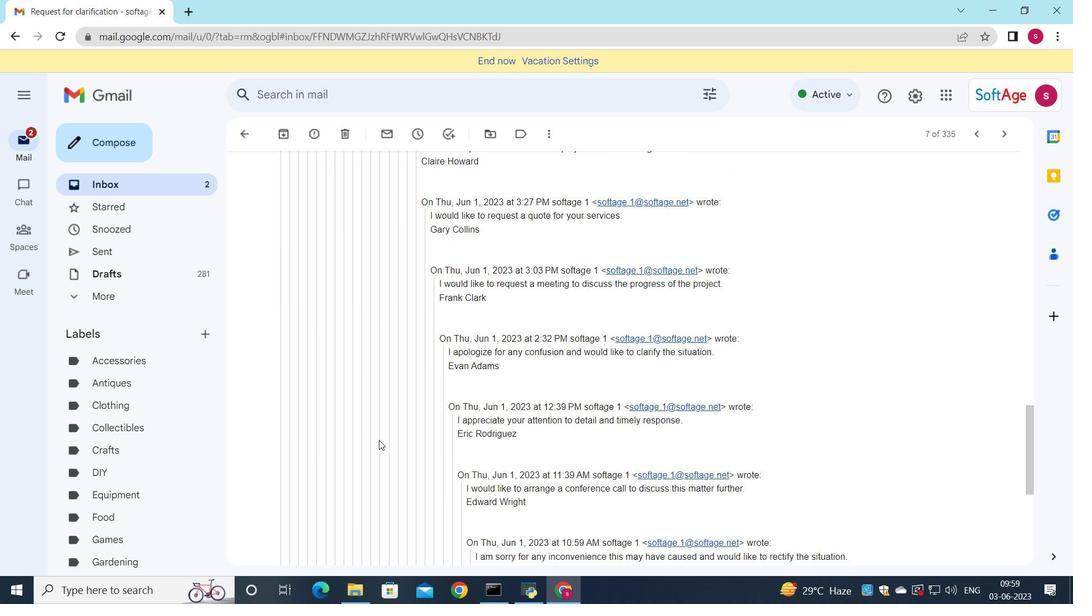 
Action: Mouse scrolled (379, 439) with delta (0, 0)
Screenshot: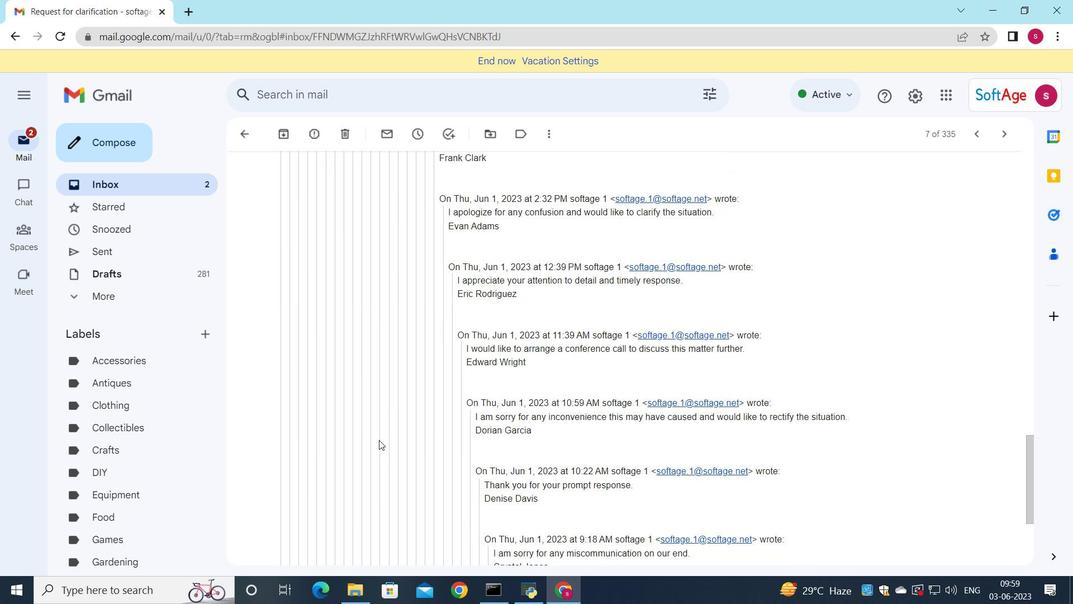
Action: Mouse scrolled (379, 439) with delta (0, 0)
Screenshot: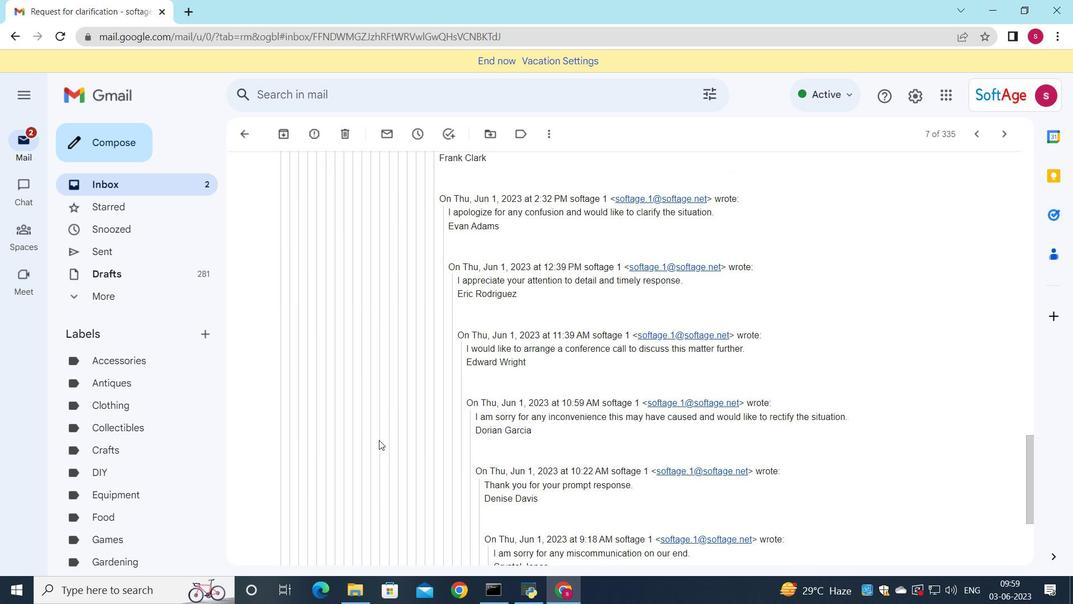 
Action: Mouse scrolled (379, 439) with delta (0, 0)
Screenshot: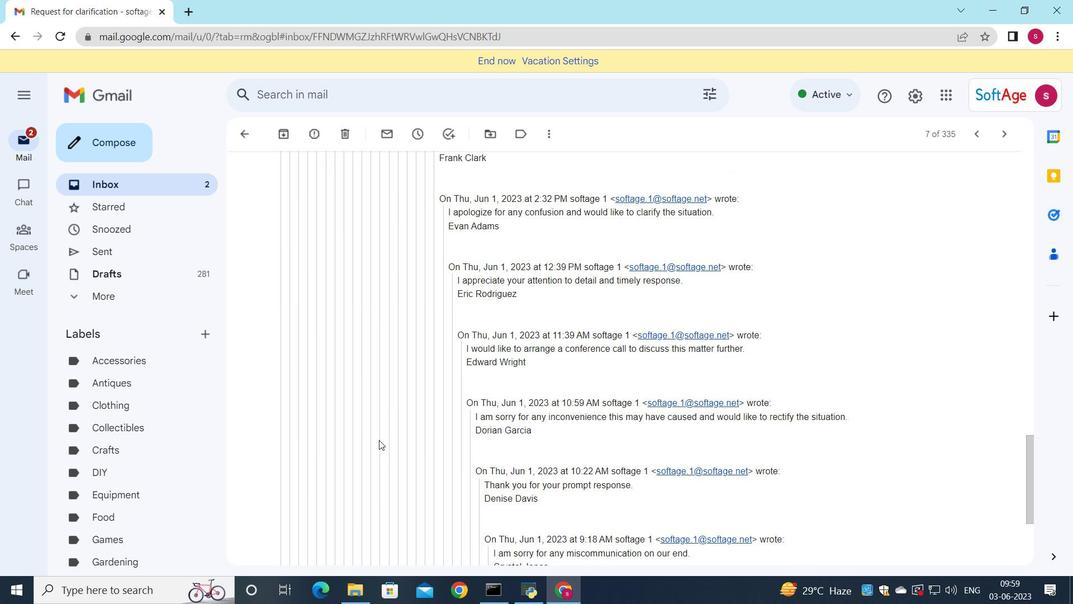 
Action: Mouse scrolled (379, 439) with delta (0, 0)
Screenshot: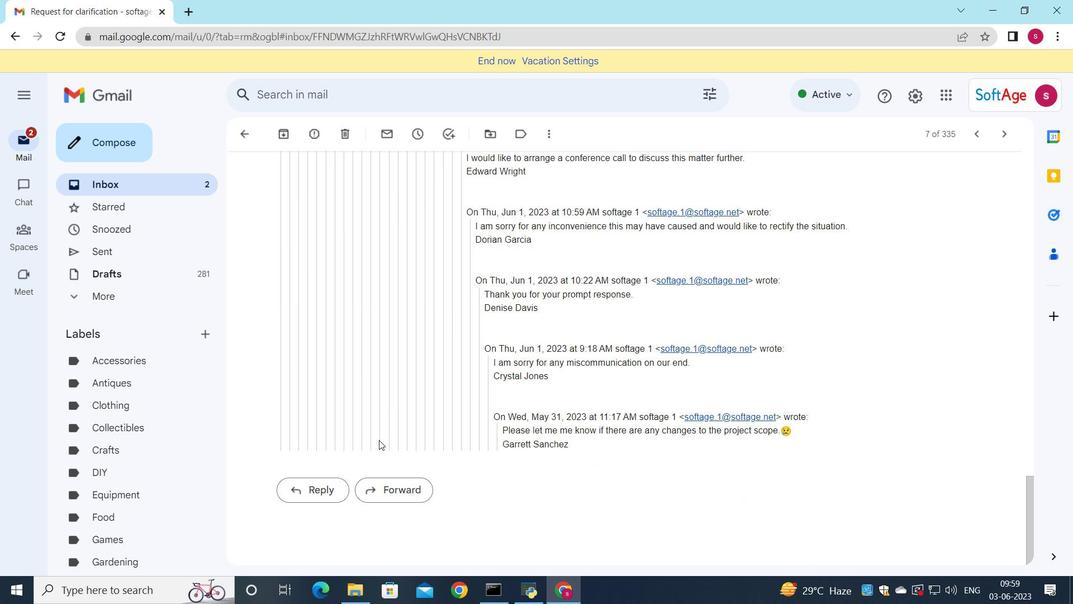 
Action: Mouse scrolled (379, 439) with delta (0, 0)
Screenshot: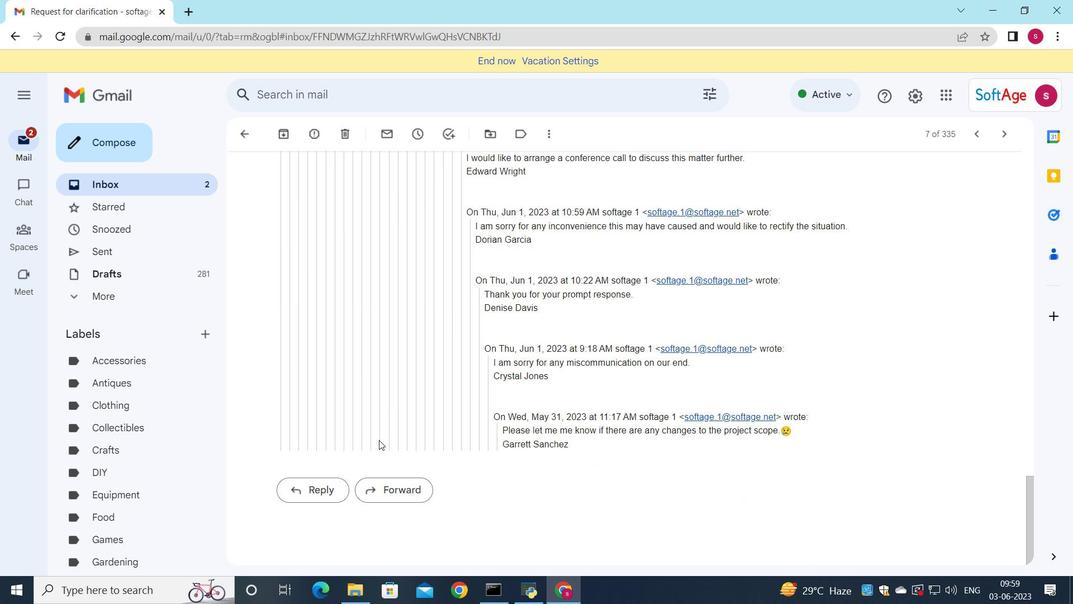 
Action: Mouse moved to (316, 496)
Screenshot: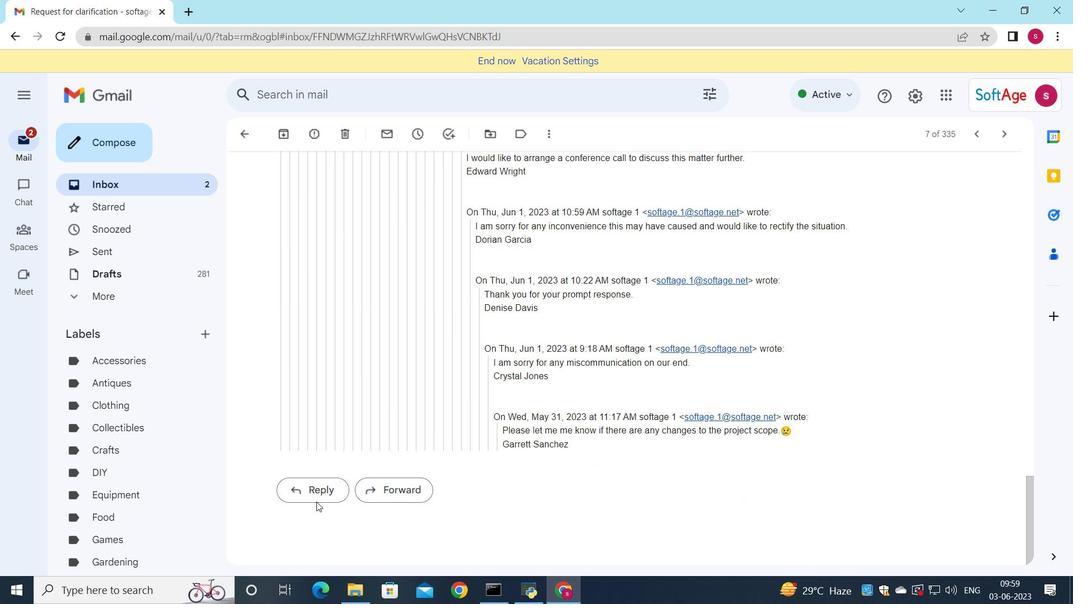 
Action: Mouse pressed left at (316, 496)
Screenshot: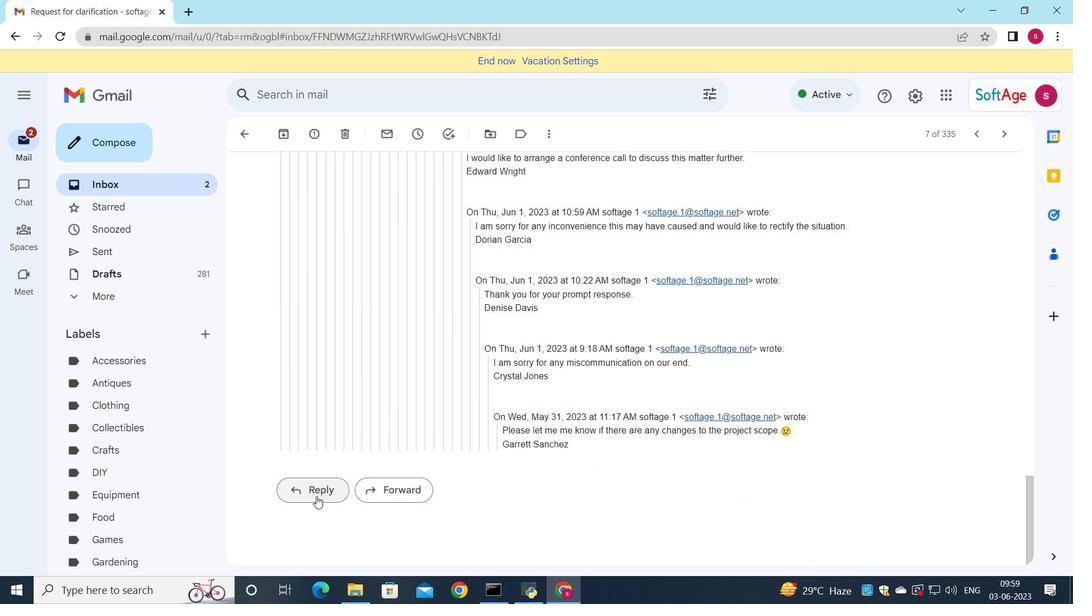 
Action: Mouse moved to (303, 409)
Screenshot: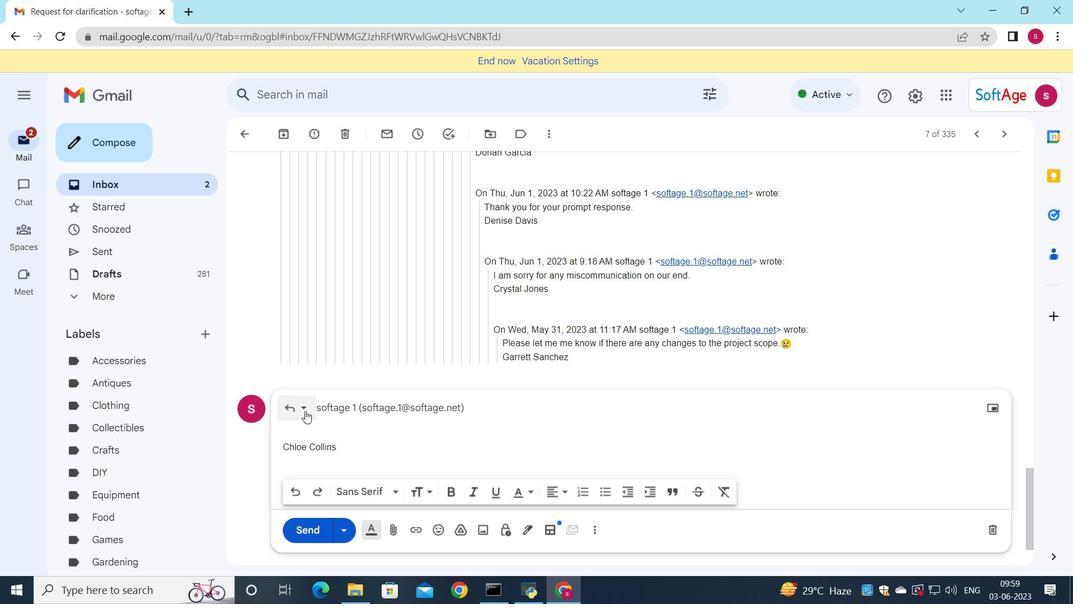 
Action: Mouse pressed left at (303, 409)
Screenshot: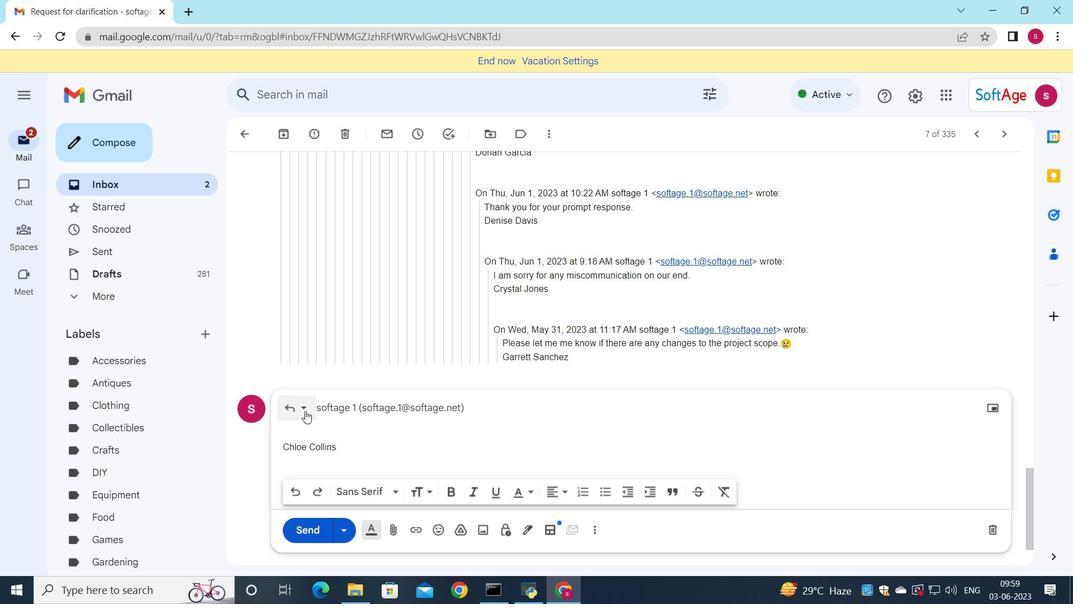 
Action: Mouse moved to (346, 491)
Screenshot: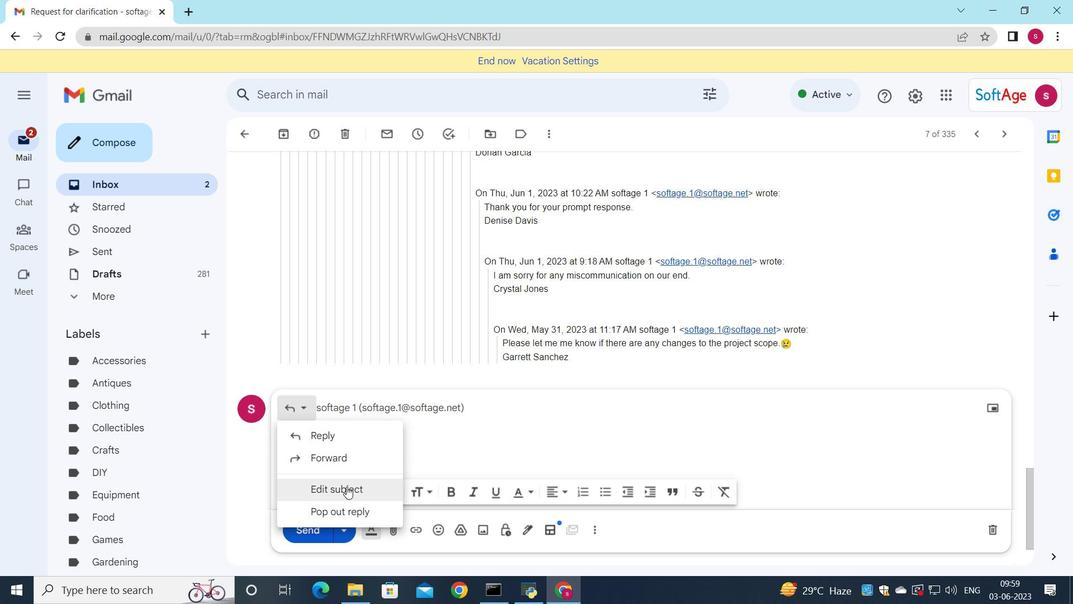 
Action: Mouse pressed left at (346, 491)
Screenshot: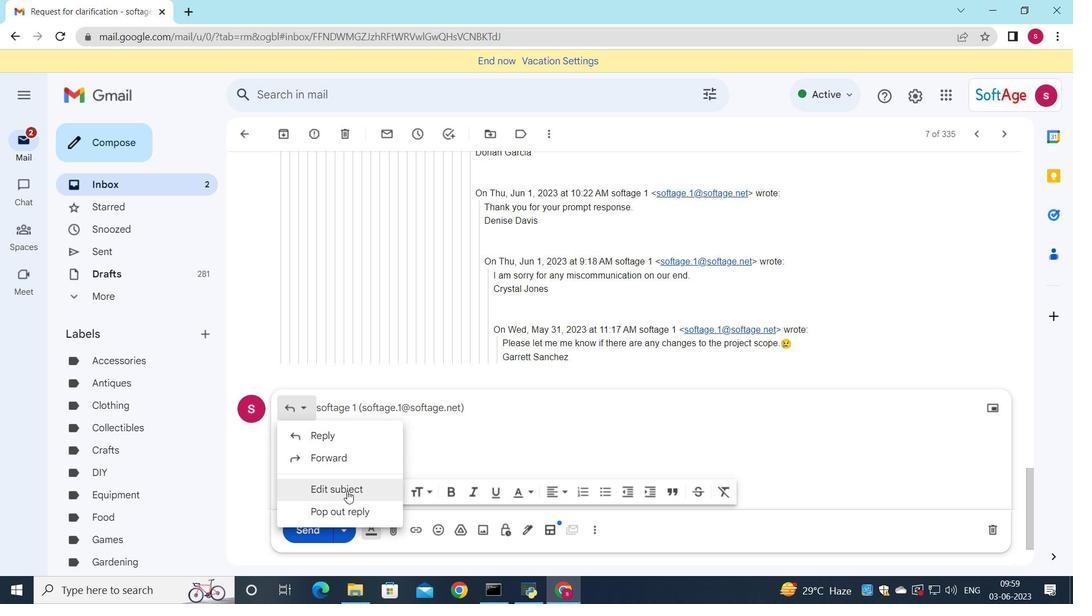 
Action: Mouse moved to (778, 224)
Screenshot: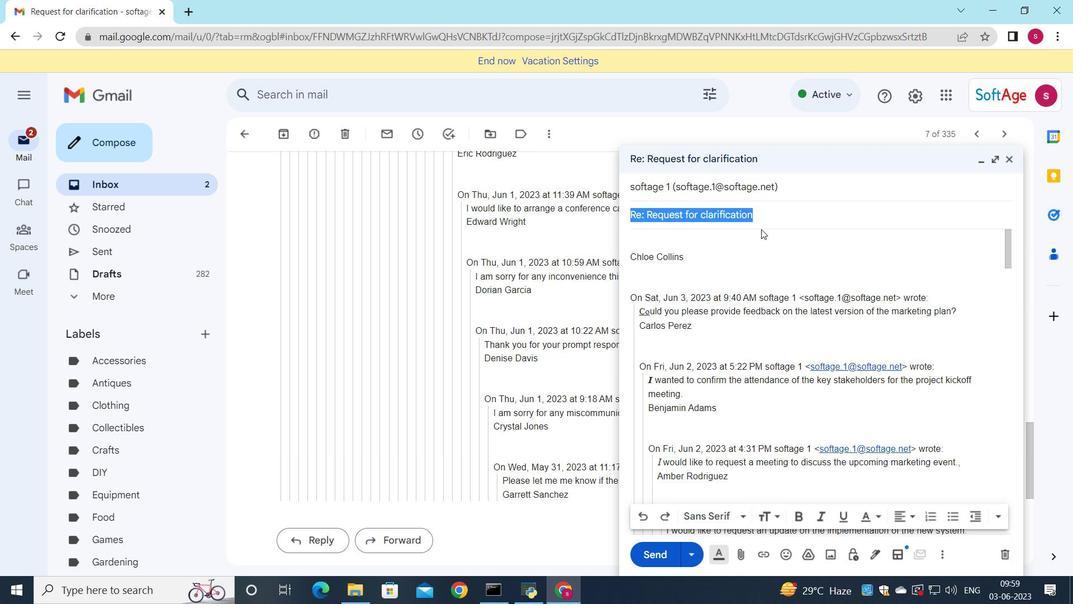 
Action: Key pressed <Key.shift>Partnership<Key.space>proposal
Screenshot: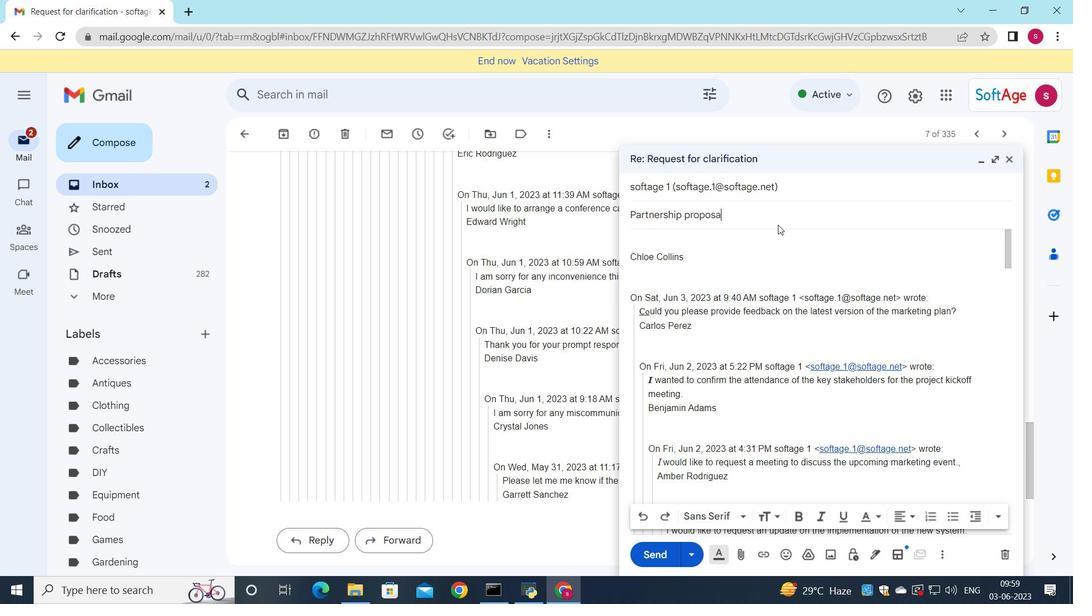 
Action: Mouse moved to (652, 243)
Screenshot: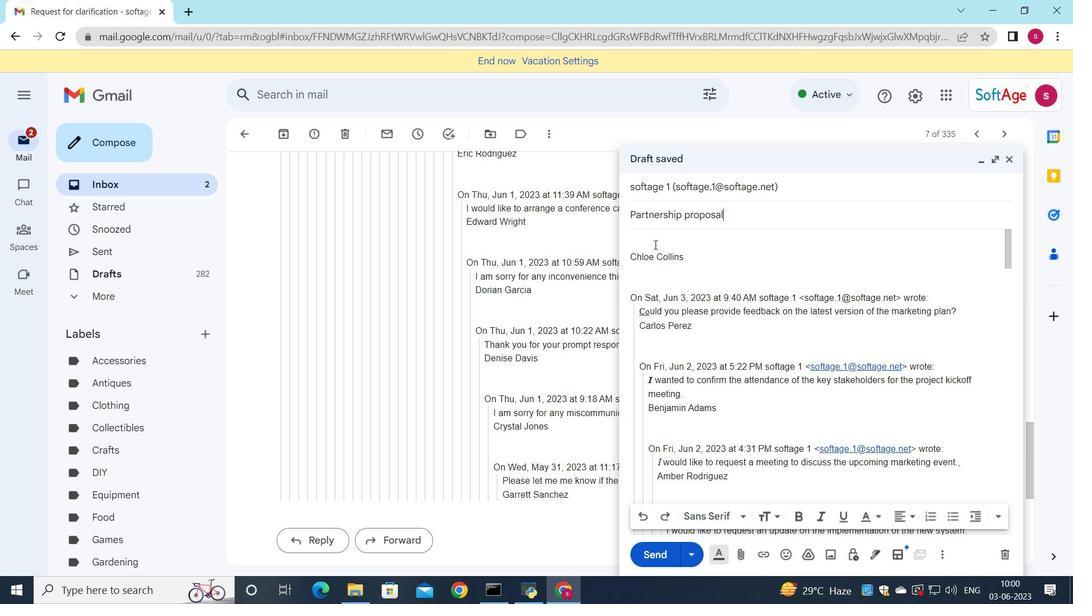 
Action: Mouse pressed left at (652, 243)
Screenshot: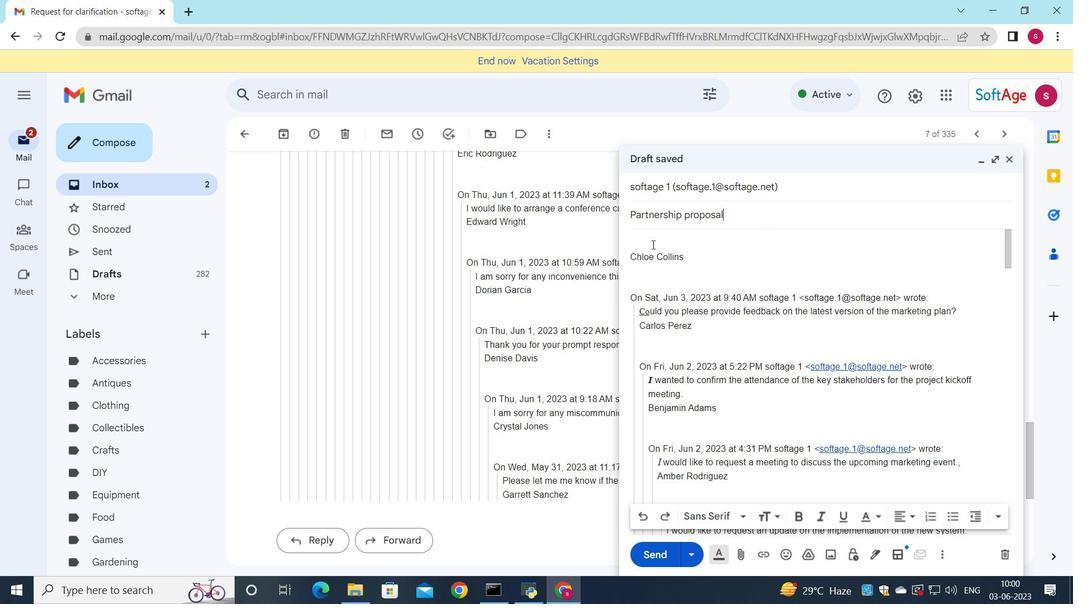 
Action: Key pressed <Key.shift>I<Key.space>would<Key.space>like<Key.space>to<Key.space>schedule<Key.space>a<Key.space>meeting<Key.space>to<Key.space>discuss<Key.space>the<Key.space>k<Key.backspace>latest<Key.space>devlopments<Key.space>in<Key.space>the<Key.space>project.
Screenshot: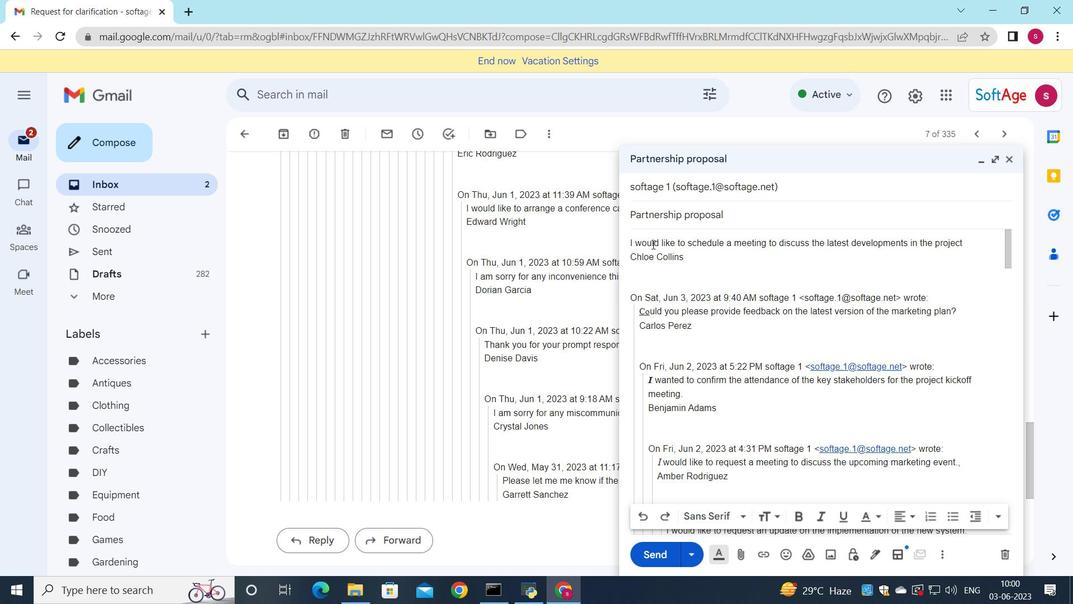 
Action: Mouse moved to (965, 245)
Screenshot: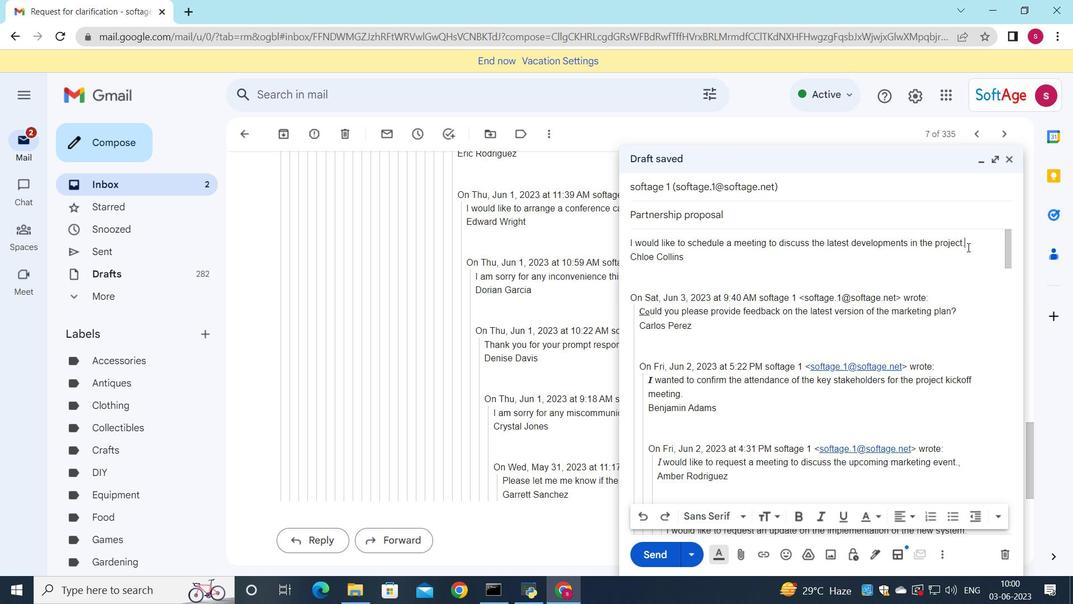 
Action: Mouse pressed left at (965, 245)
Screenshot: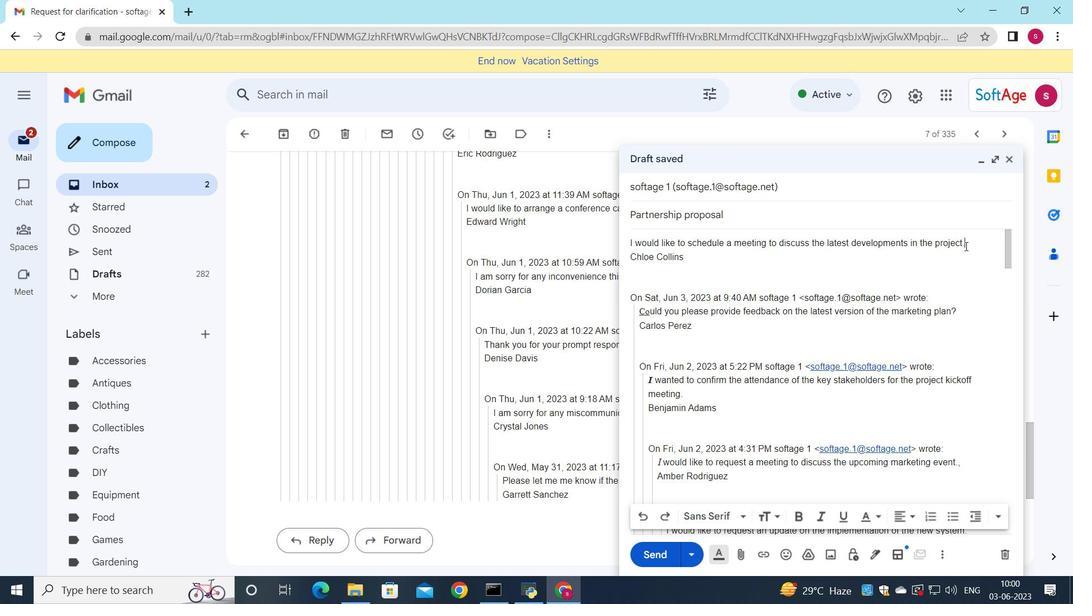 
Action: Mouse moved to (736, 514)
Screenshot: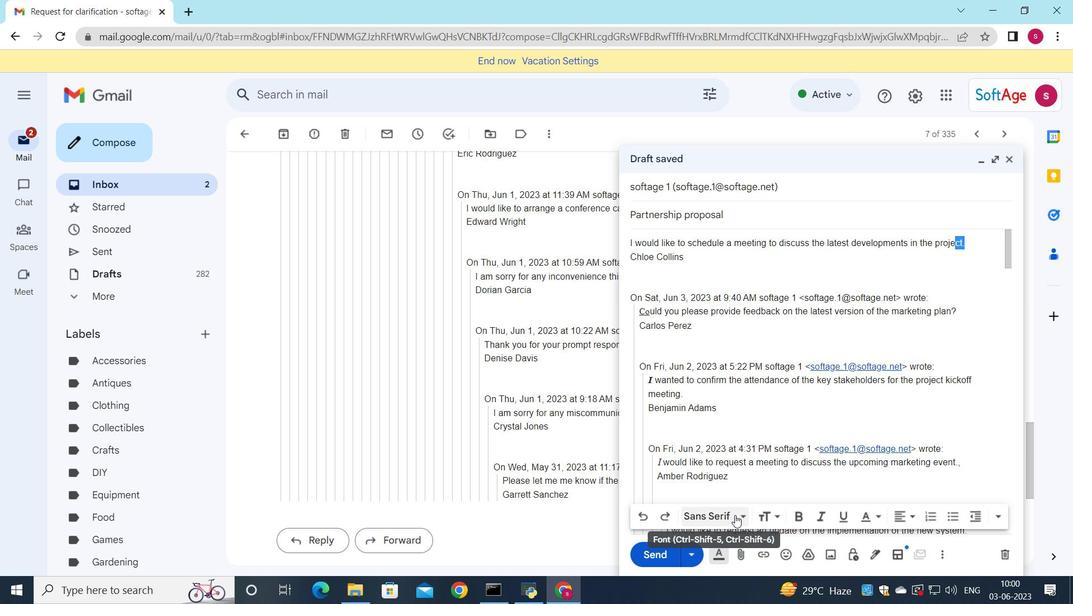 
Action: Mouse pressed left at (736, 514)
Screenshot: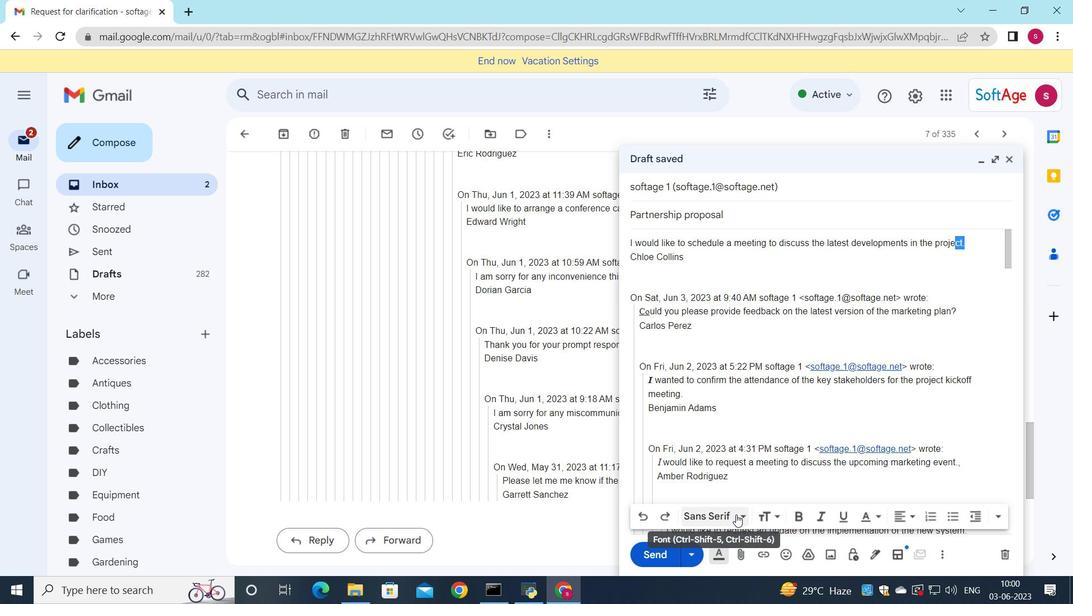 
Action: Mouse pressed left at (736, 514)
Screenshot: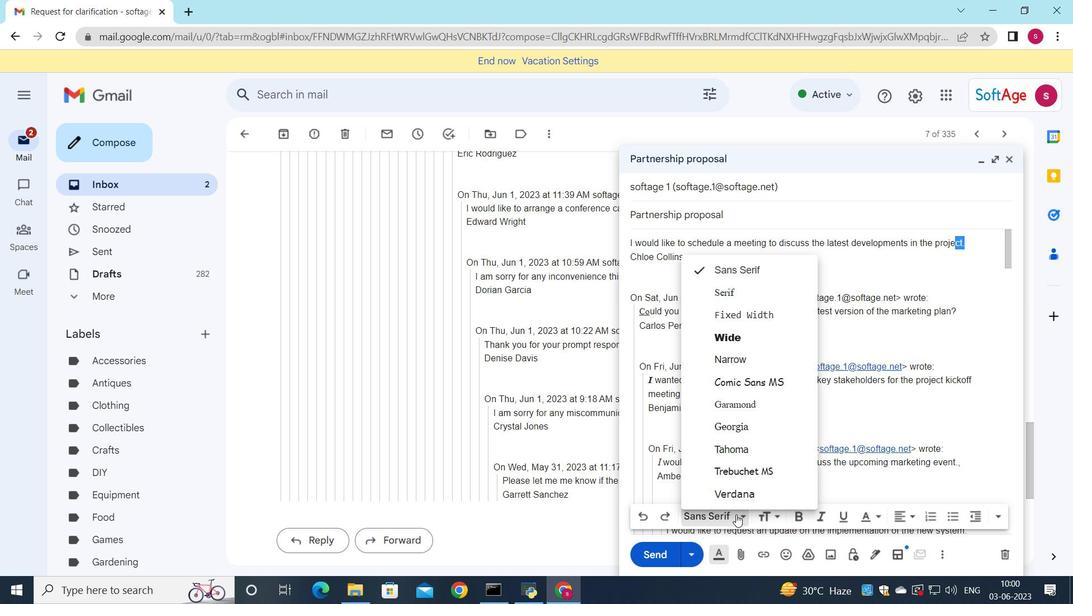 
Action: Mouse moved to (738, 514)
Screenshot: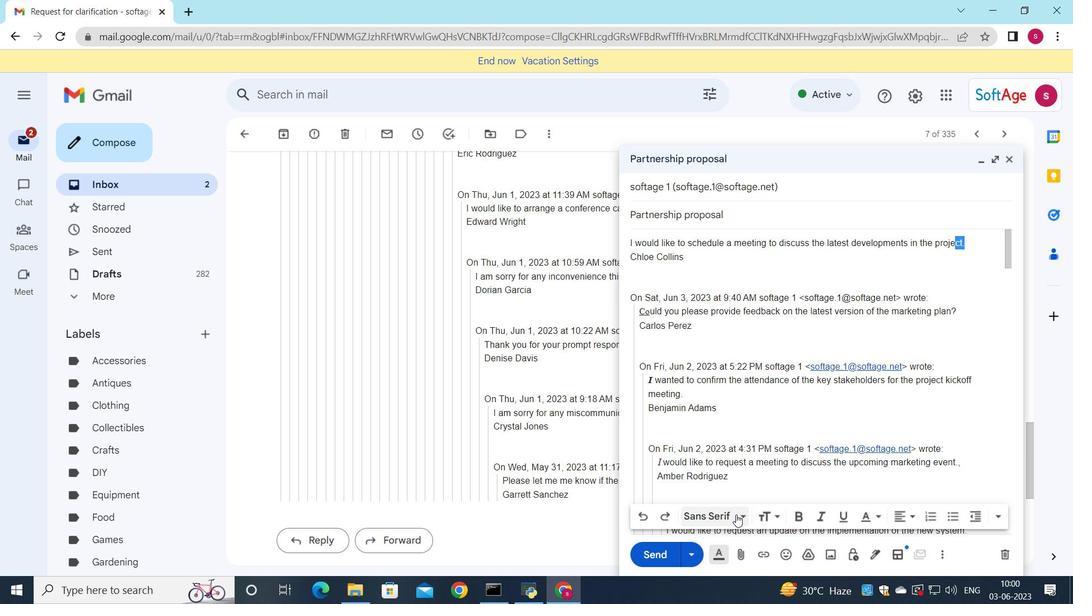 
Action: Mouse pressed left at (738, 514)
Screenshot: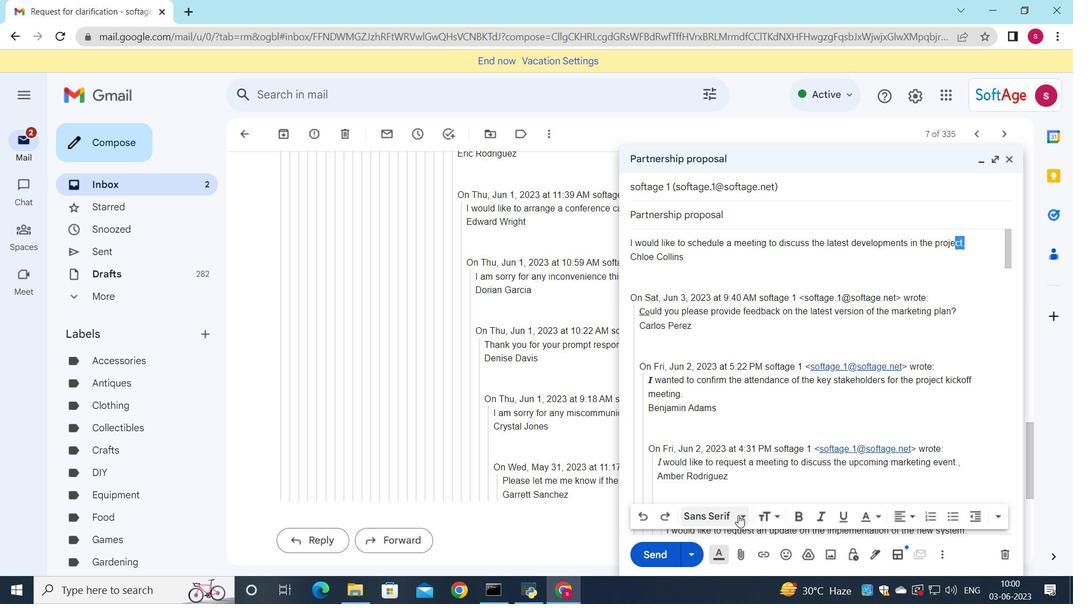
Action: Mouse moved to (760, 294)
Screenshot: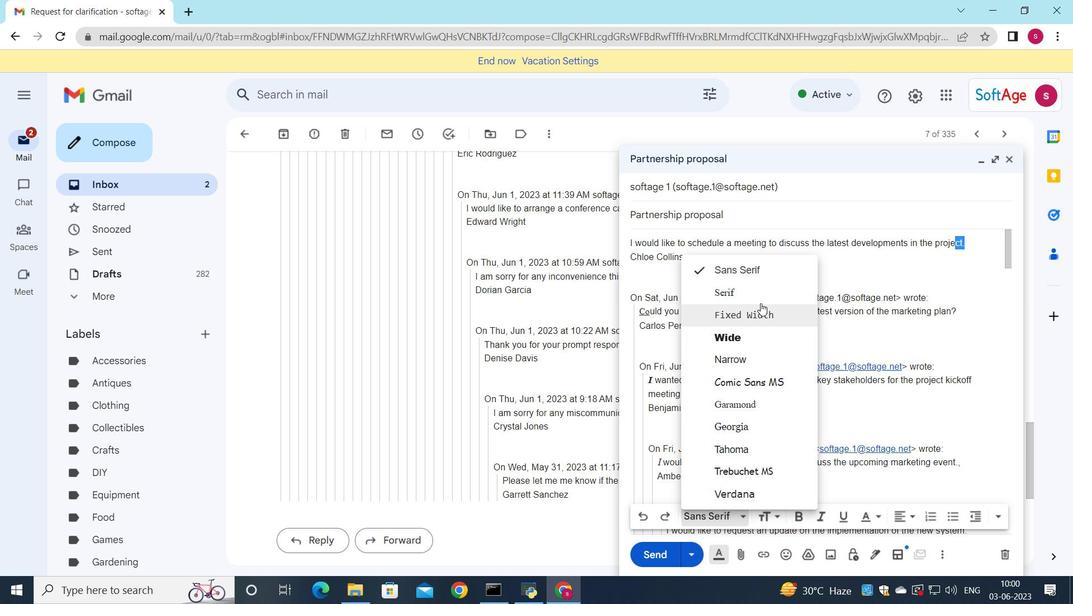 
Action: Mouse pressed left at (760, 294)
Screenshot: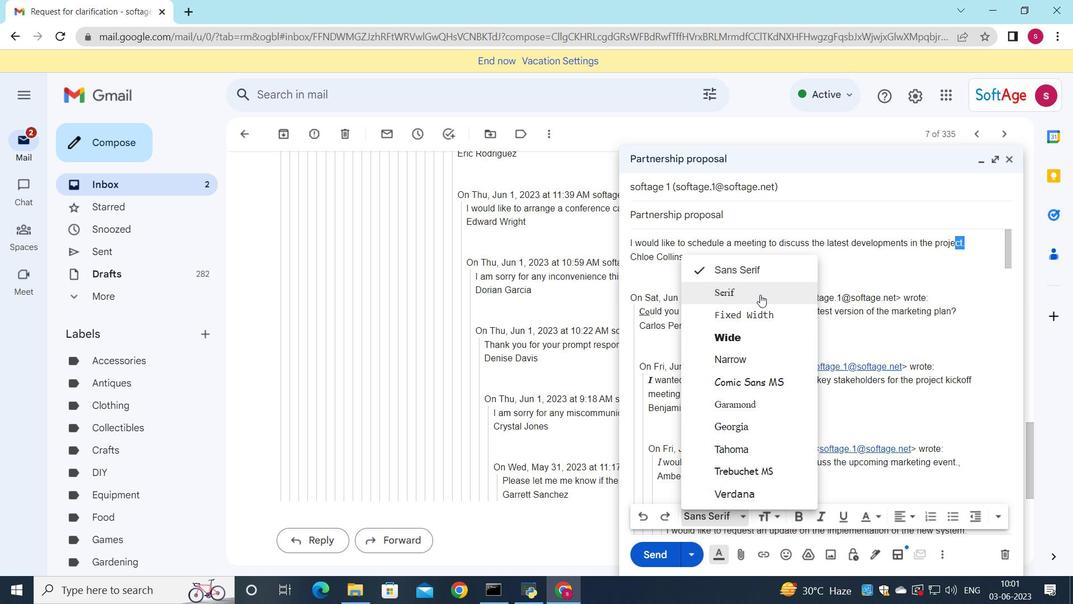 
Action: Mouse moved to (799, 518)
Screenshot: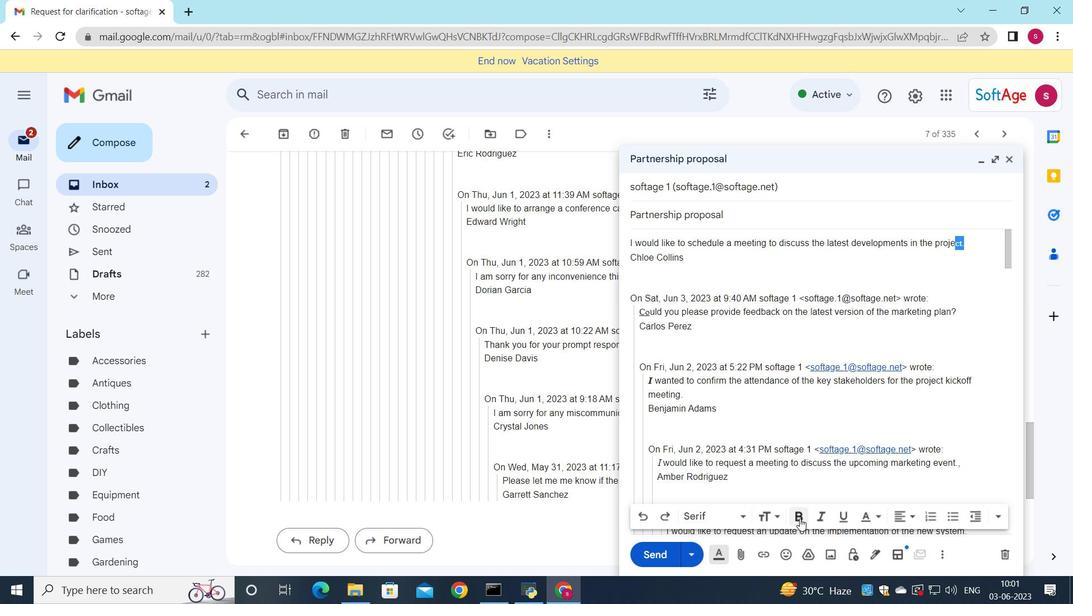 
Action: Mouse pressed left at (799, 518)
Screenshot: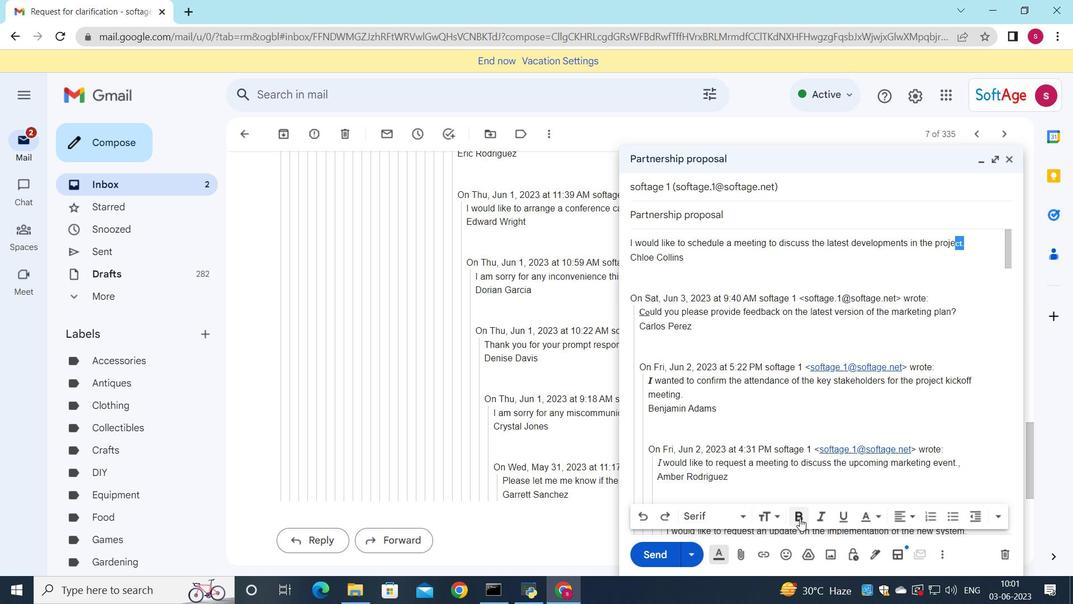 
Action: Mouse moved to (840, 517)
Screenshot: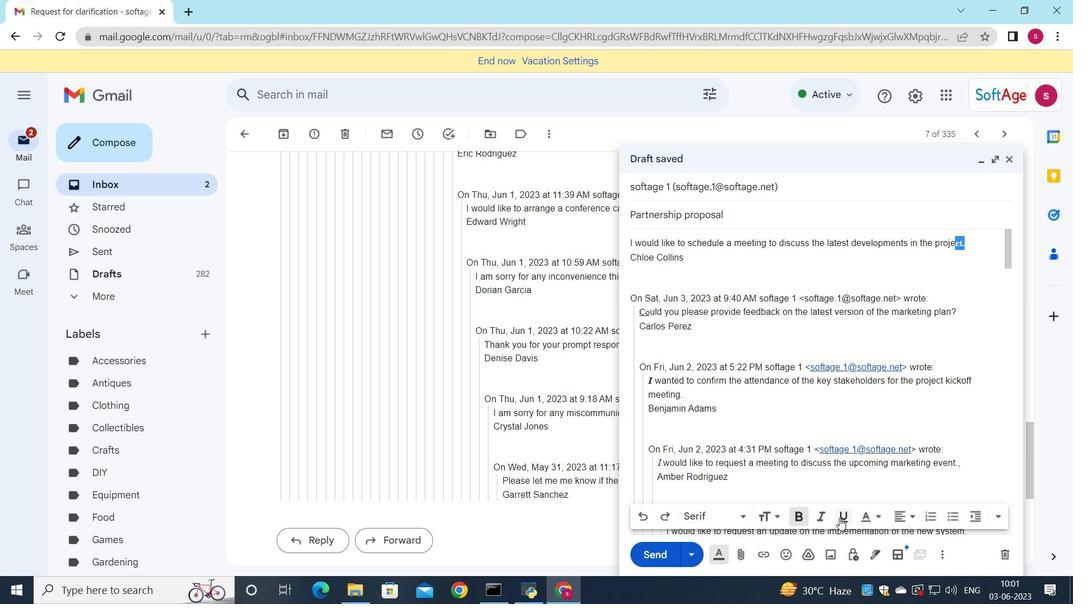 
Action: Mouse pressed left at (840, 517)
Screenshot: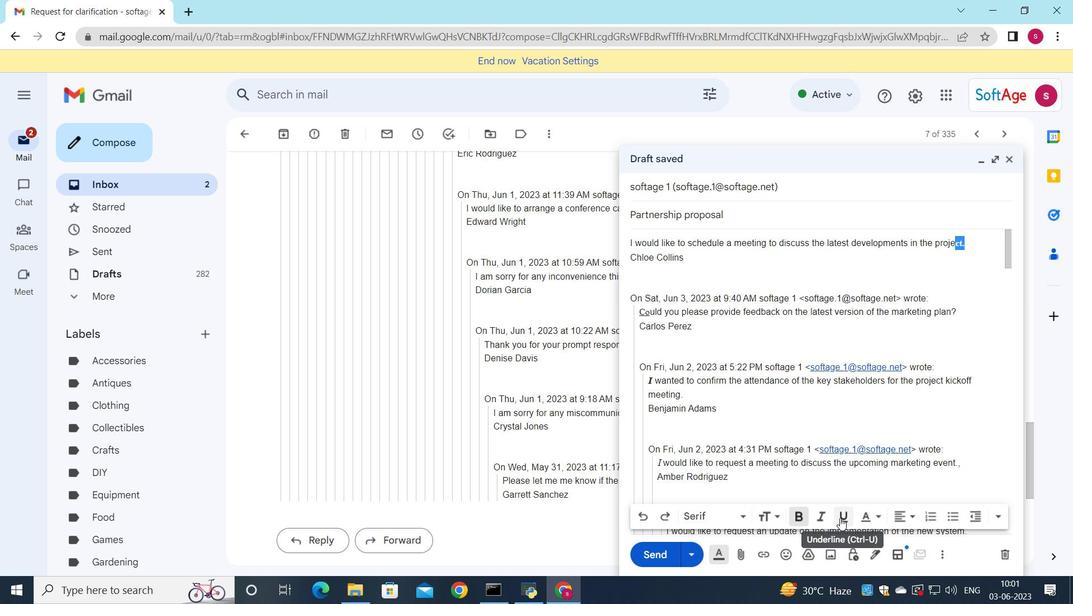 
Action: Mouse moved to (656, 553)
Screenshot: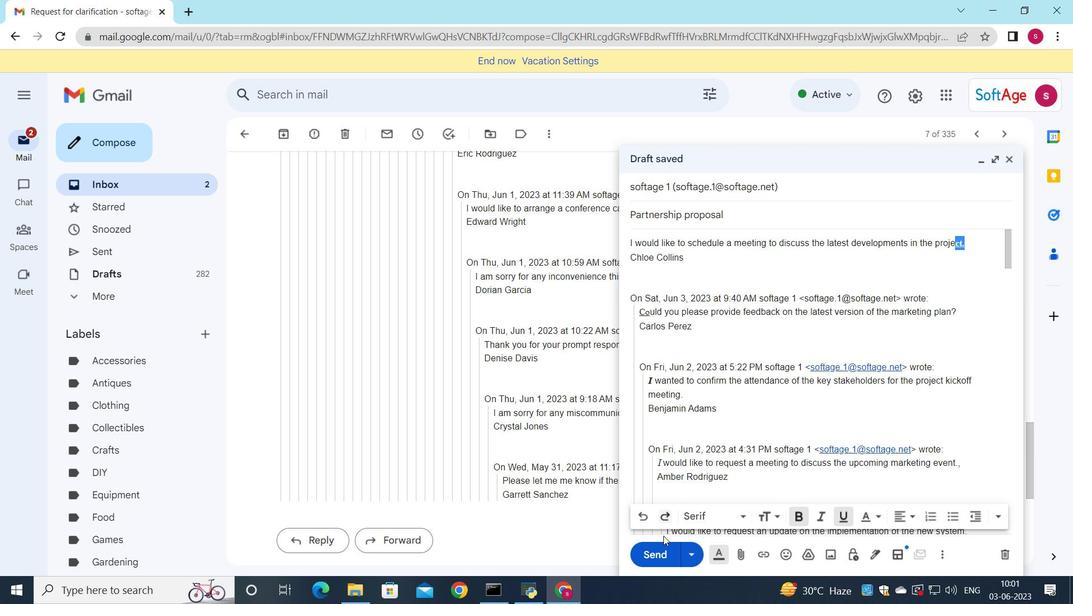 
Action: Mouse pressed left at (656, 553)
Screenshot: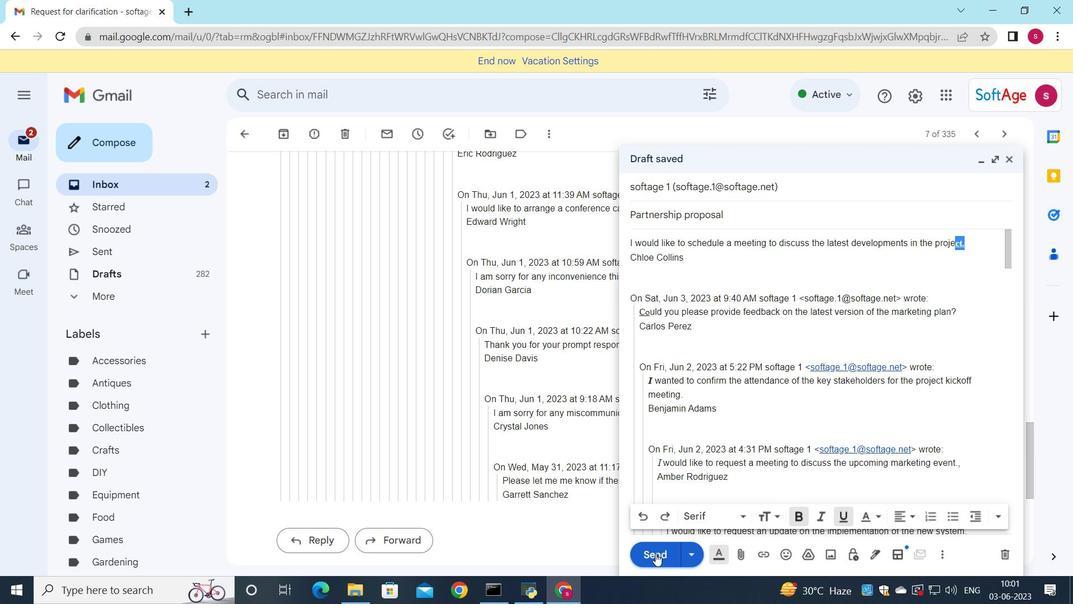 
Action: Mouse moved to (170, 178)
Screenshot: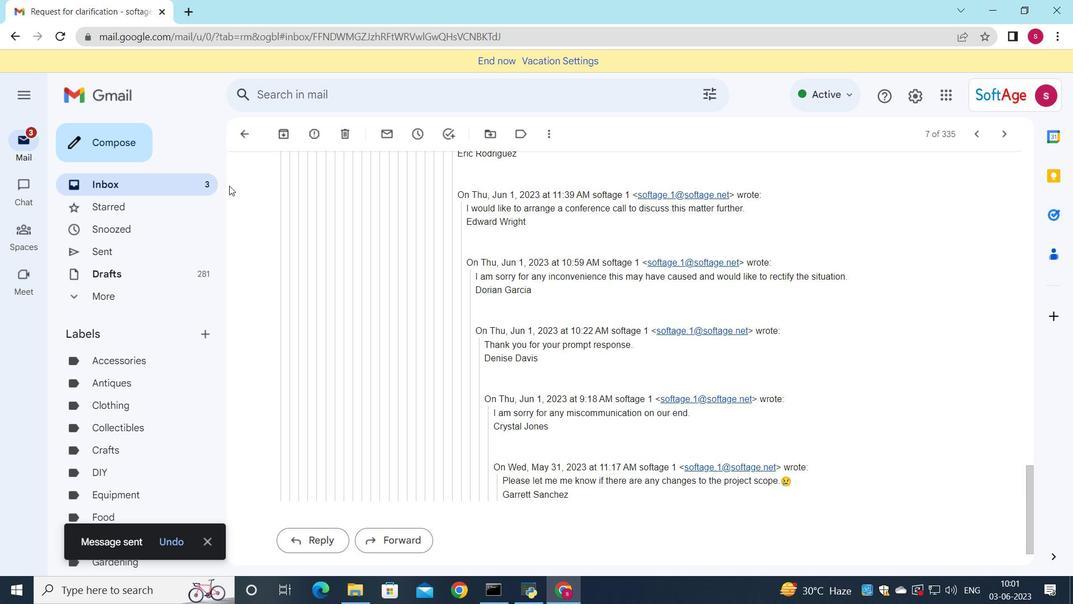 
Action: Mouse pressed left at (170, 178)
Screenshot: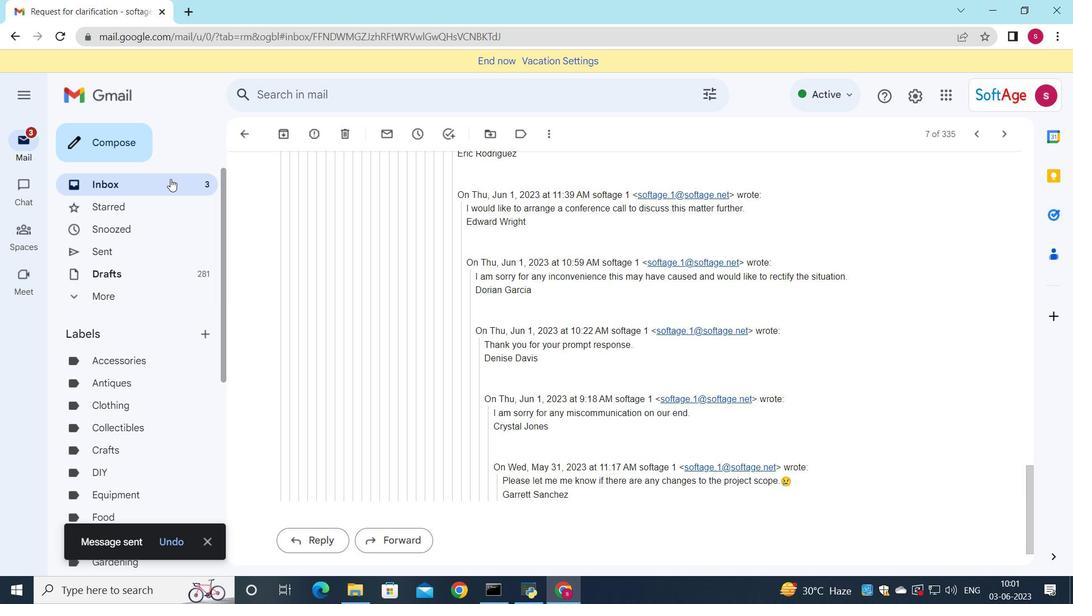 
Action: Mouse moved to (503, 165)
Screenshot: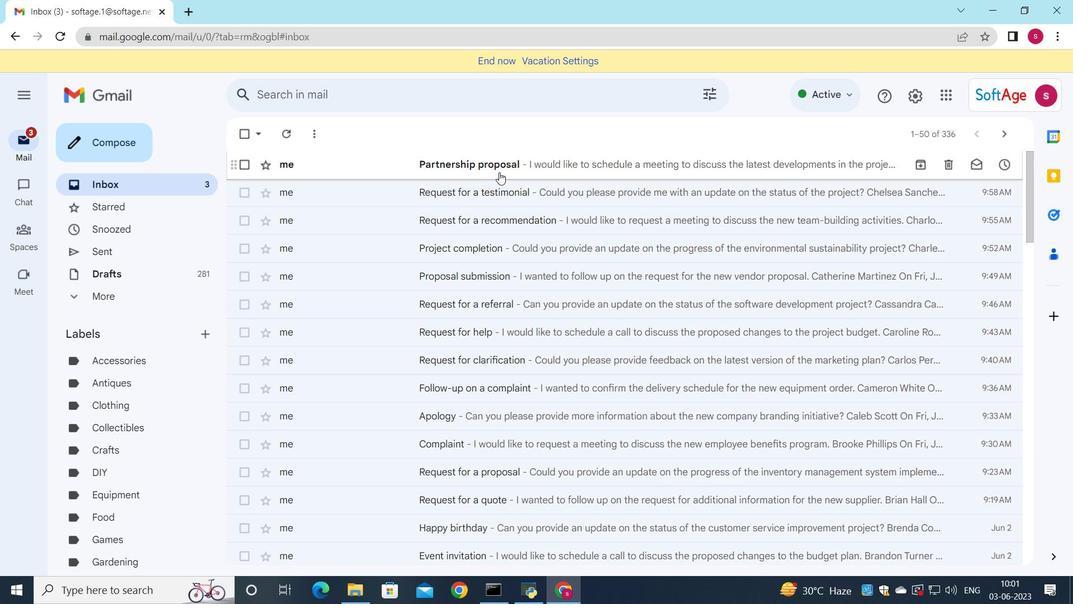 
Action: Mouse pressed left at (503, 165)
Screenshot: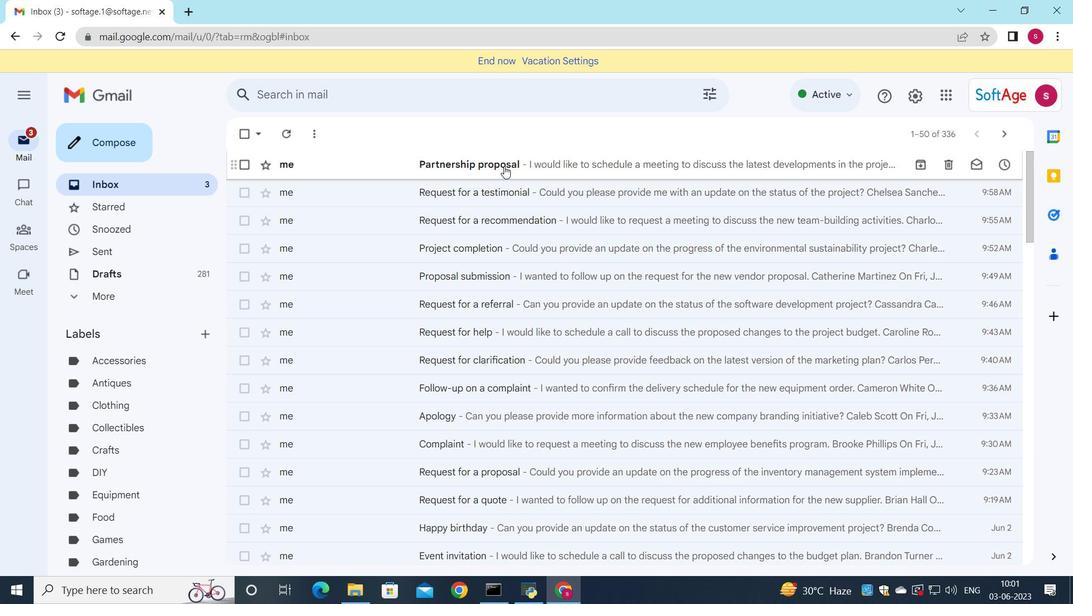 
